 Task: Look for space in Narail, Bangladesh from 17th June, 2023 to 21st June, 2023 for 2 adults in price range Rs.7000 to Rs.12000. Place can be private room with 1  bedroom having 2 beds and 1 bathroom. Property type can be flat. Amenities needed are: air conditioning, . Booking option can be shelf check-in. Required host language is English.
Action: Mouse moved to (570, 159)
Screenshot: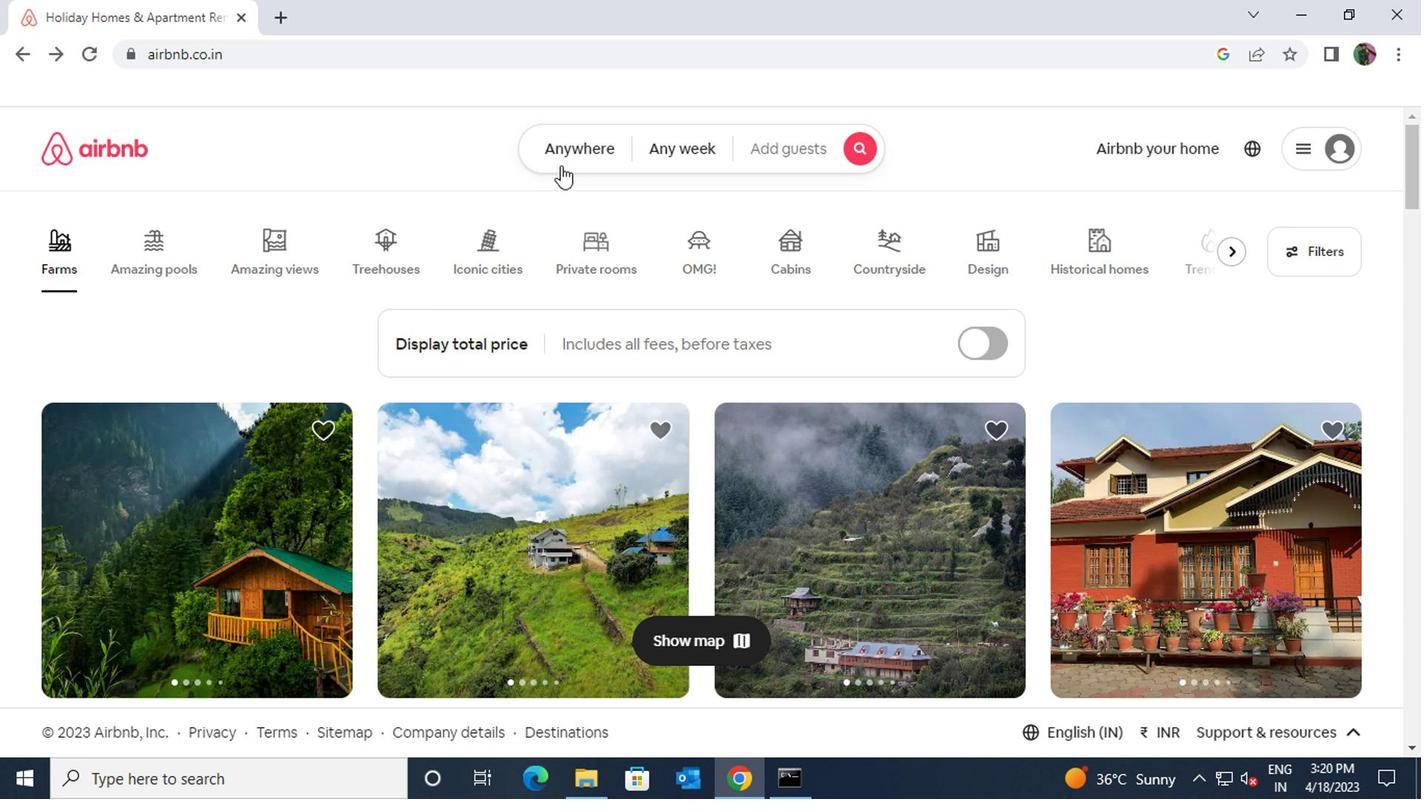 
Action: Mouse pressed left at (570, 159)
Screenshot: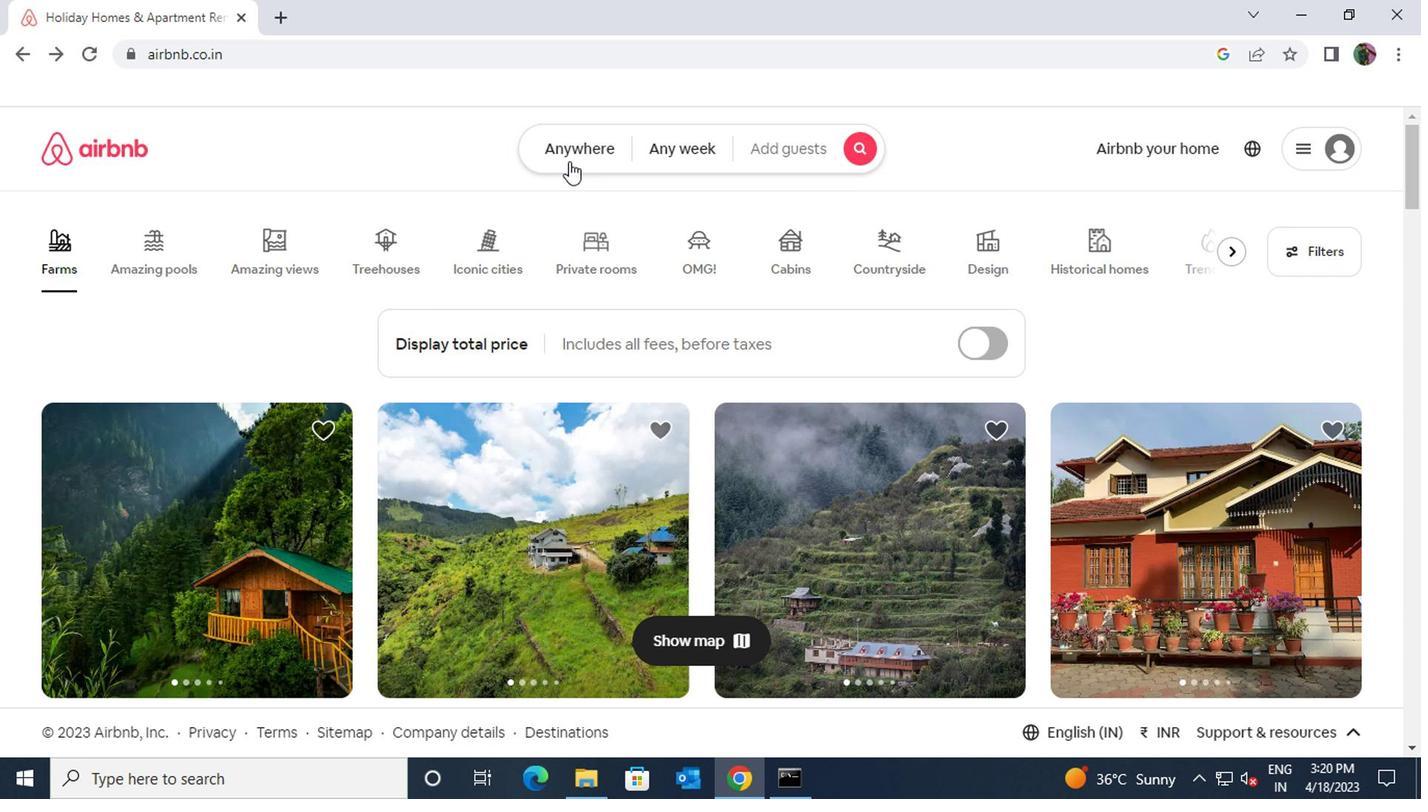 
Action: Mouse moved to (478, 222)
Screenshot: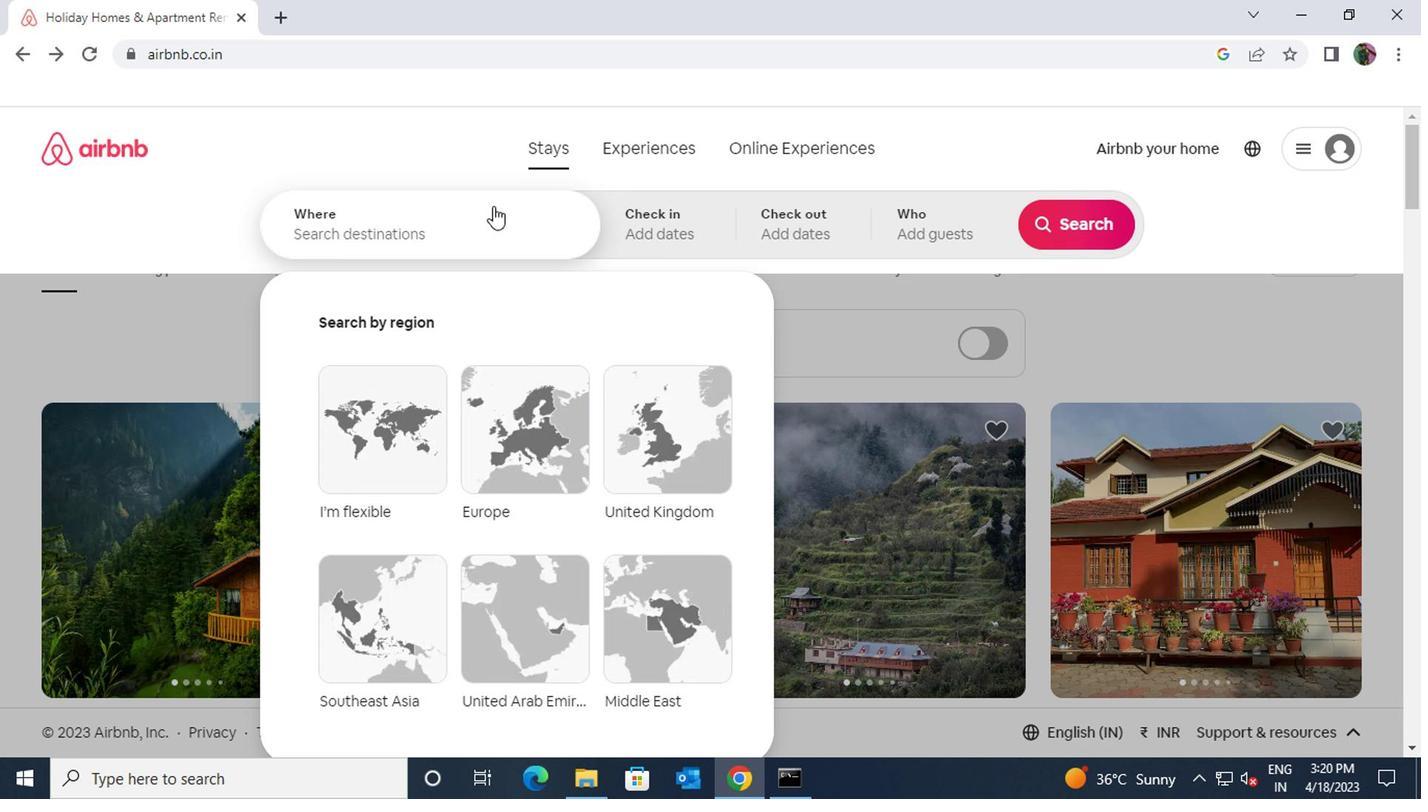 
Action: Mouse pressed left at (478, 222)
Screenshot: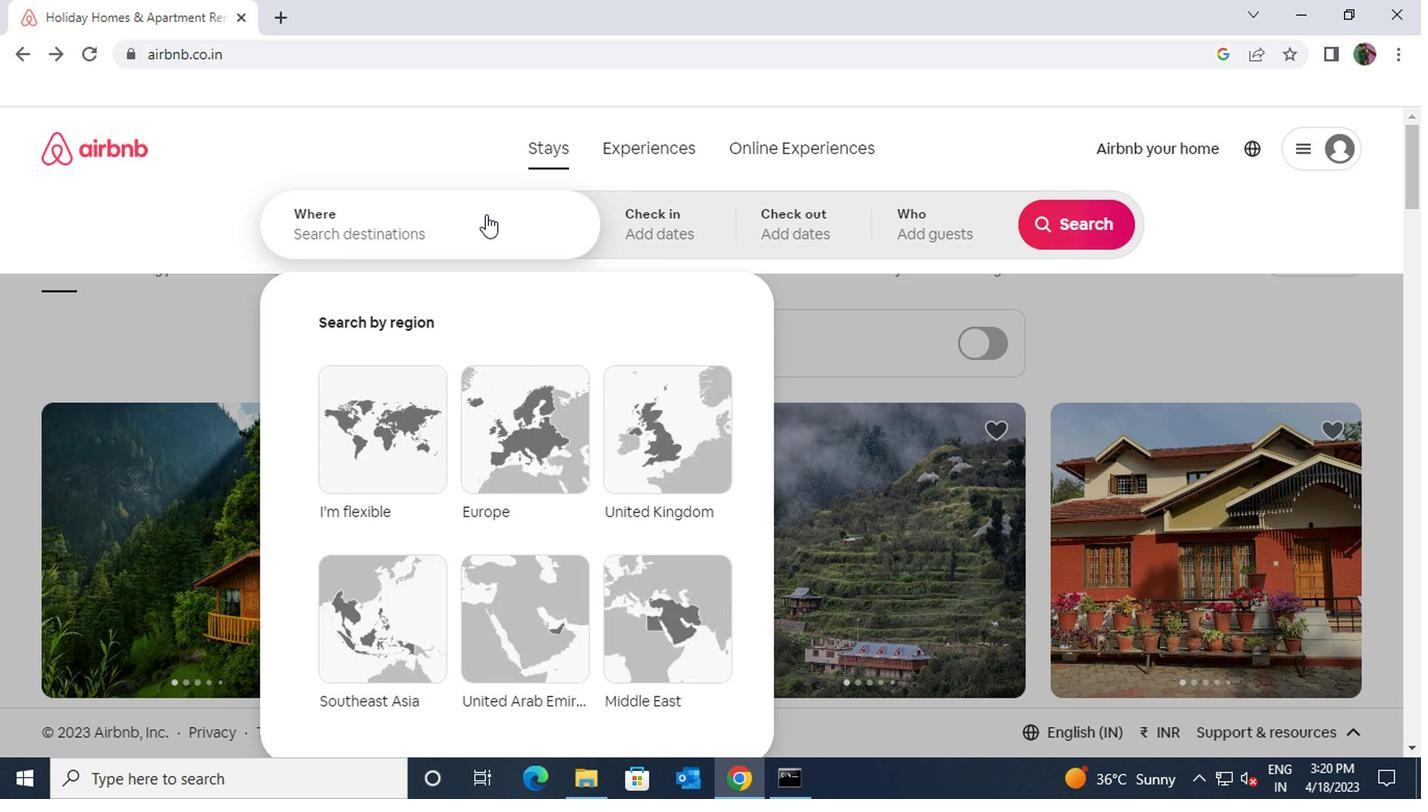 
Action: Mouse moved to (478, 224)
Screenshot: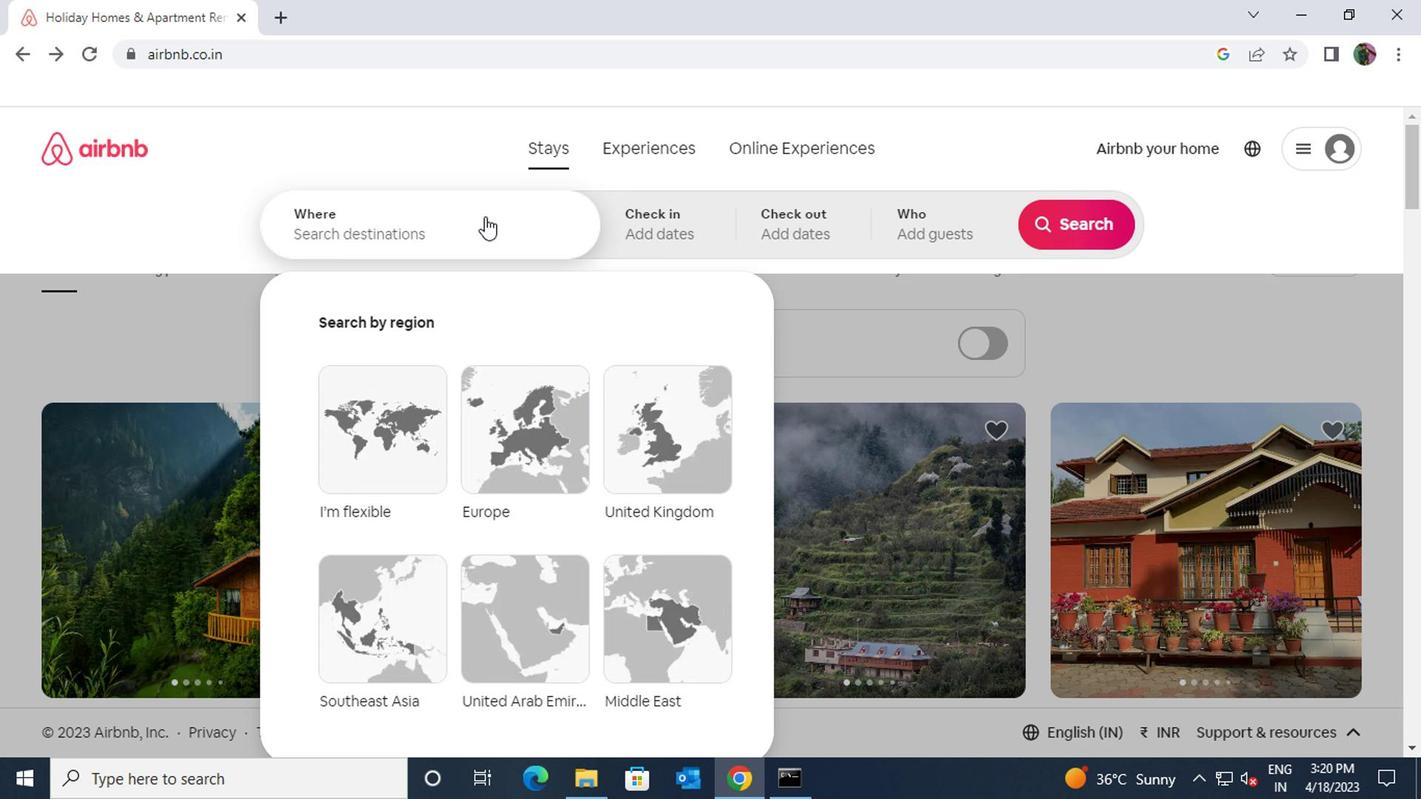 
Action: Key pressed narali<Key.space>bangladesh
Screenshot: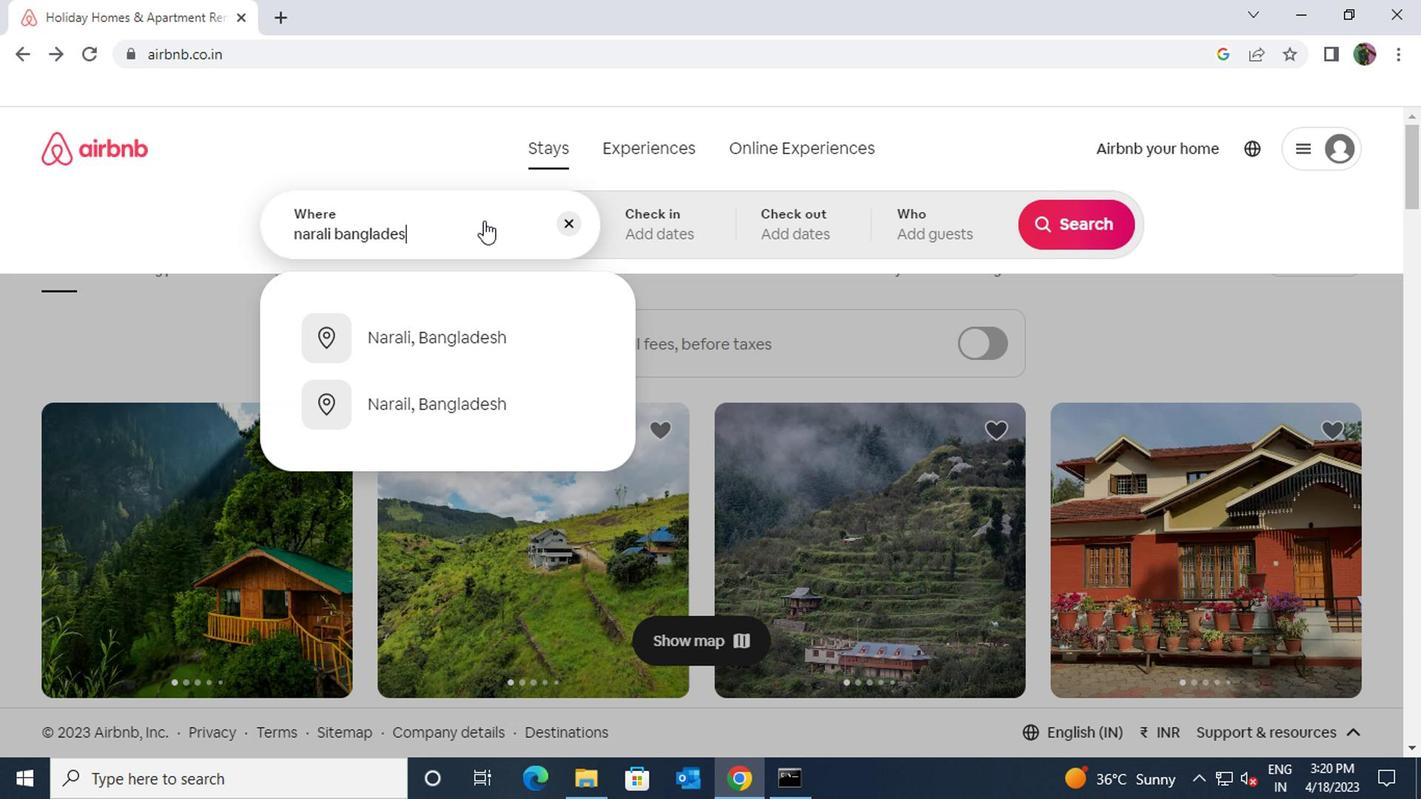 
Action: Mouse moved to (457, 341)
Screenshot: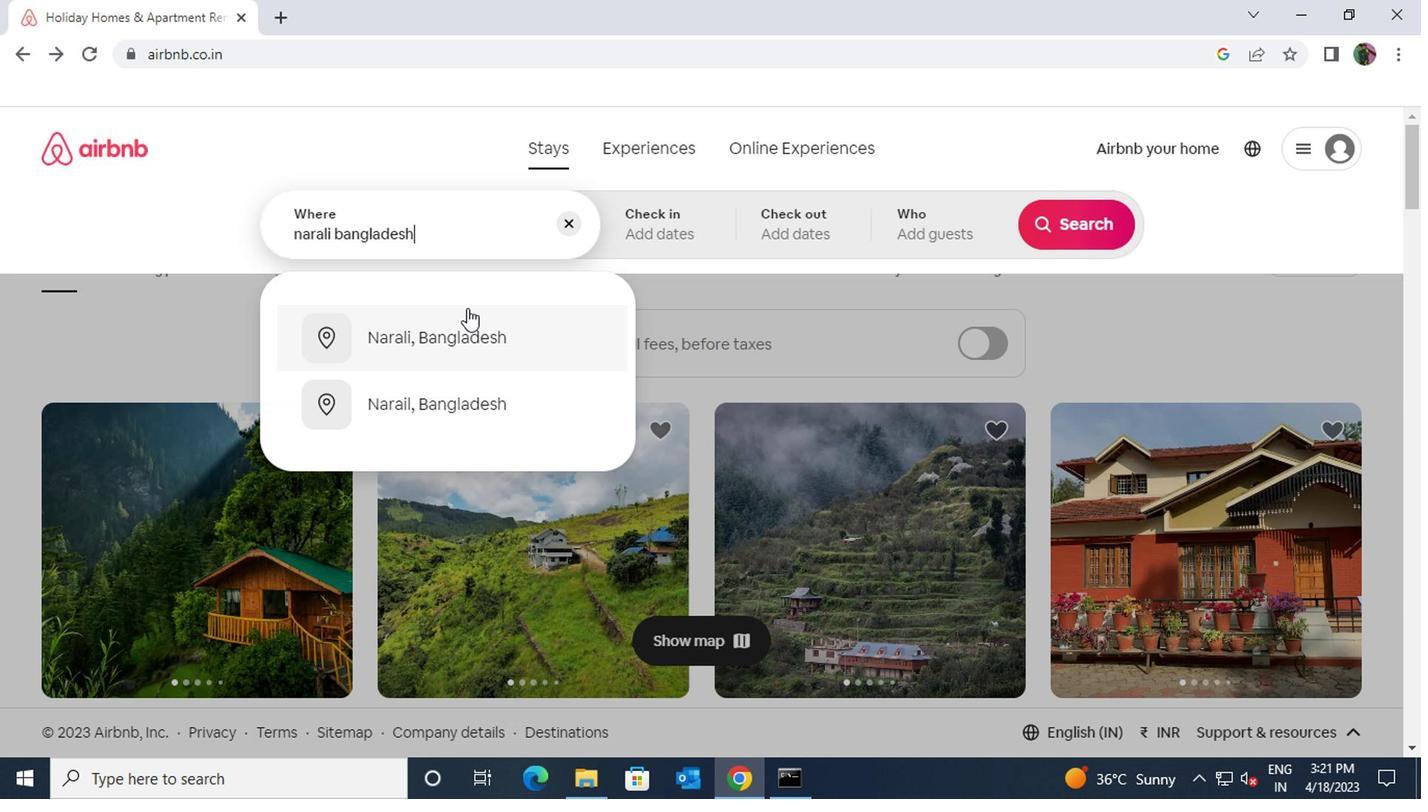 
Action: Mouse pressed left at (457, 341)
Screenshot: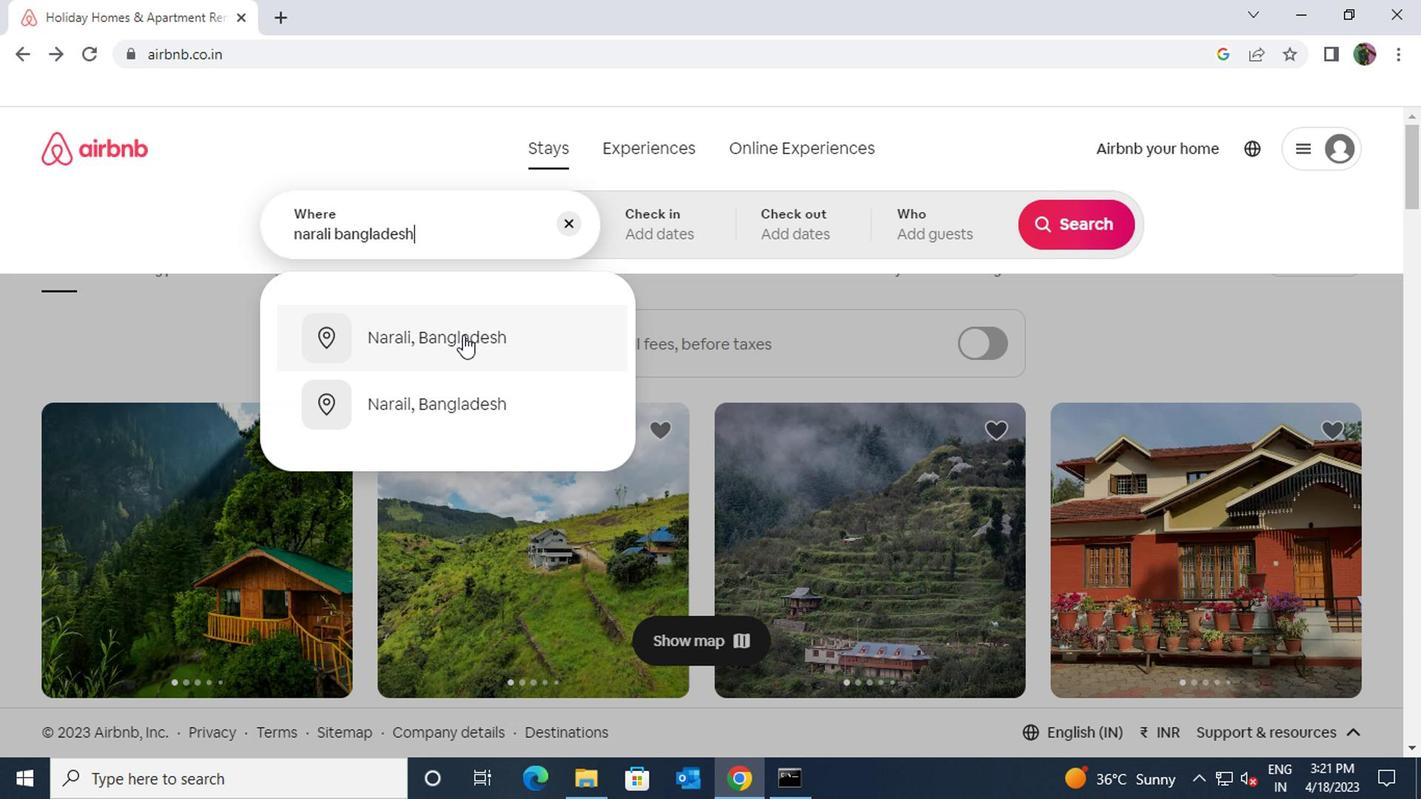 
Action: Mouse moved to (1054, 399)
Screenshot: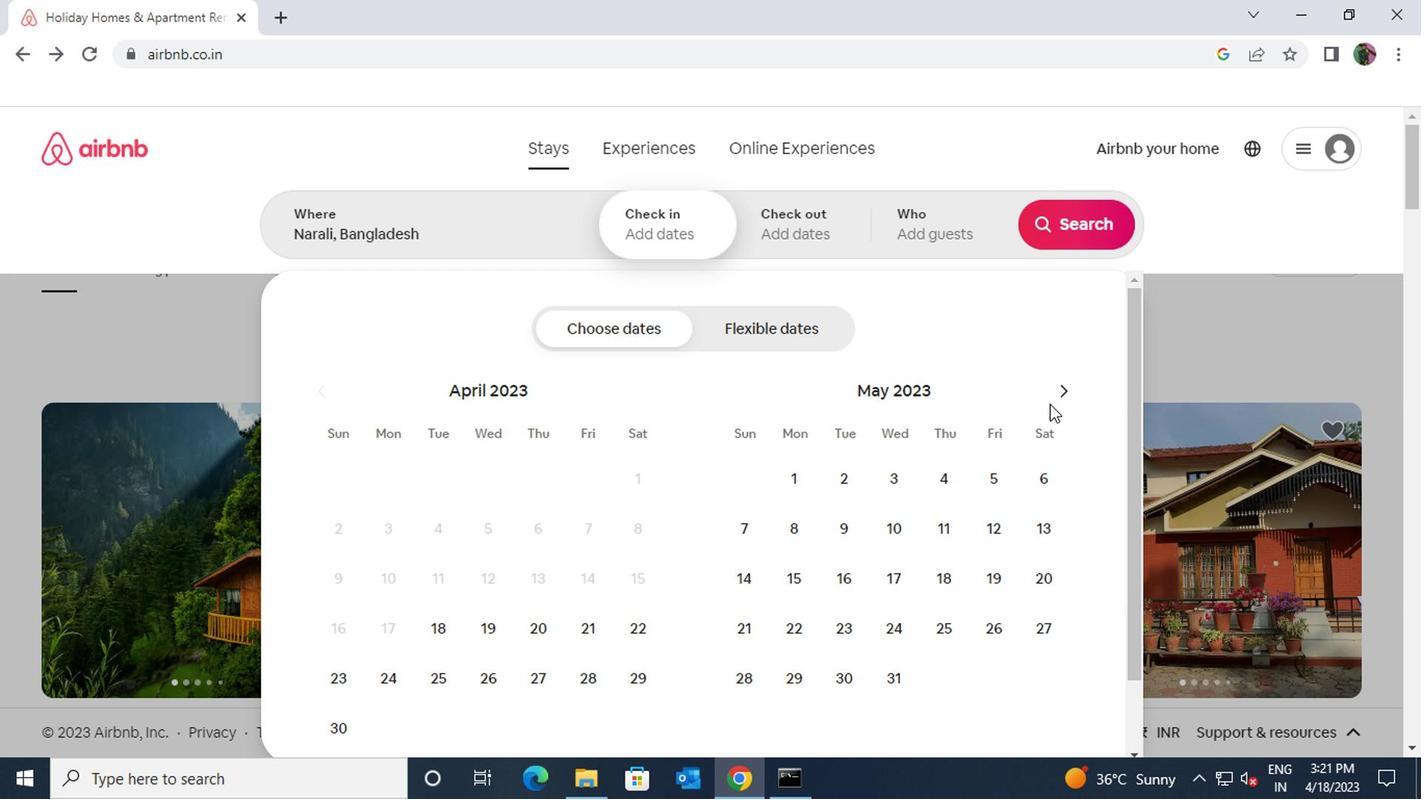 
Action: Mouse pressed left at (1054, 399)
Screenshot: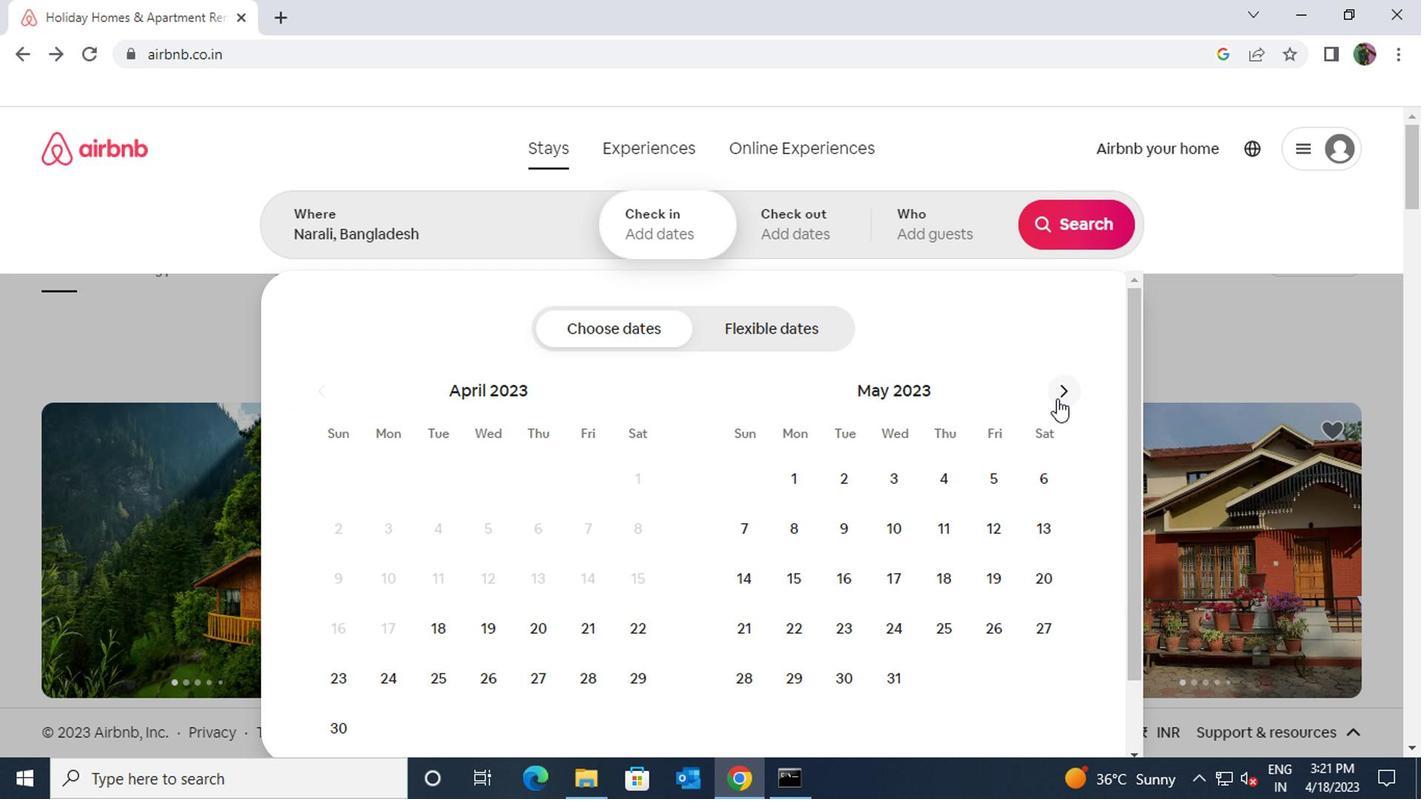 
Action: Mouse moved to (1044, 561)
Screenshot: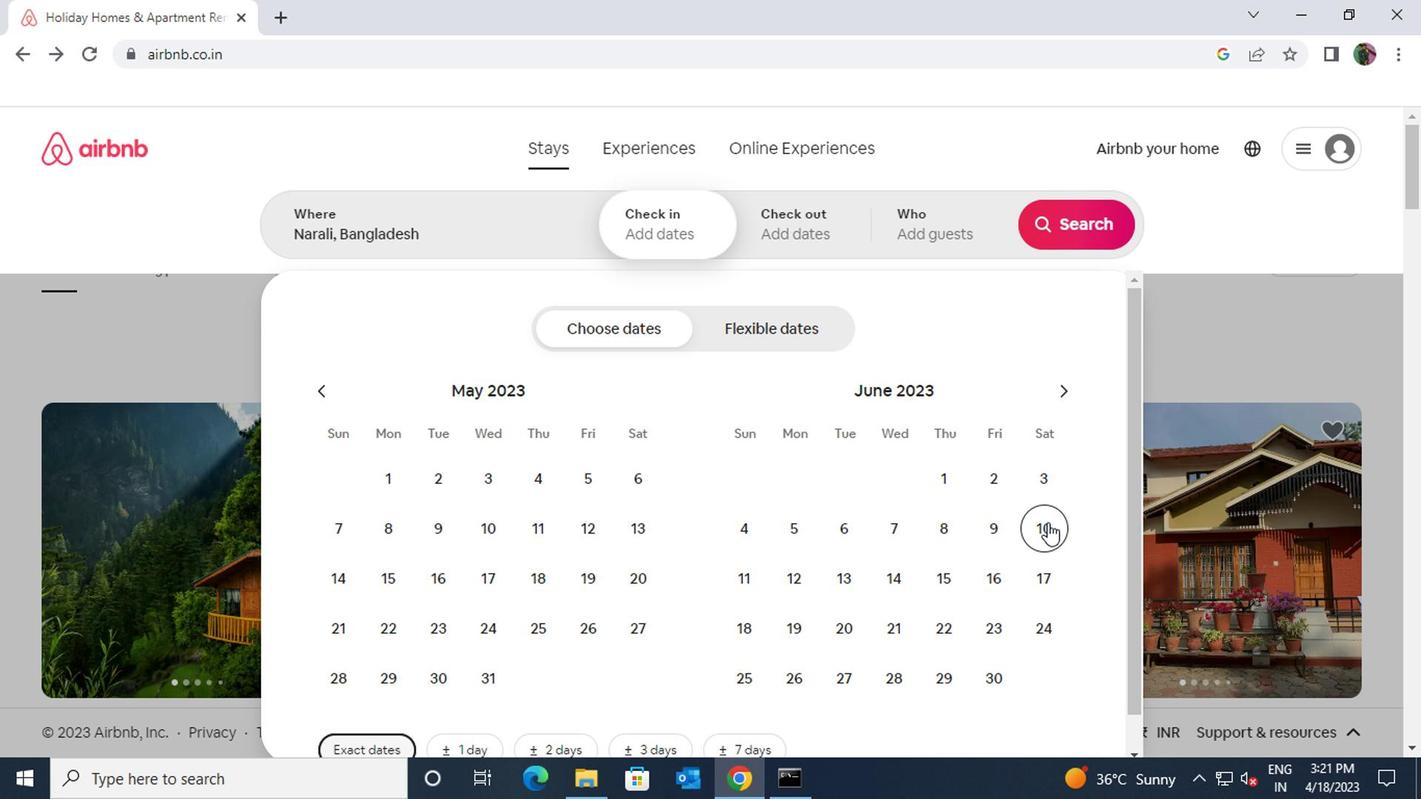 
Action: Mouse pressed left at (1044, 561)
Screenshot: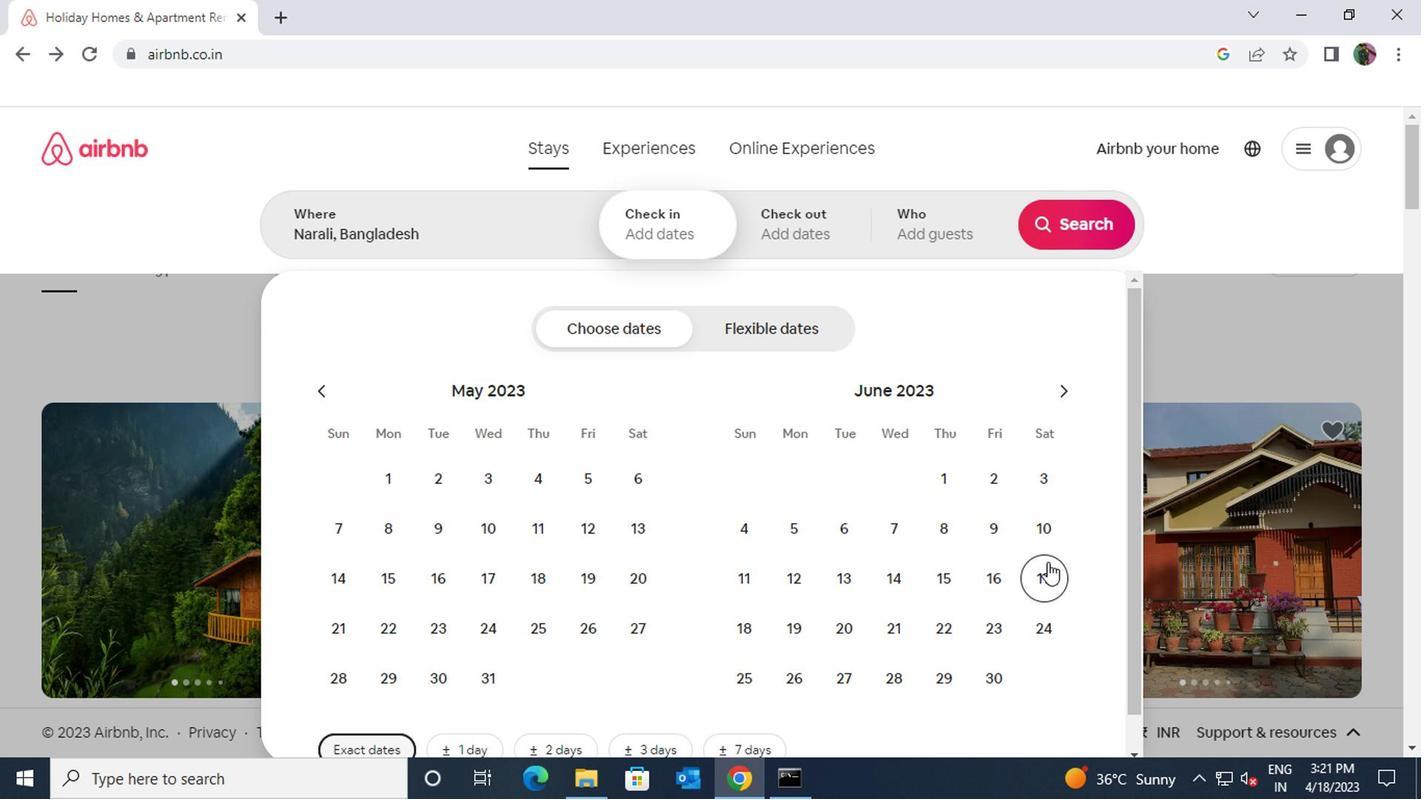 
Action: Mouse moved to (891, 615)
Screenshot: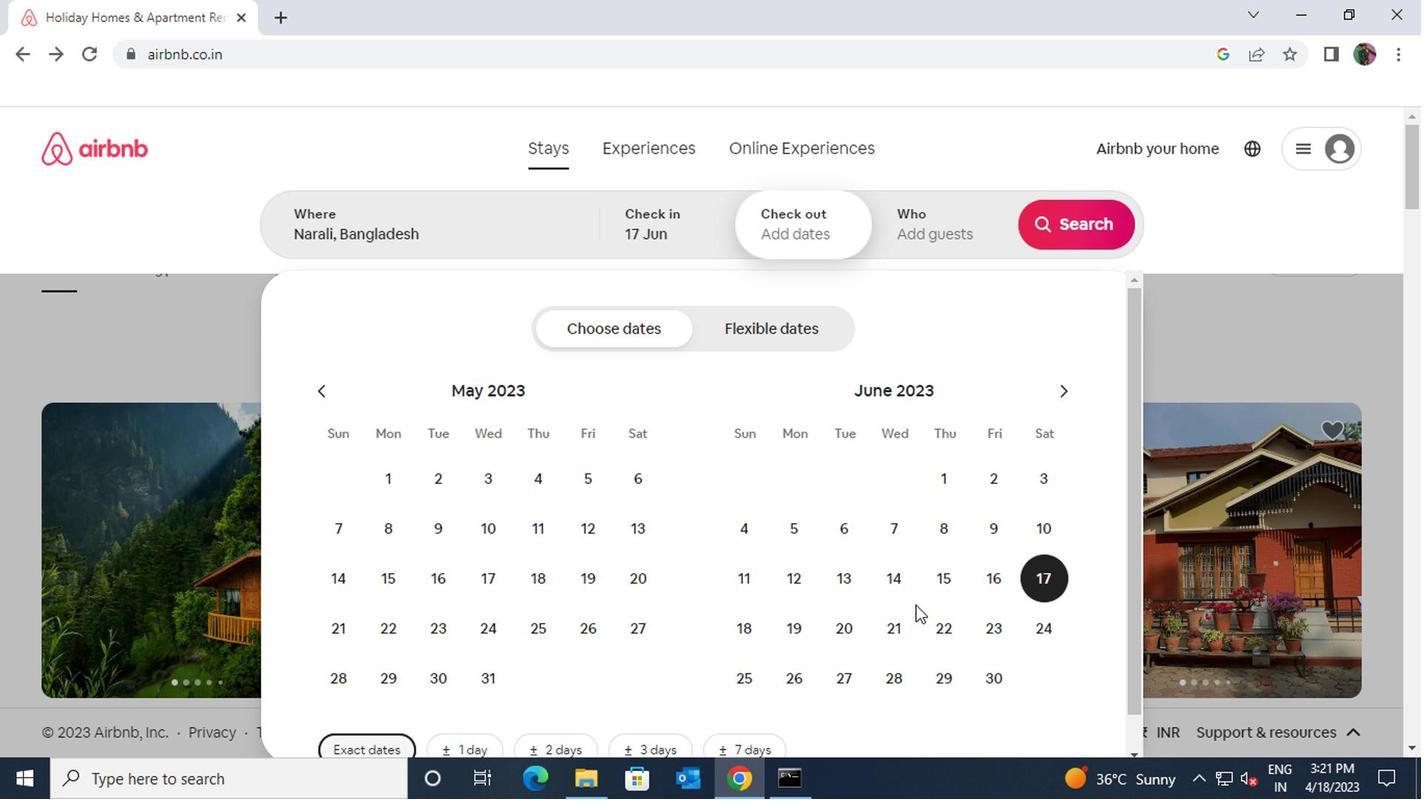 
Action: Mouse pressed left at (891, 615)
Screenshot: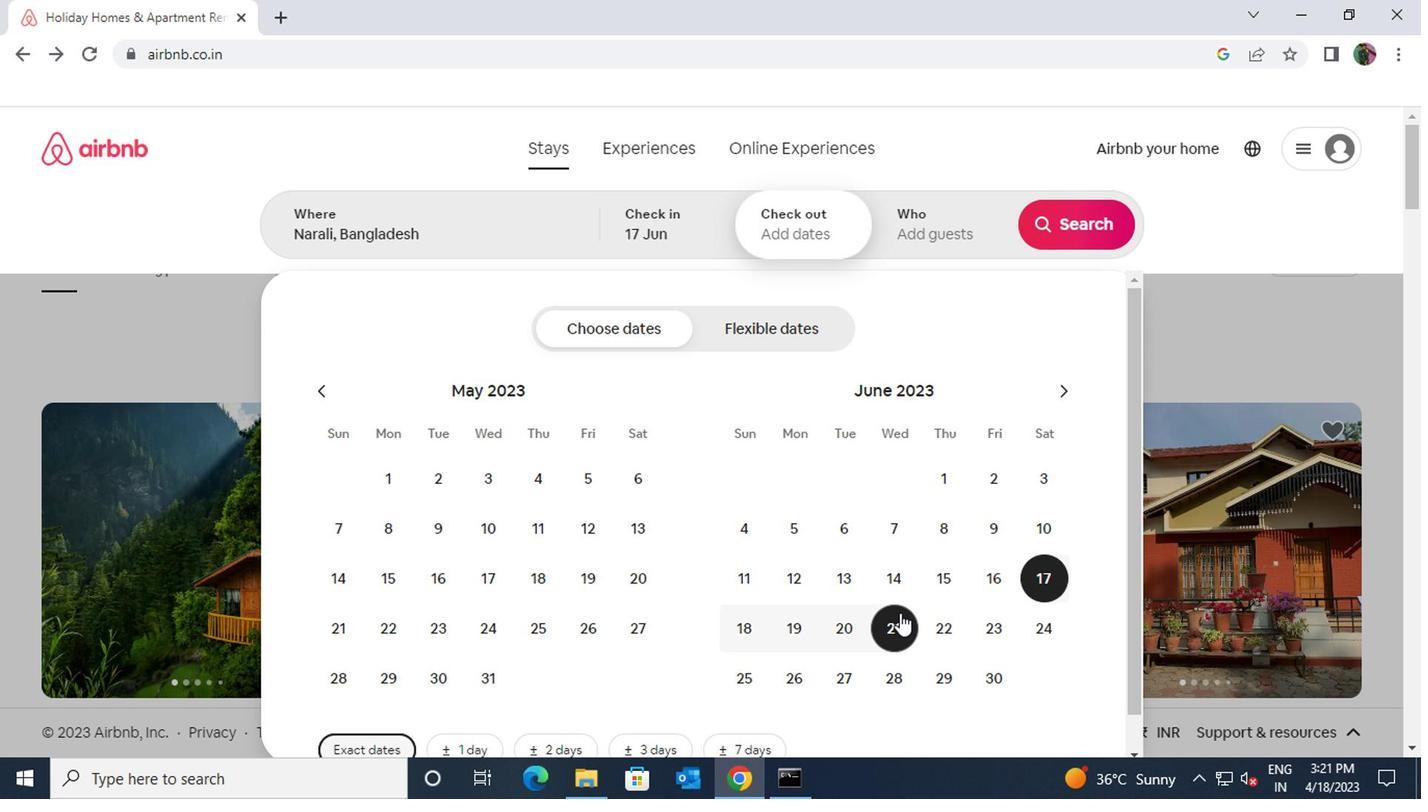 
Action: Mouse moved to (898, 246)
Screenshot: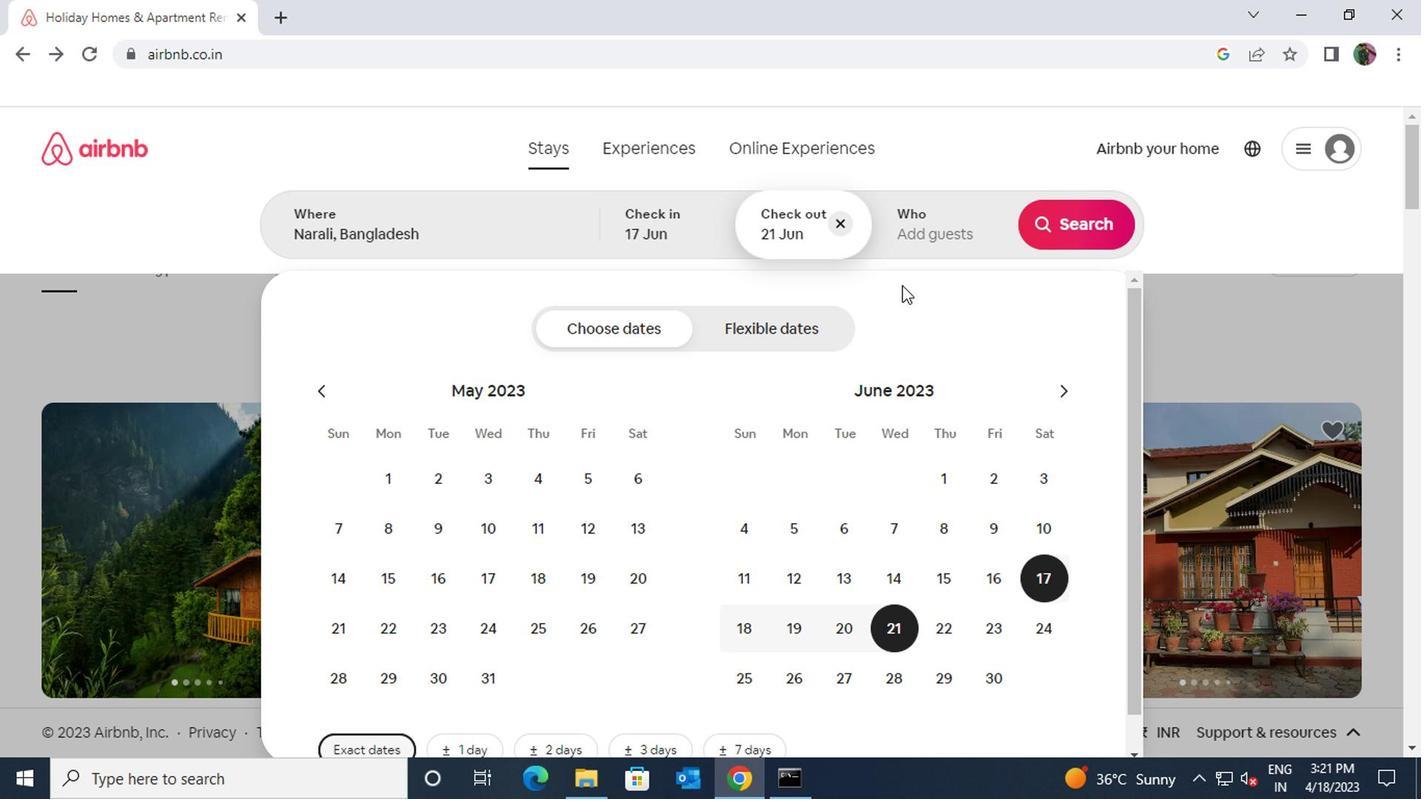 
Action: Mouse pressed left at (898, 246)
Screenshot: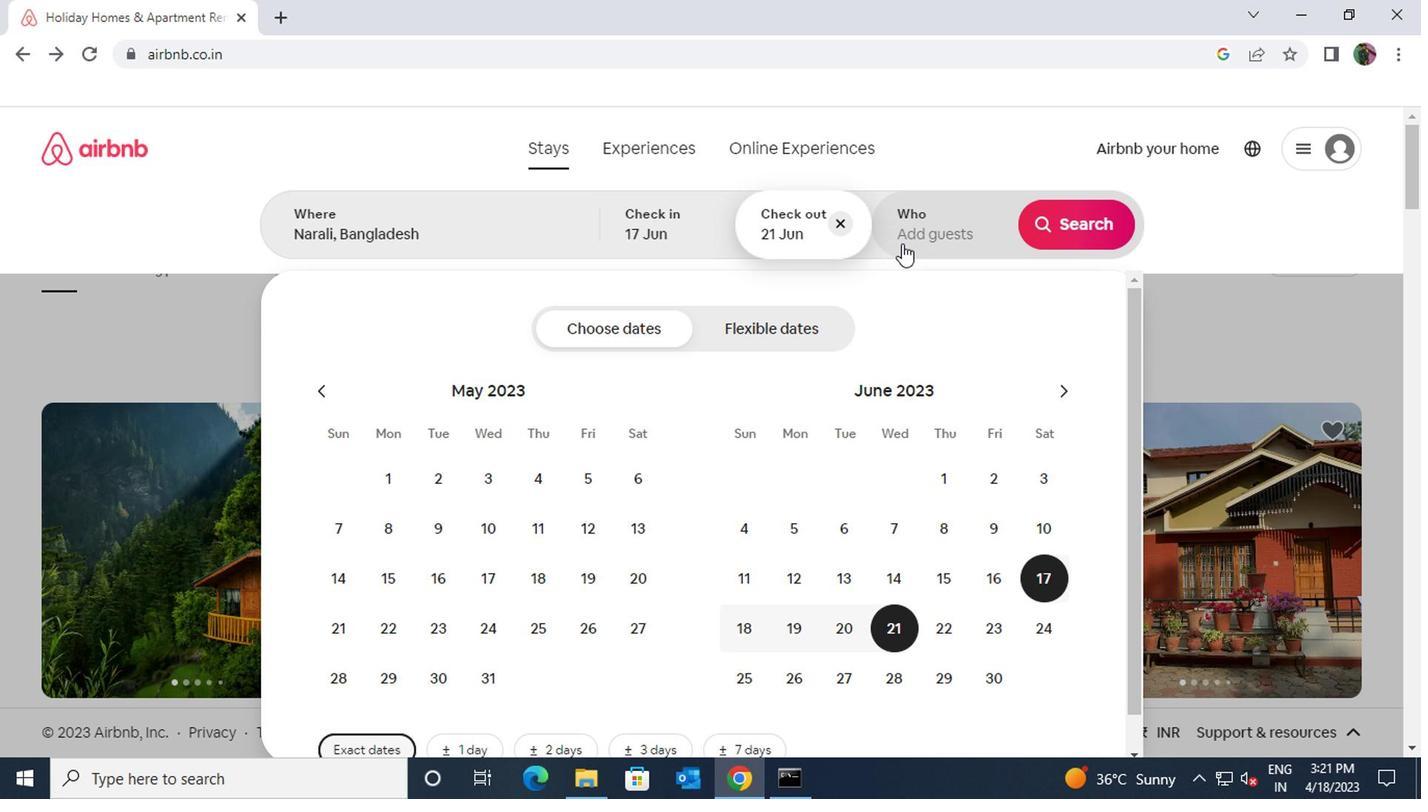 
Action: Mouse moved to (1077, 342)
Screenshot: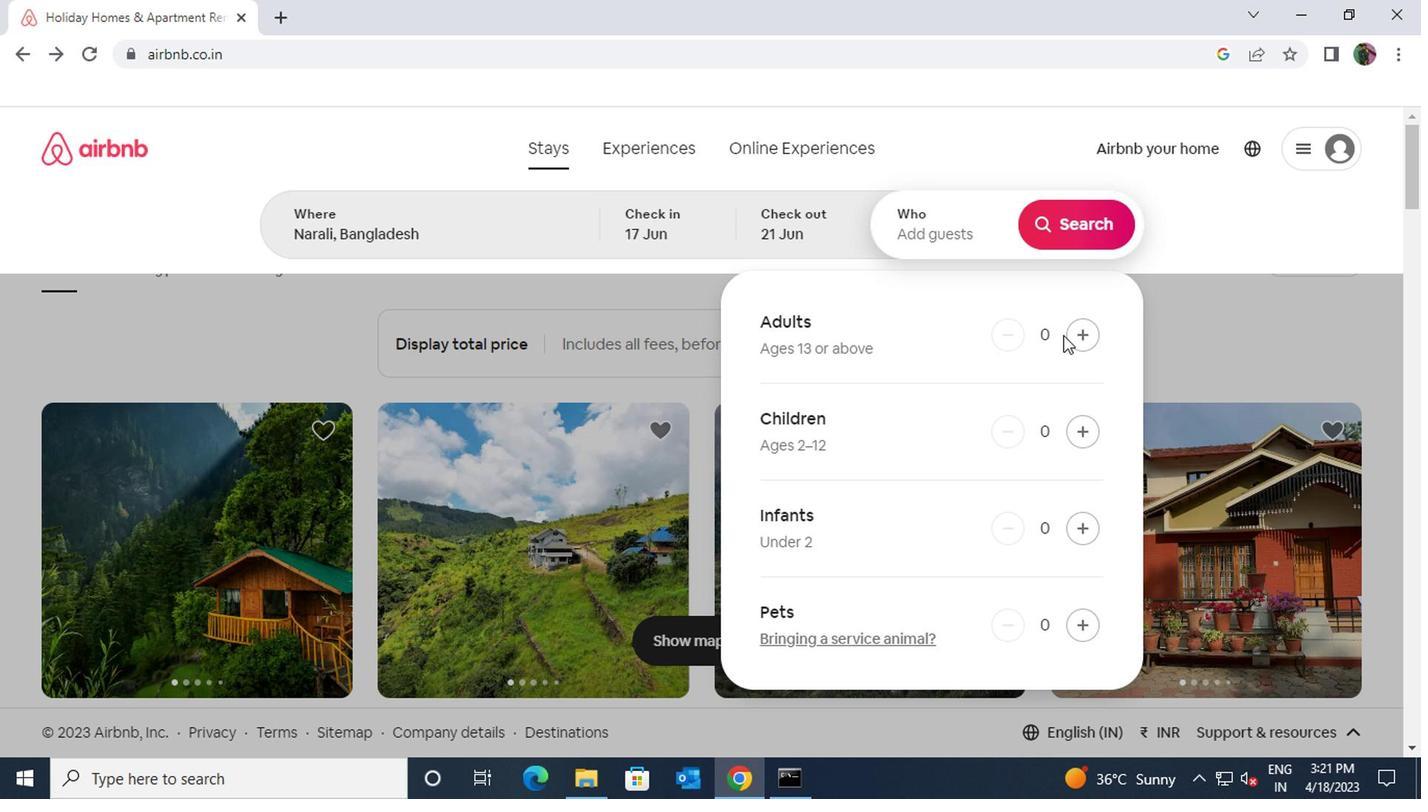
Action: Mouse pressed left at (1077, 342)
Screenshot: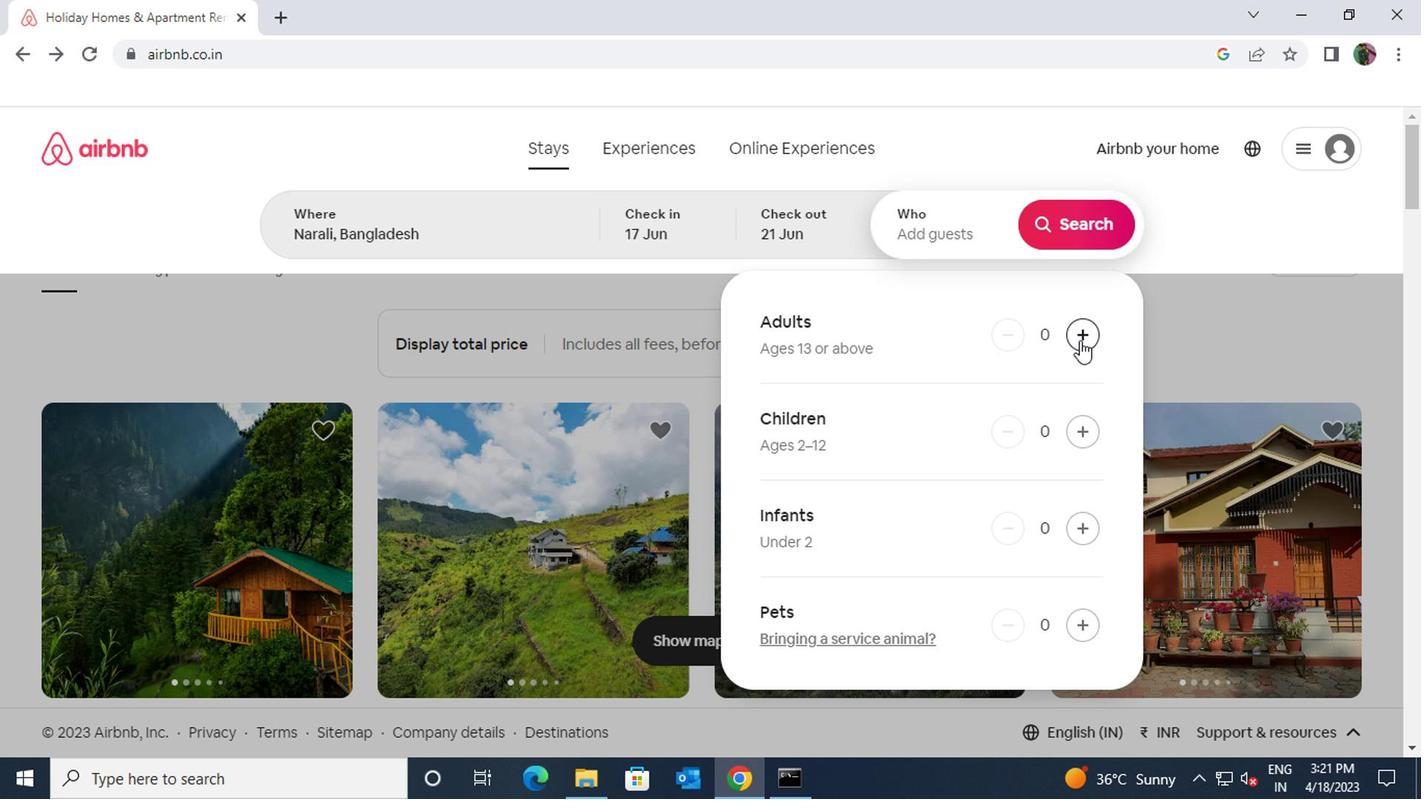 
Action: Mouse pressed left at (1077, 342)
Screenshot: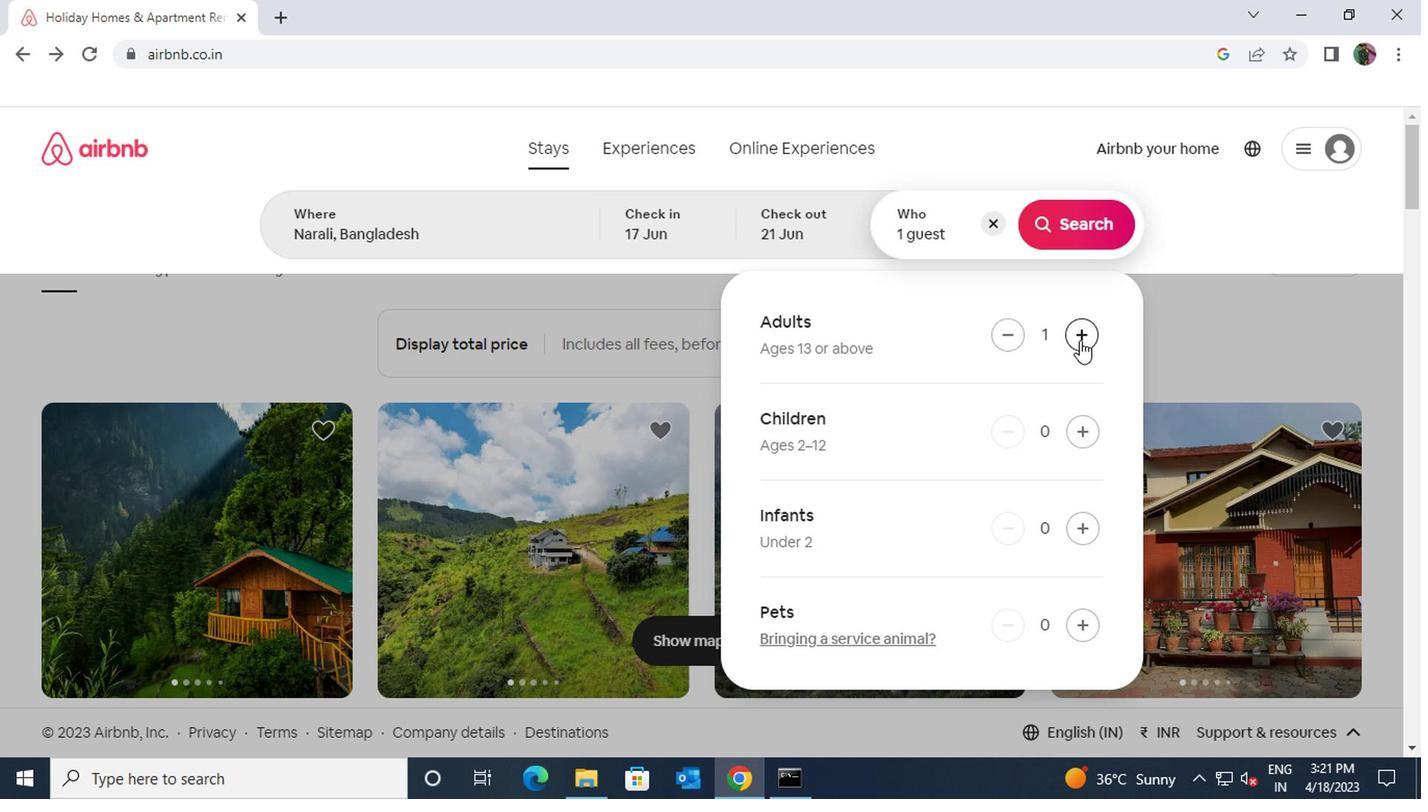 
Action: Mouse moved to (1057, 226)
Screenshot: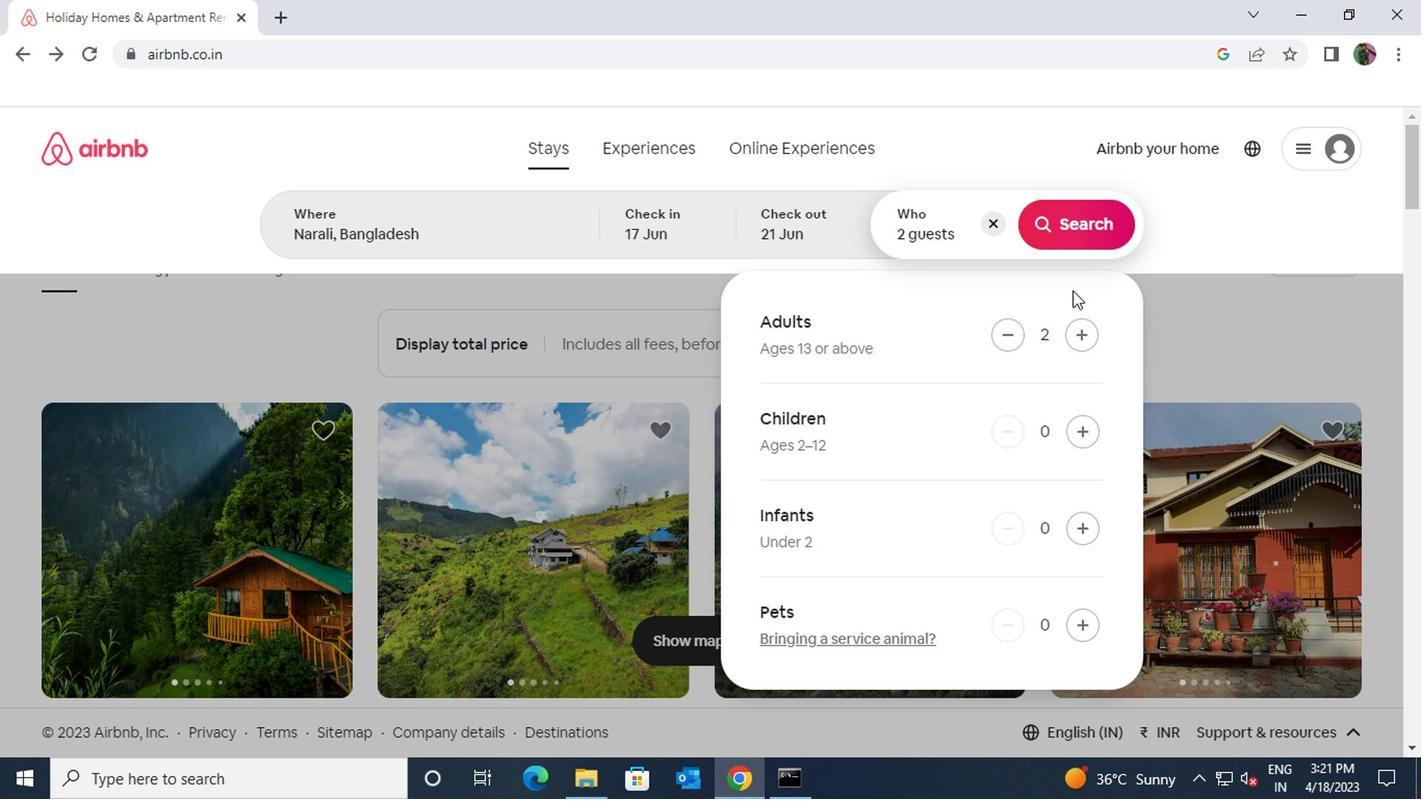 
Action: Mouse pressed left at (1057, 226)
Screenshot: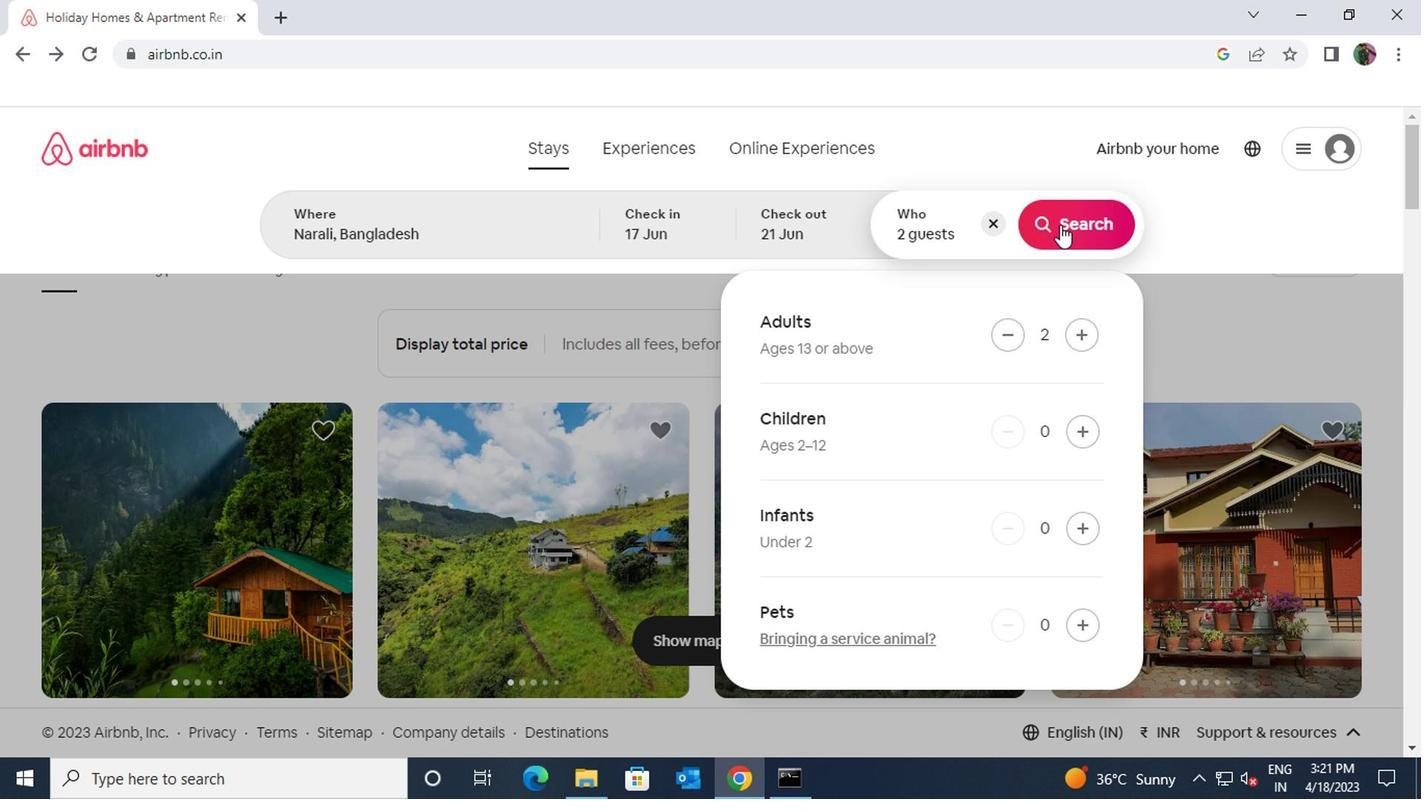 
Action: Mouse moved to (1299, 230)
Screenshot: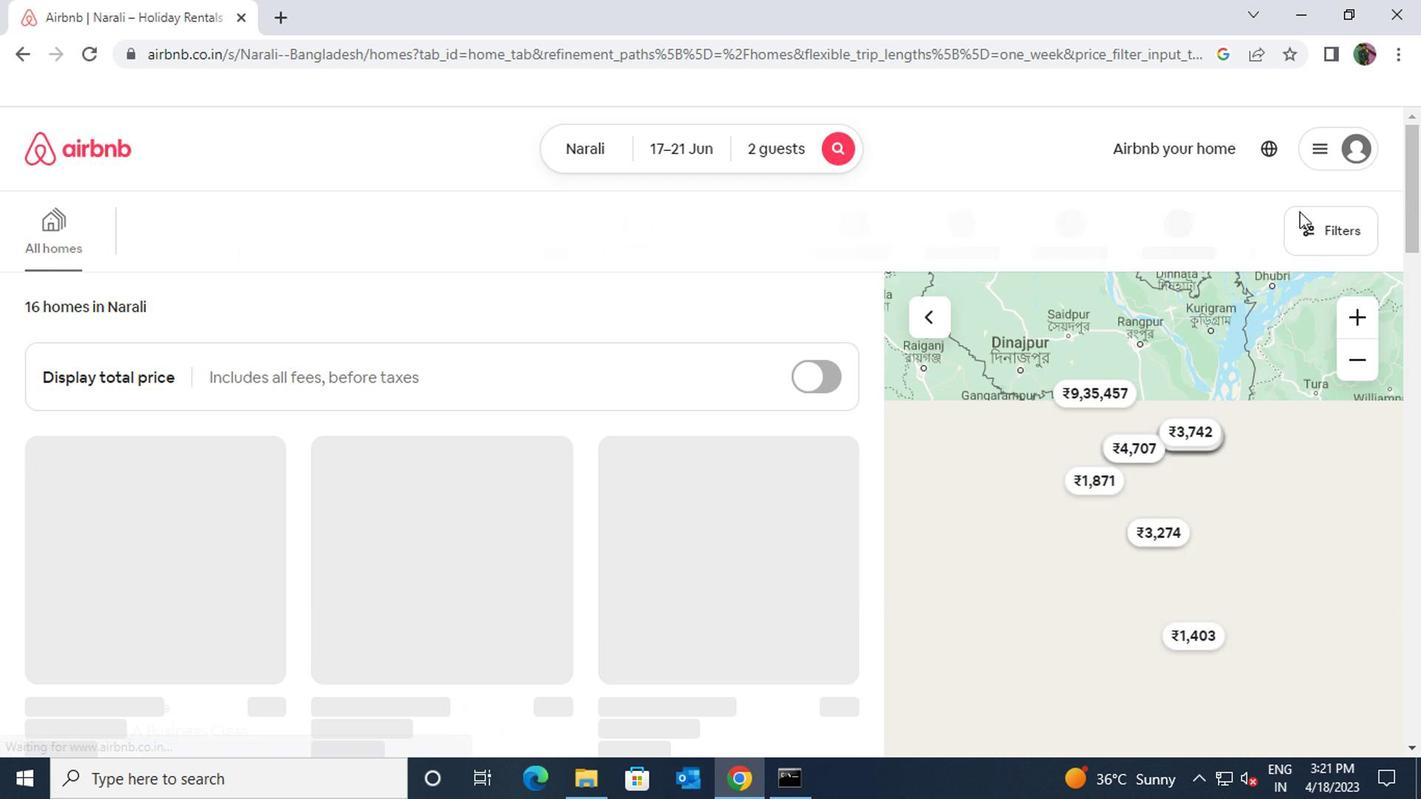 
Action: Mouse pressed left at (1299, 230)
Screenshot: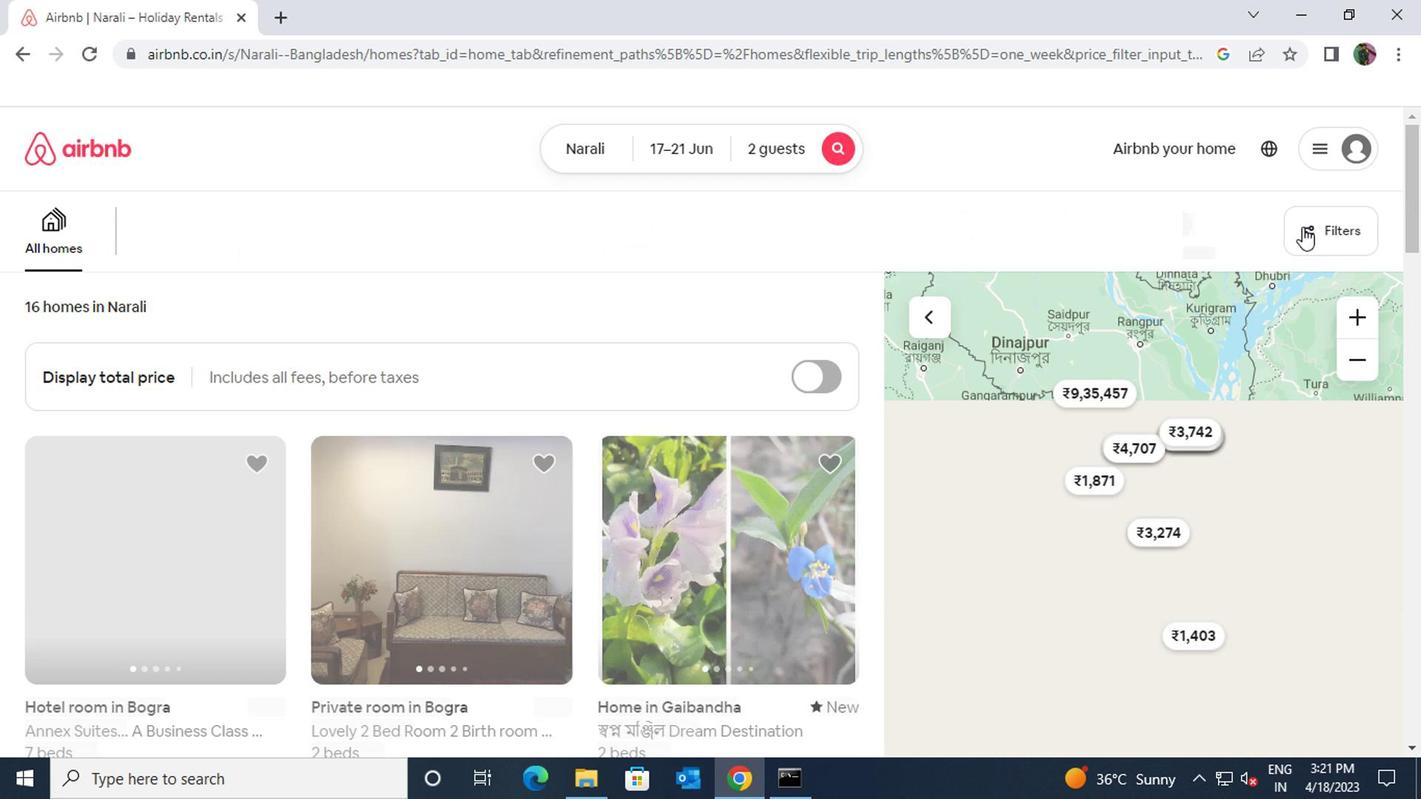 
Action: Mouse moved to (431, 502)
Screenshot: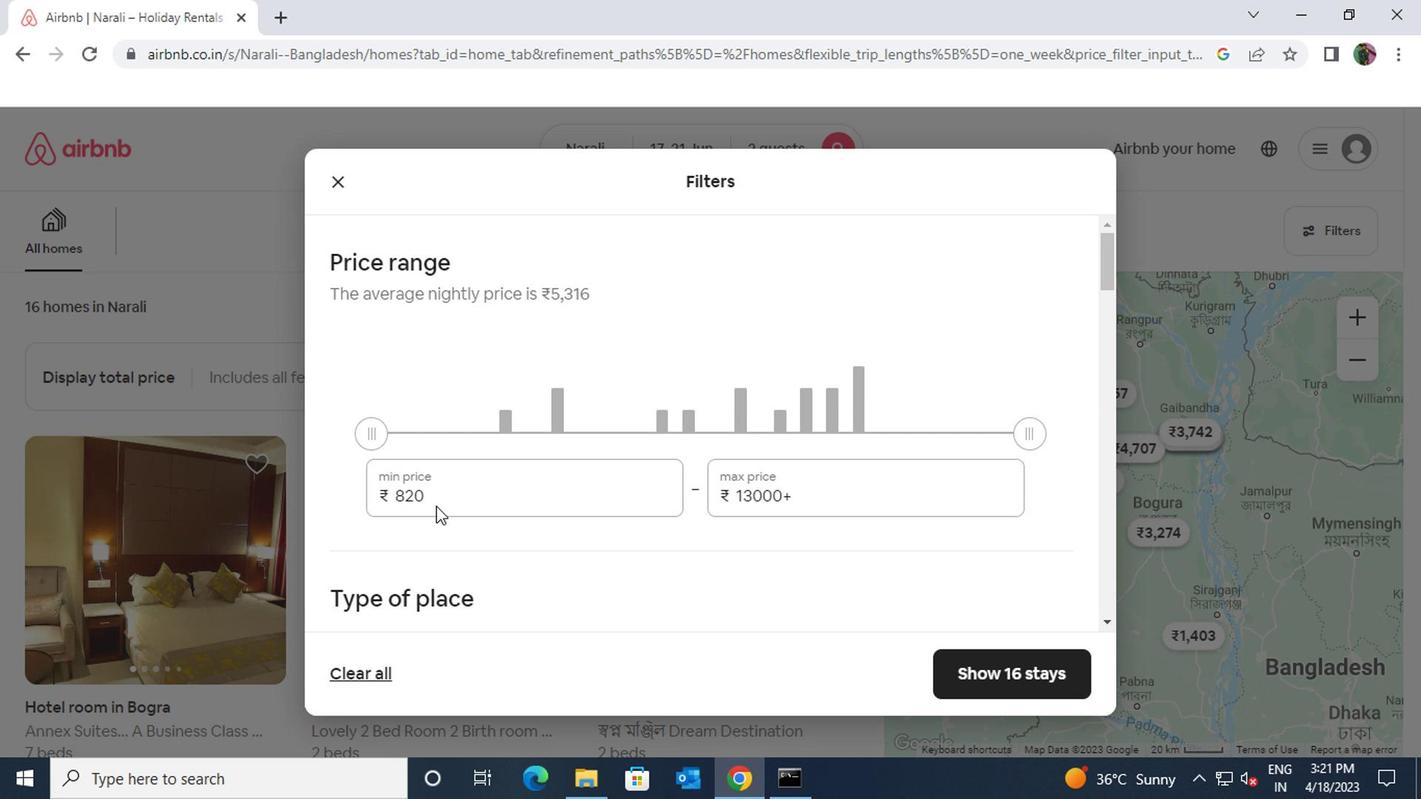 
Action: Mouse pressed left at (431, 502)
Screenshot: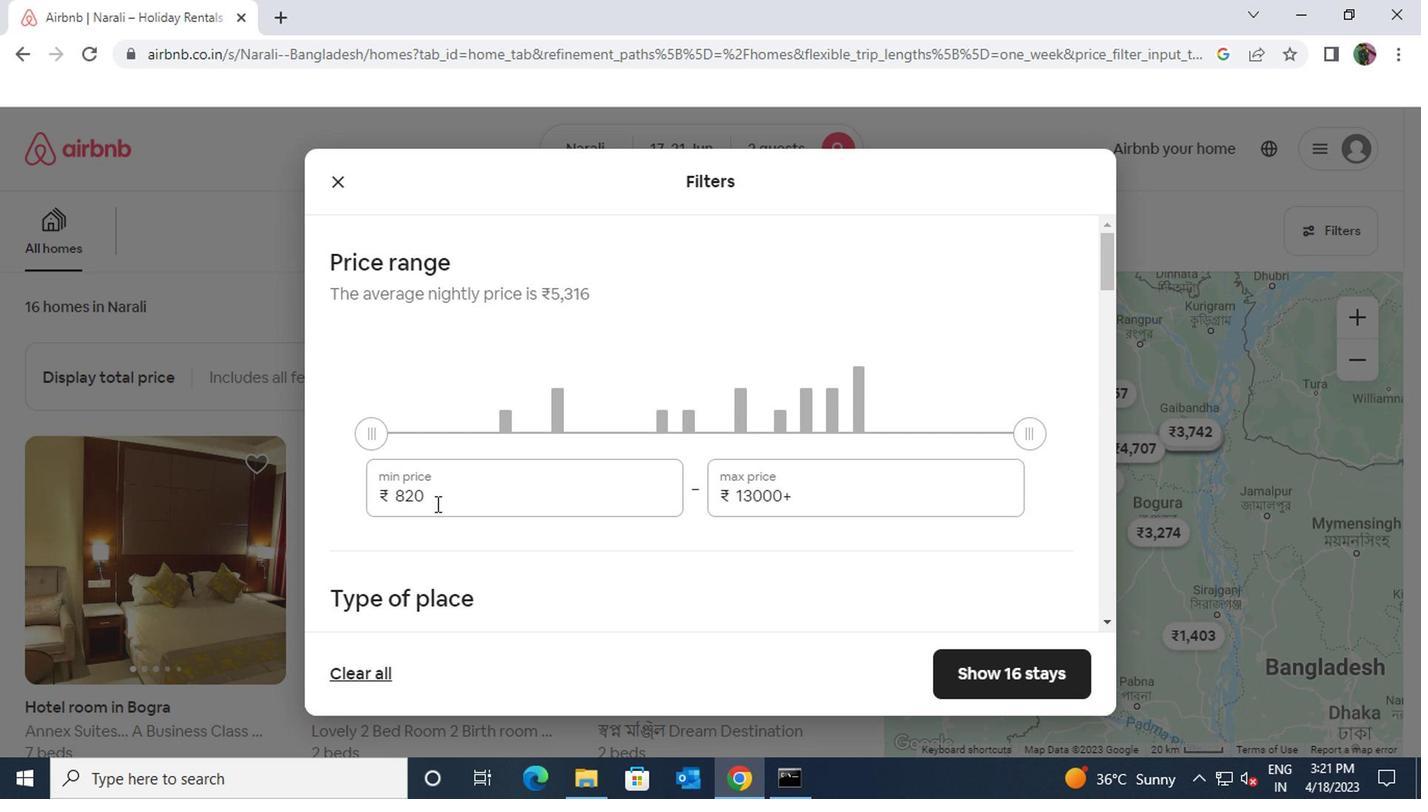 
Action: Mouse moved to (378, 501)
Screenshot: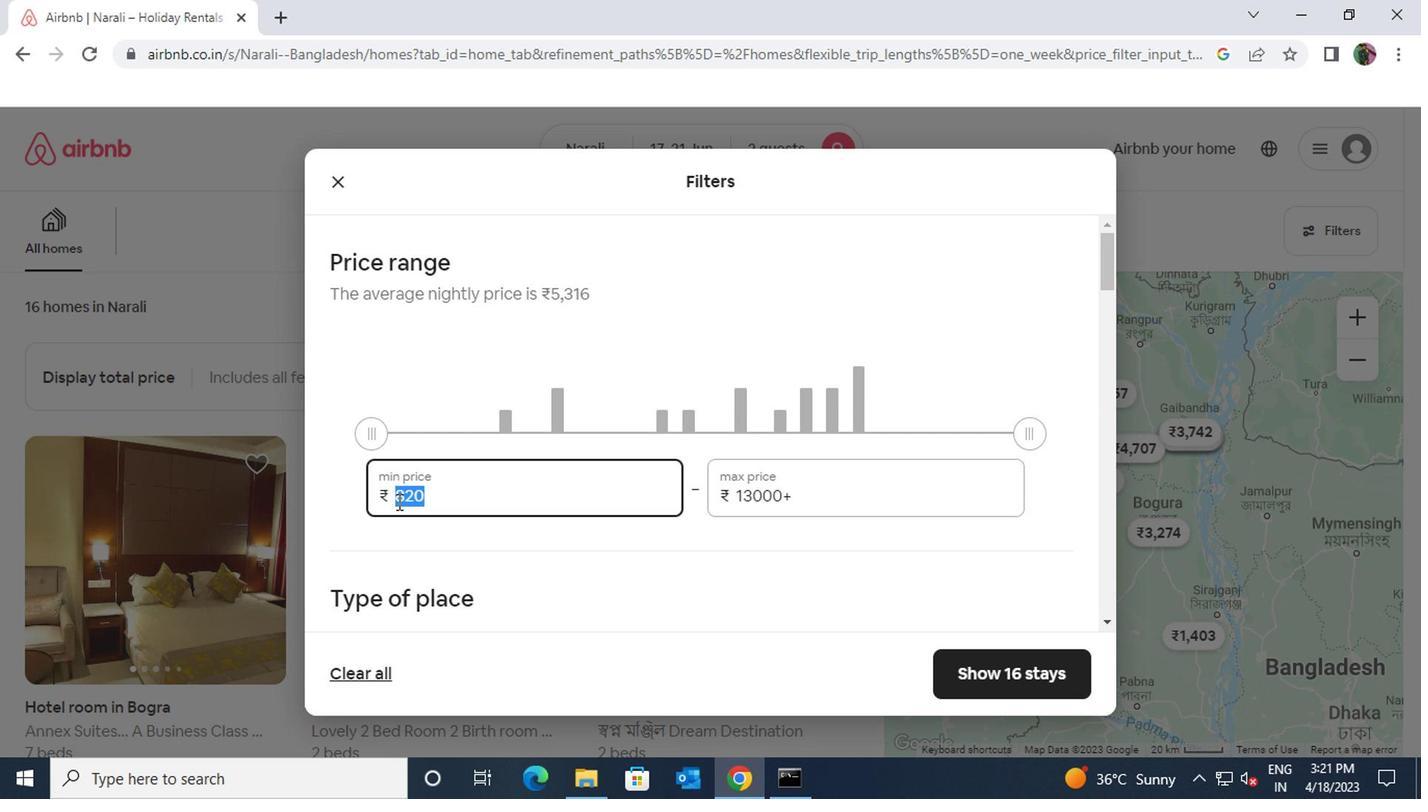 
Action: Key pressed 7000
Screenshot: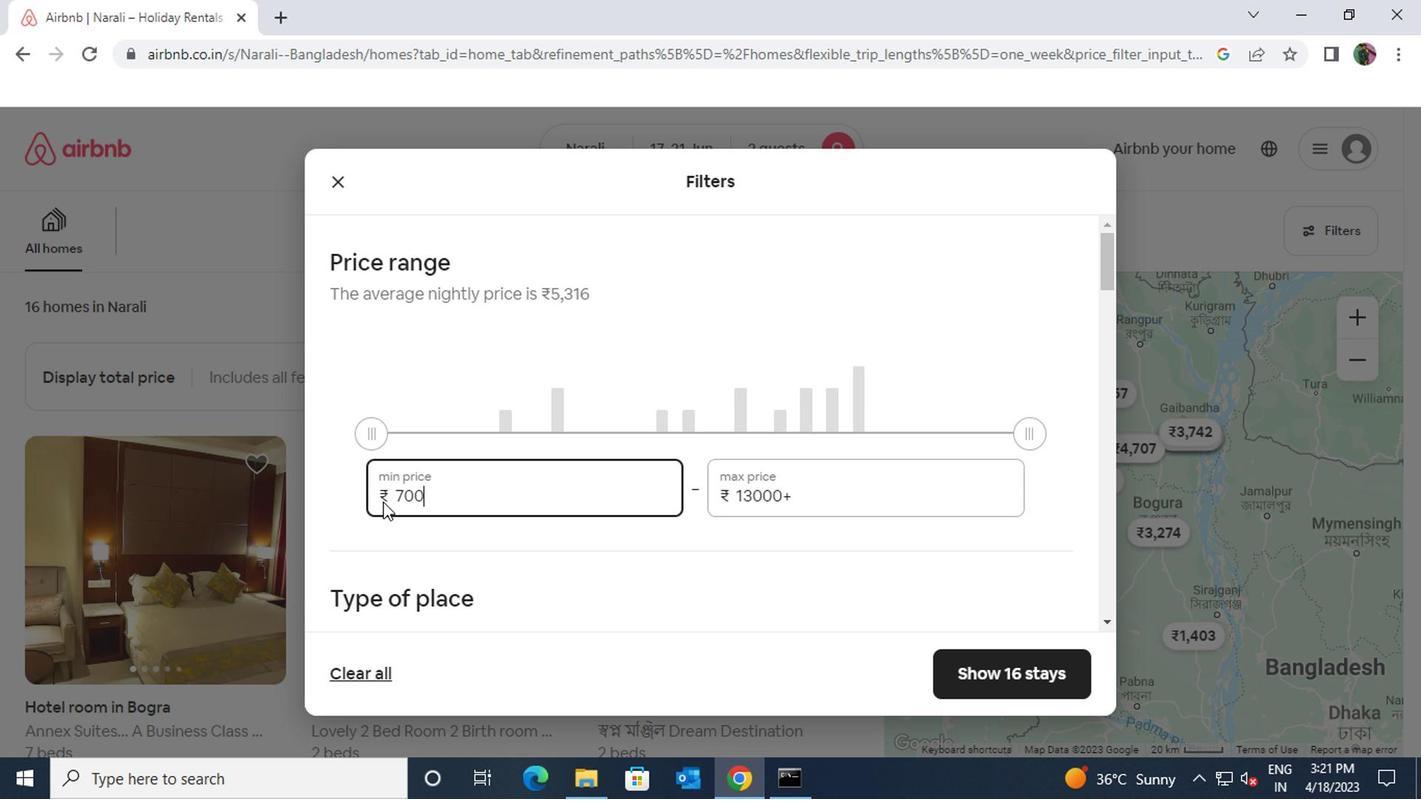 
Action: Mouse moved to (792, 494)
Screenshot: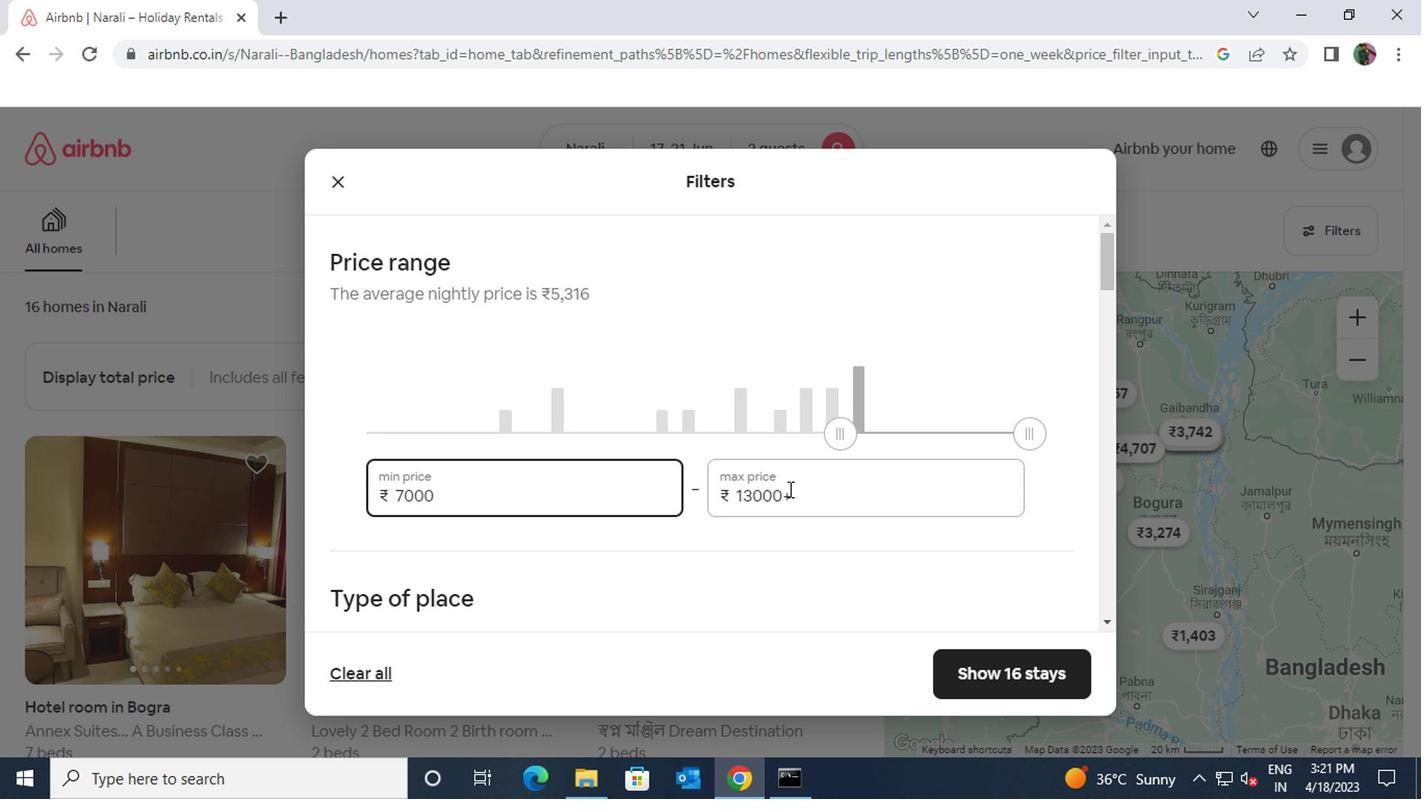 
Action: Mouse pressed left at (792, 494)
Screenshot: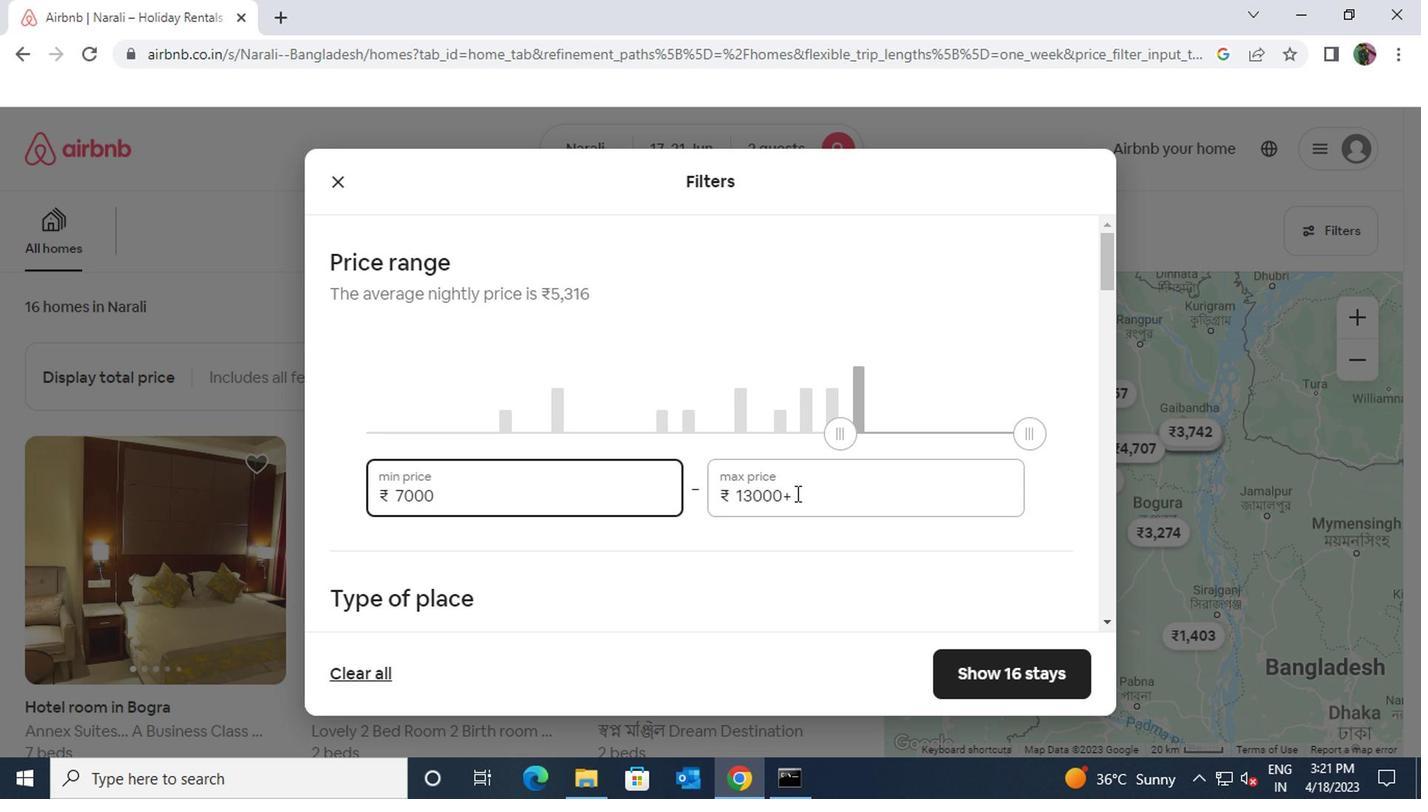 
Action: Mouse moved to (726, 501)
Screenshot: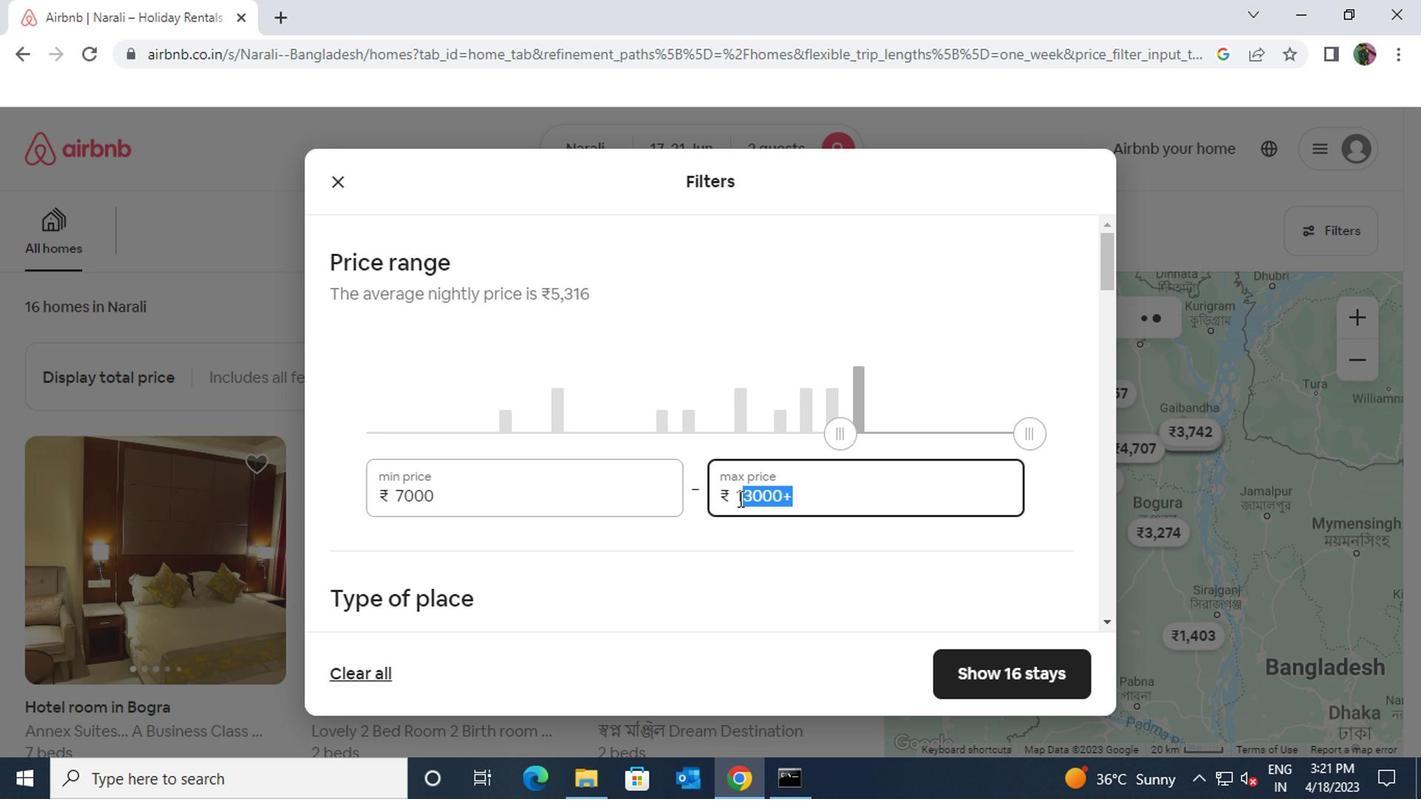 
Action: Key pressed 12000
Screenshot: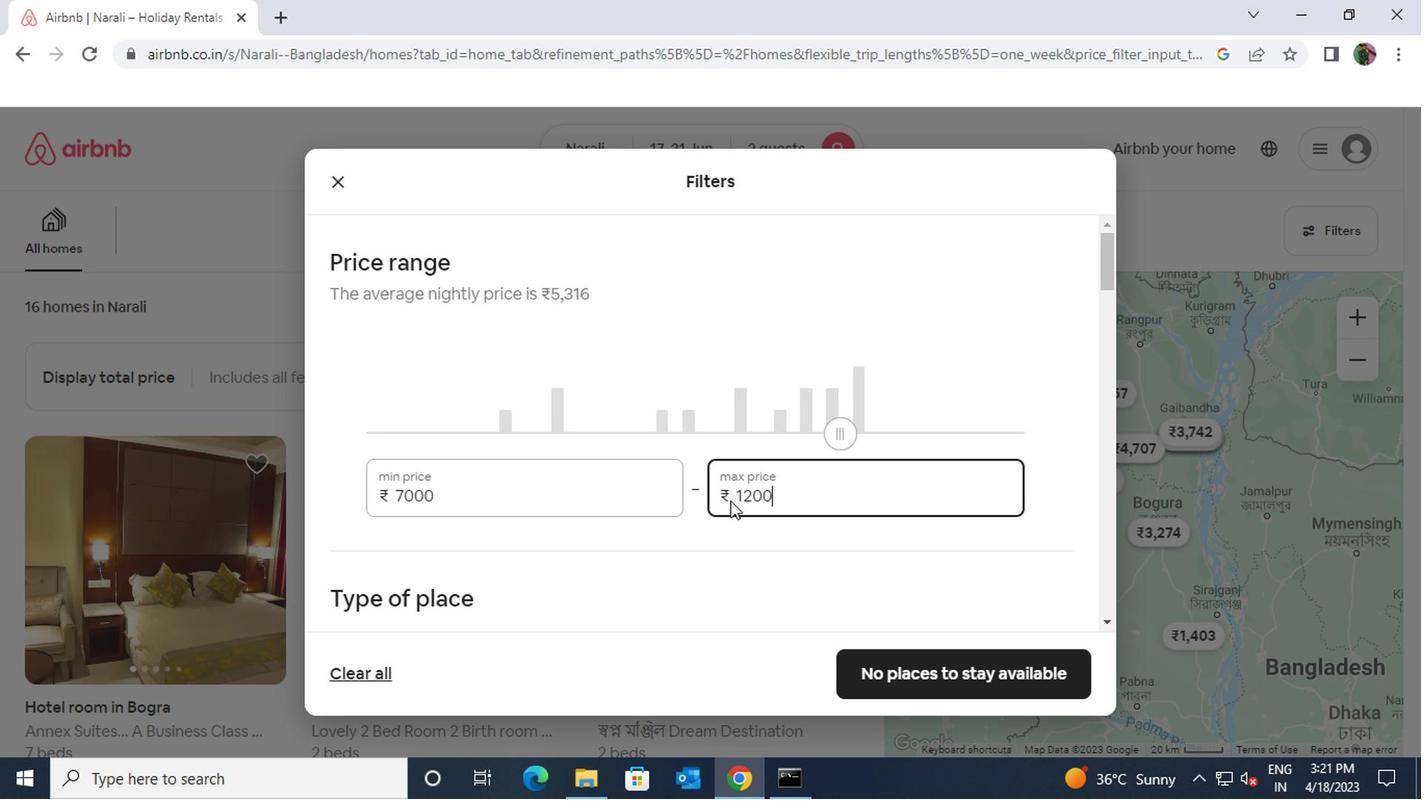 
Action: Mouse moved to (717, 536)
Screenshot: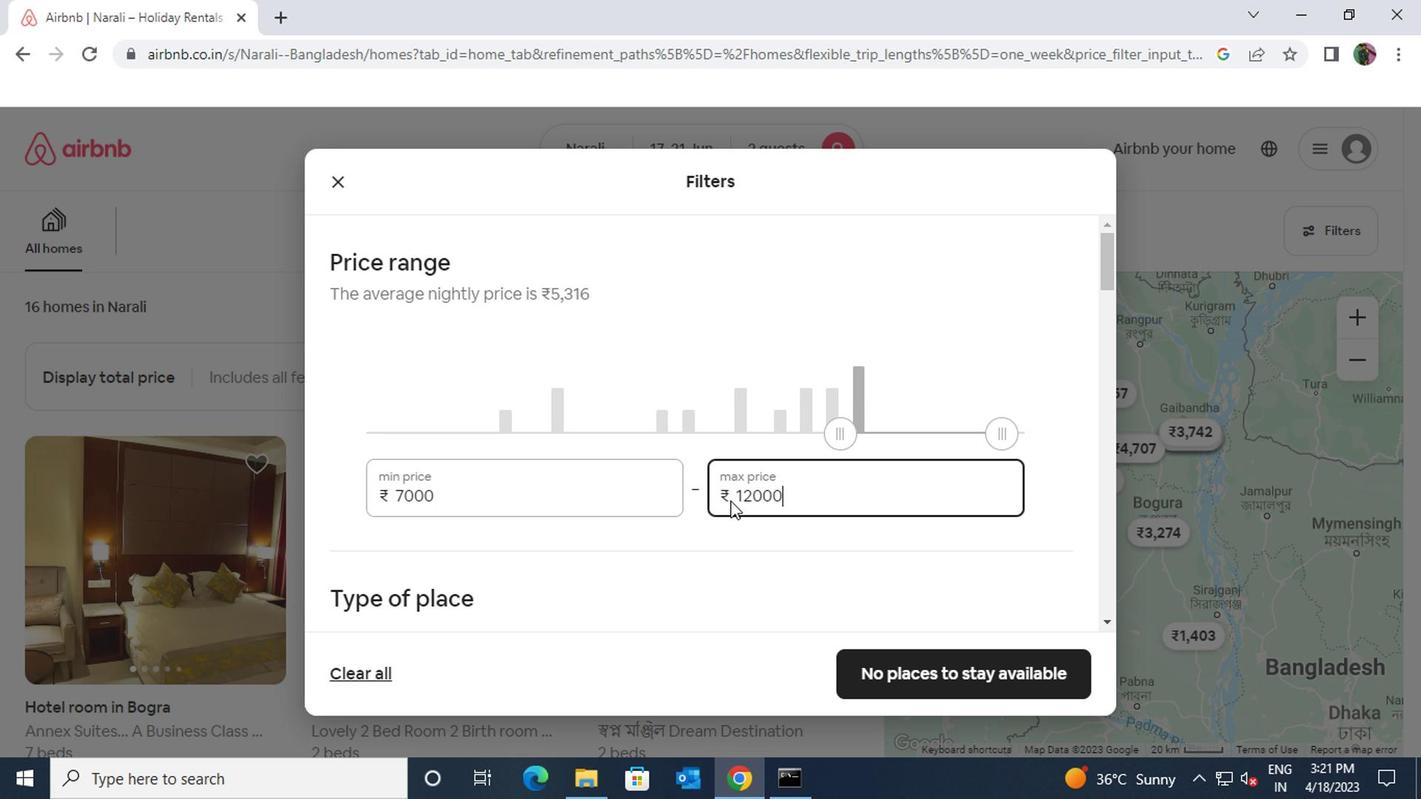 
Action: Mouse scrolled (717, 535) with delta (0, 0)
Screenshot: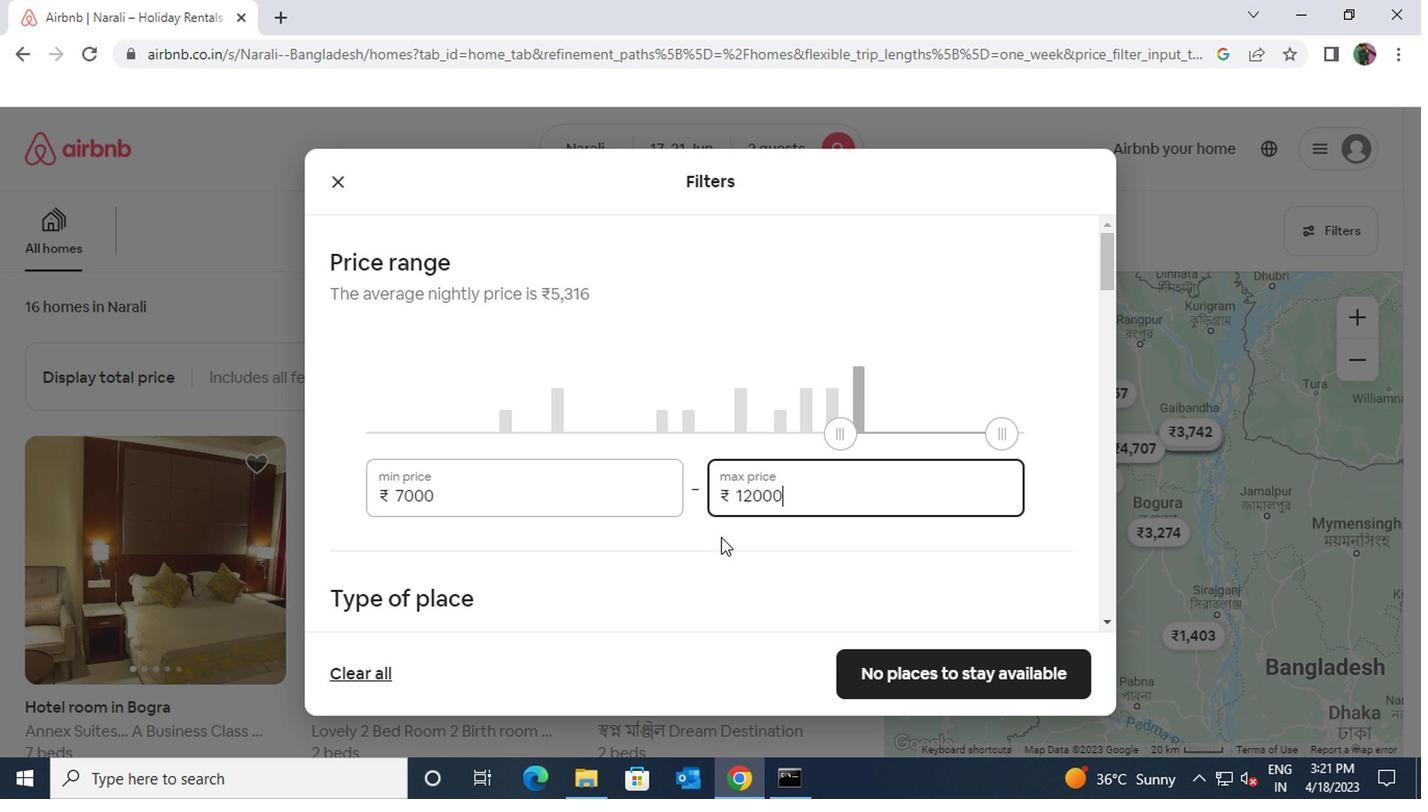 
Action: Mouse moved to (710, 533)
Screenshot: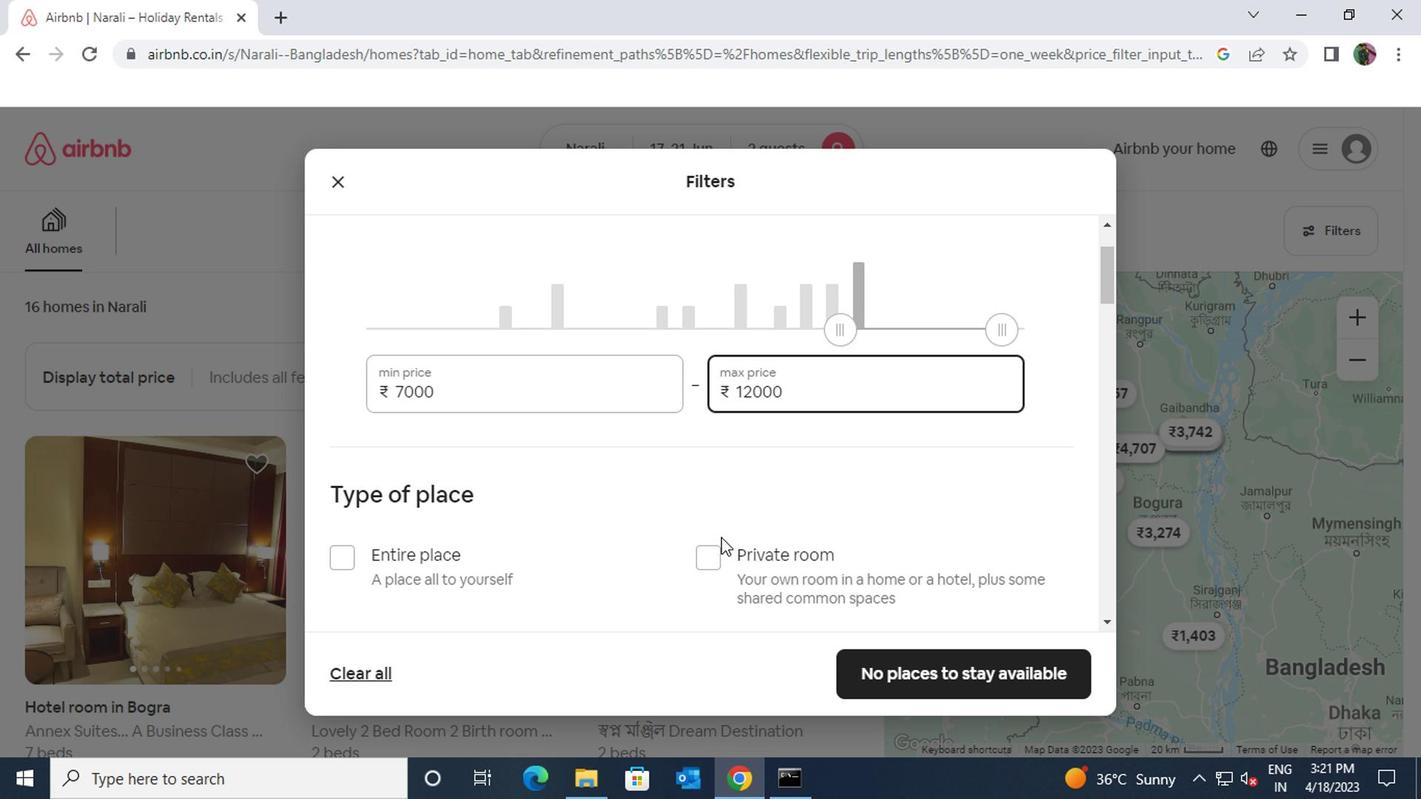 
Action: Mouse scrolled (710, 531) with delta (0, -1)
Screenshot: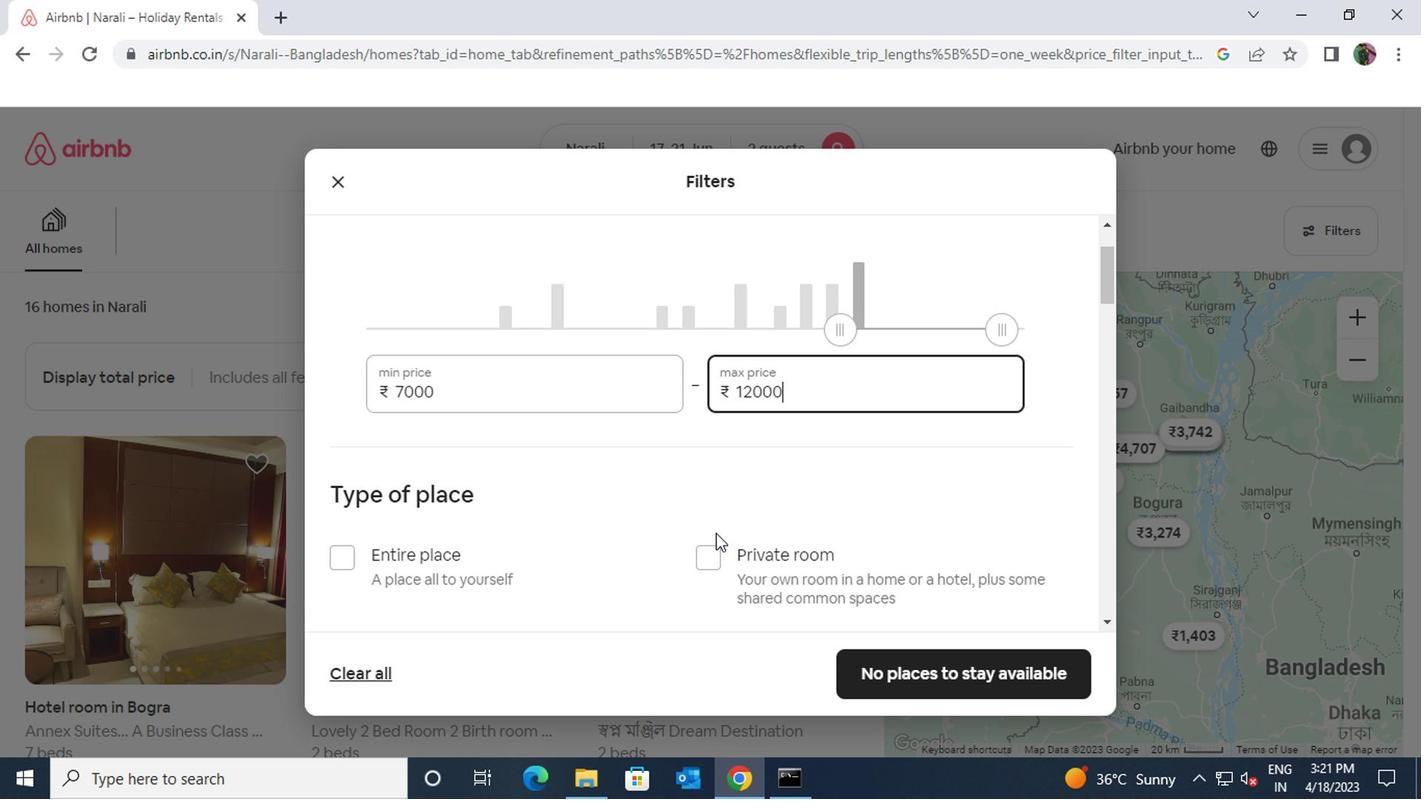 
Action: Mouse moved to (701, 459)
Screenshot: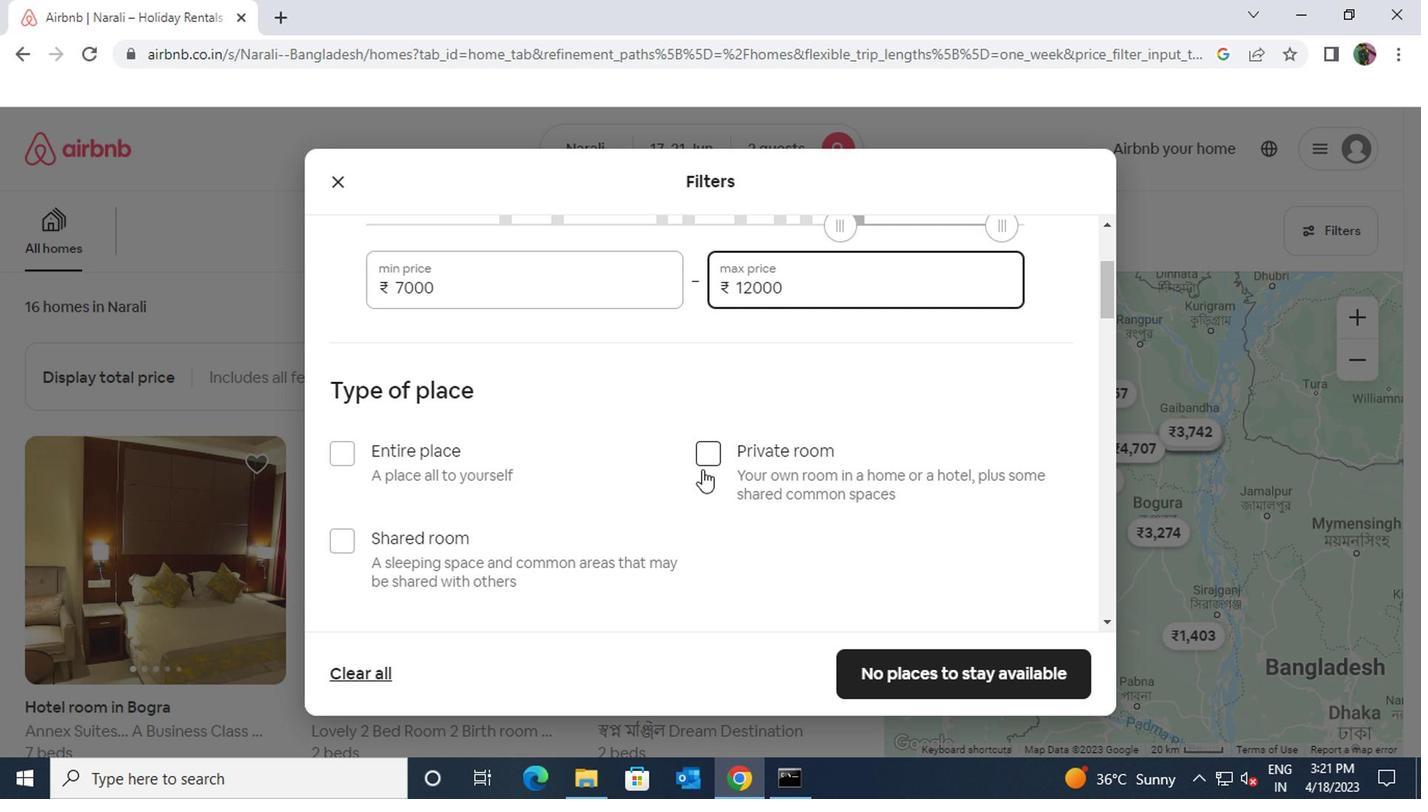 
Action: Mouse pressed left at (701, 459)
Screenshot: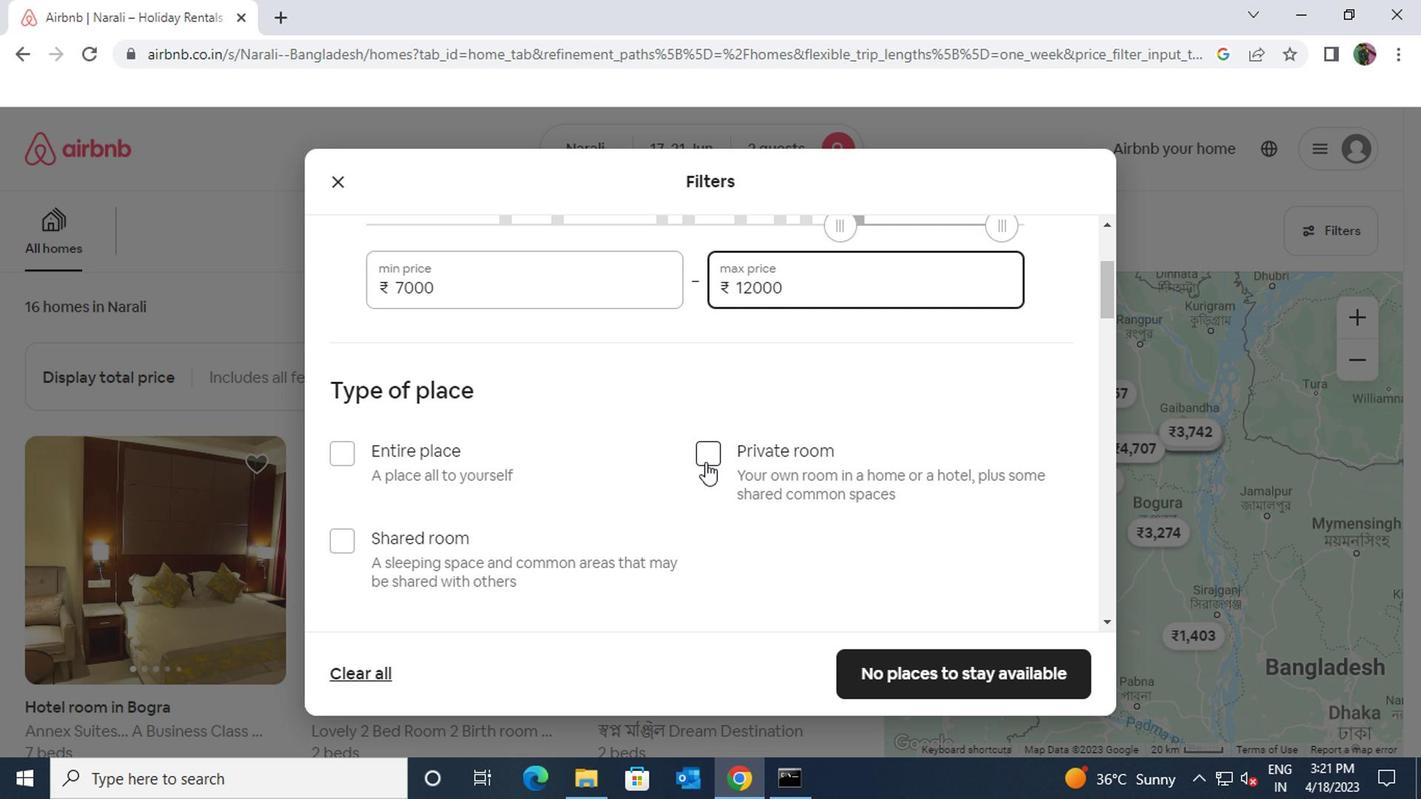 
Action: Mouse scrolled (701, 458) with delta (0, 0)
Screenshot: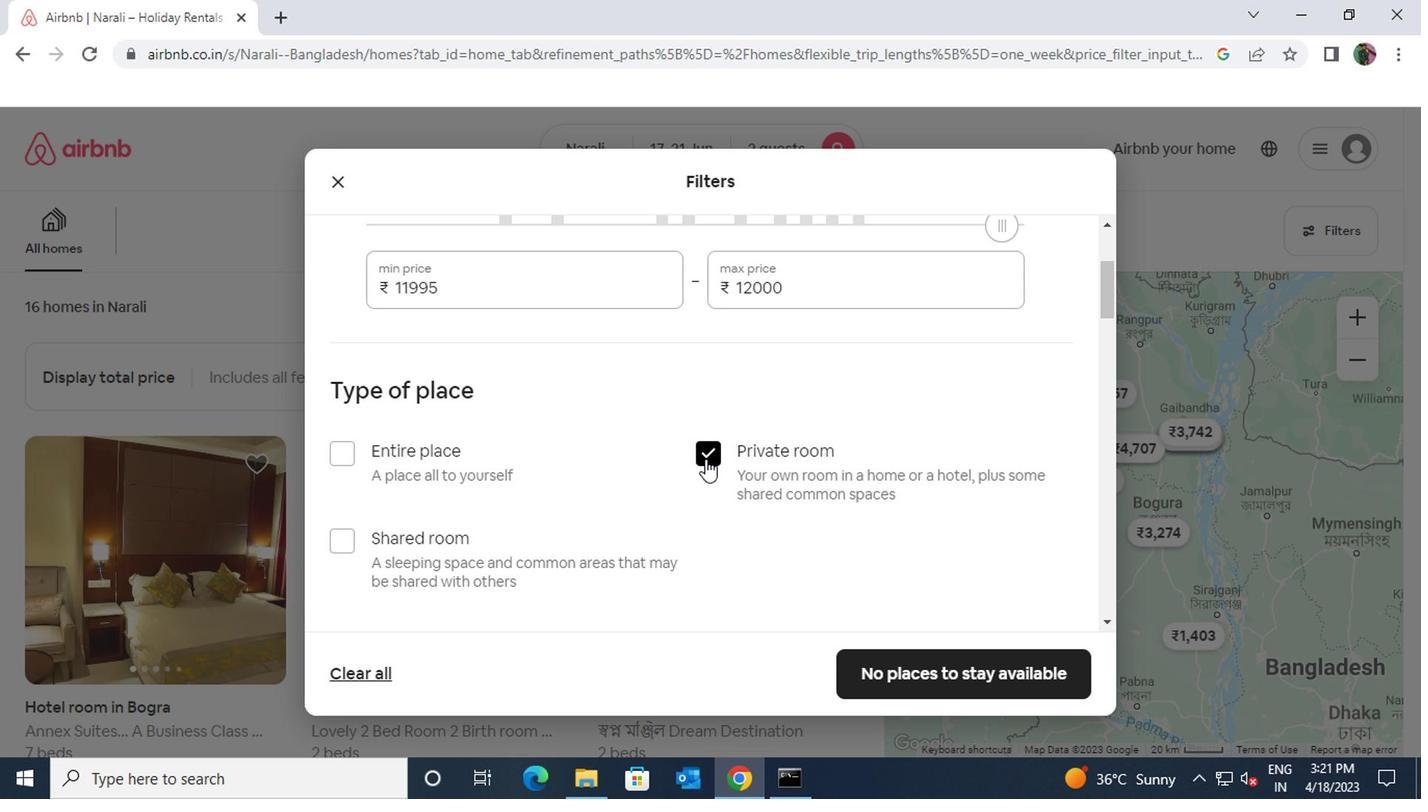 
Action: Mouse scrolled (701, 458) with delta (0, 0)
Screenshot: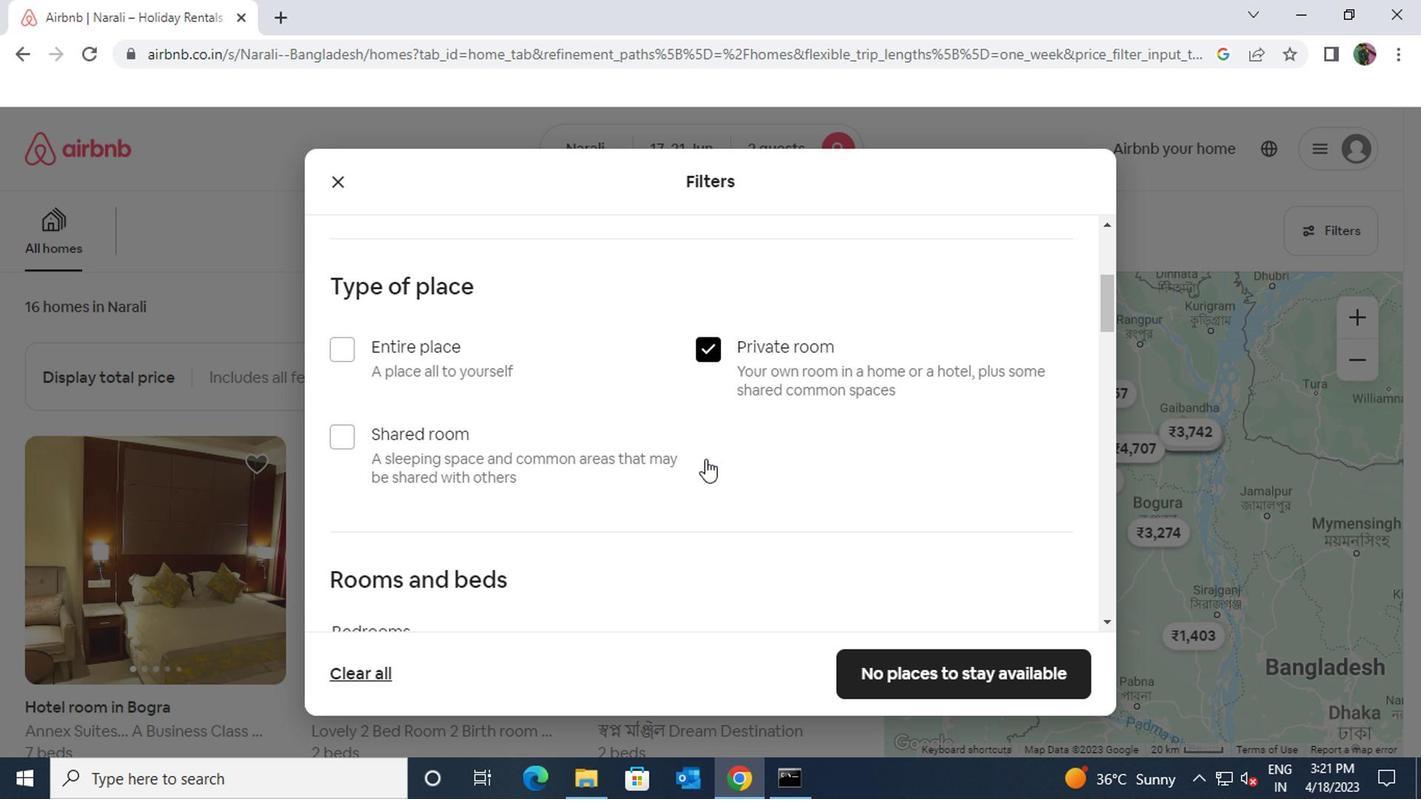 
Action: Mouse moved to (532, 578)
Screenshot: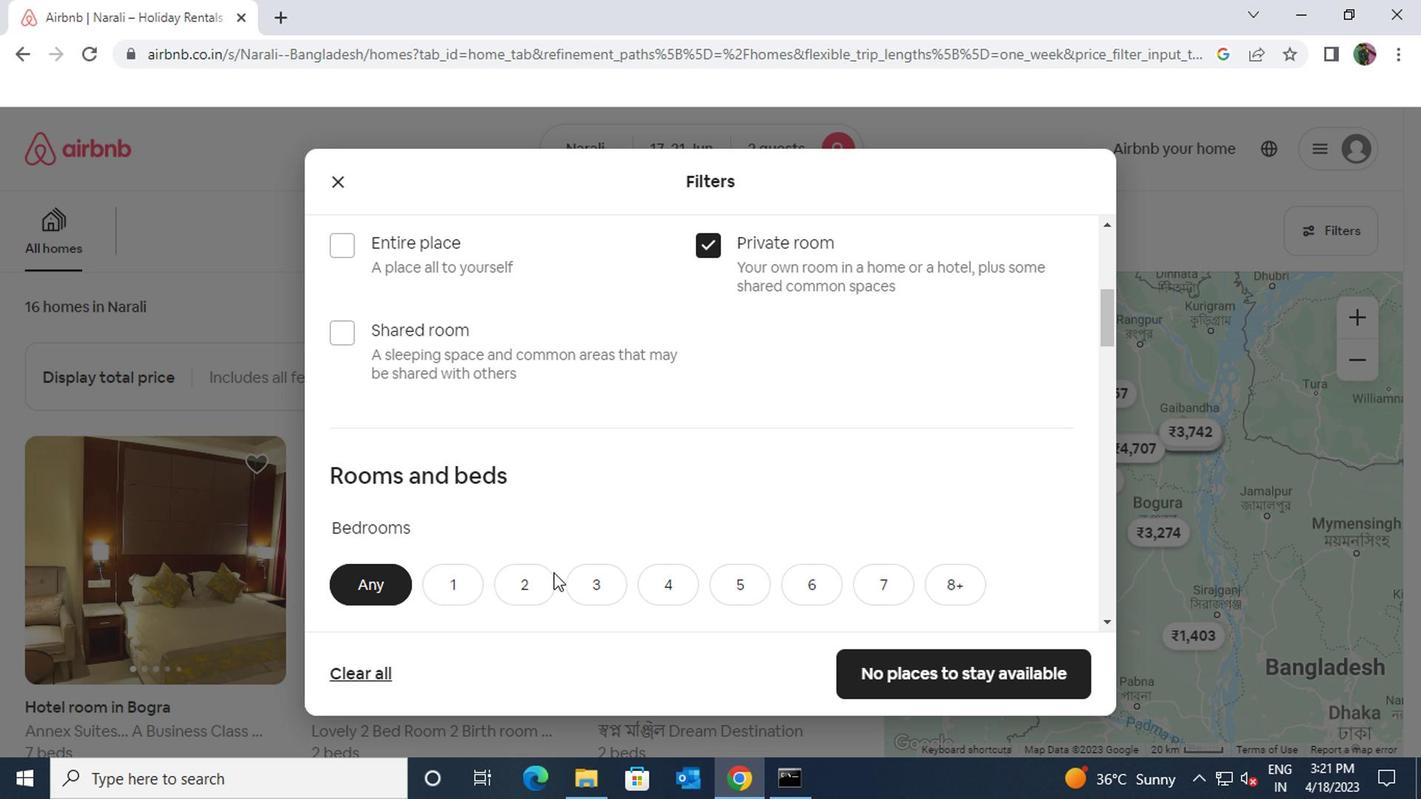
Action: Mouse pressed left at (532, 578)
Screenshot: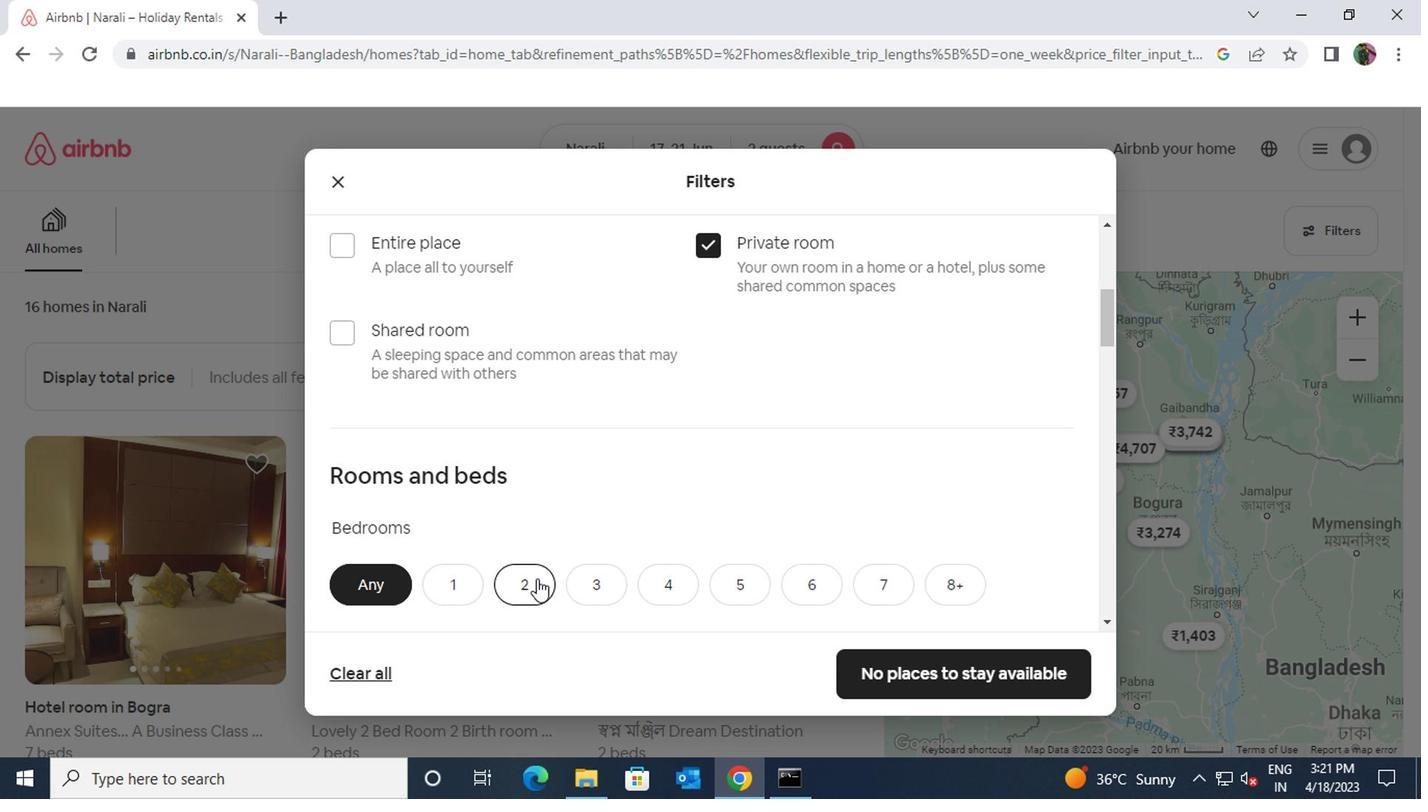 
Action: Mouse scrolled (532, 576) with delta (0, -1)
Screenshot: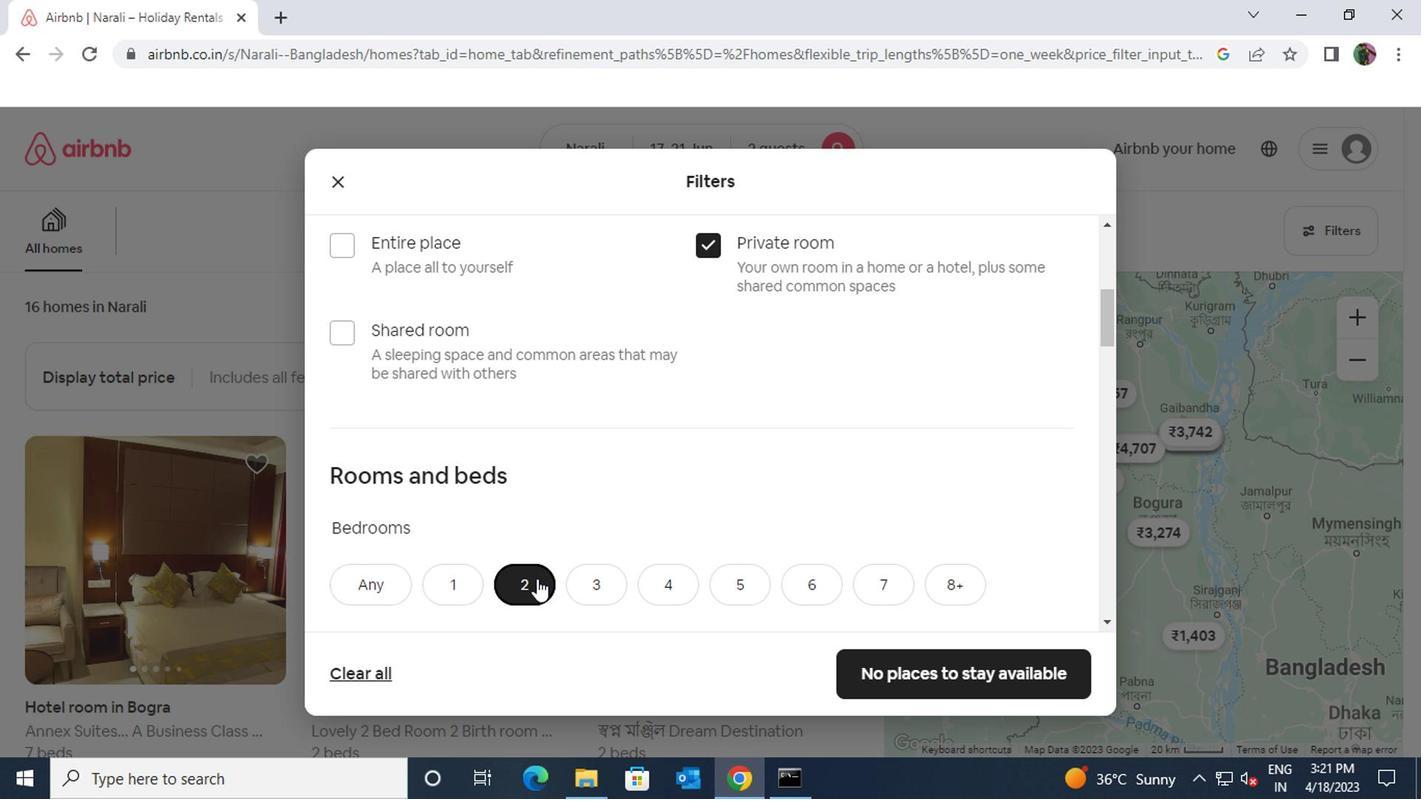
Action: Mouse scrolled (532, 576) with delta (0, -1)
Screenshot: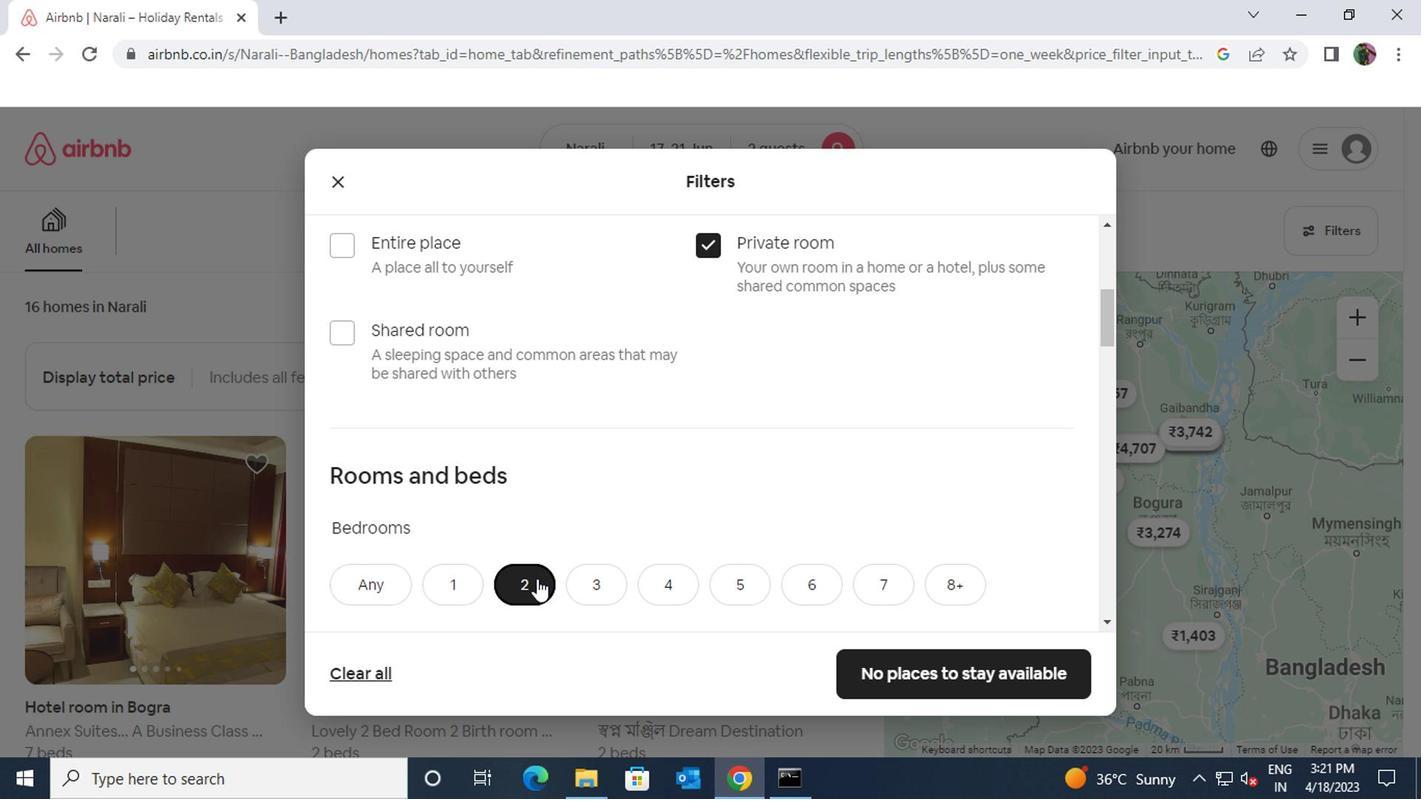 
Action: Mouse moved to (518, 501)
Screenshot: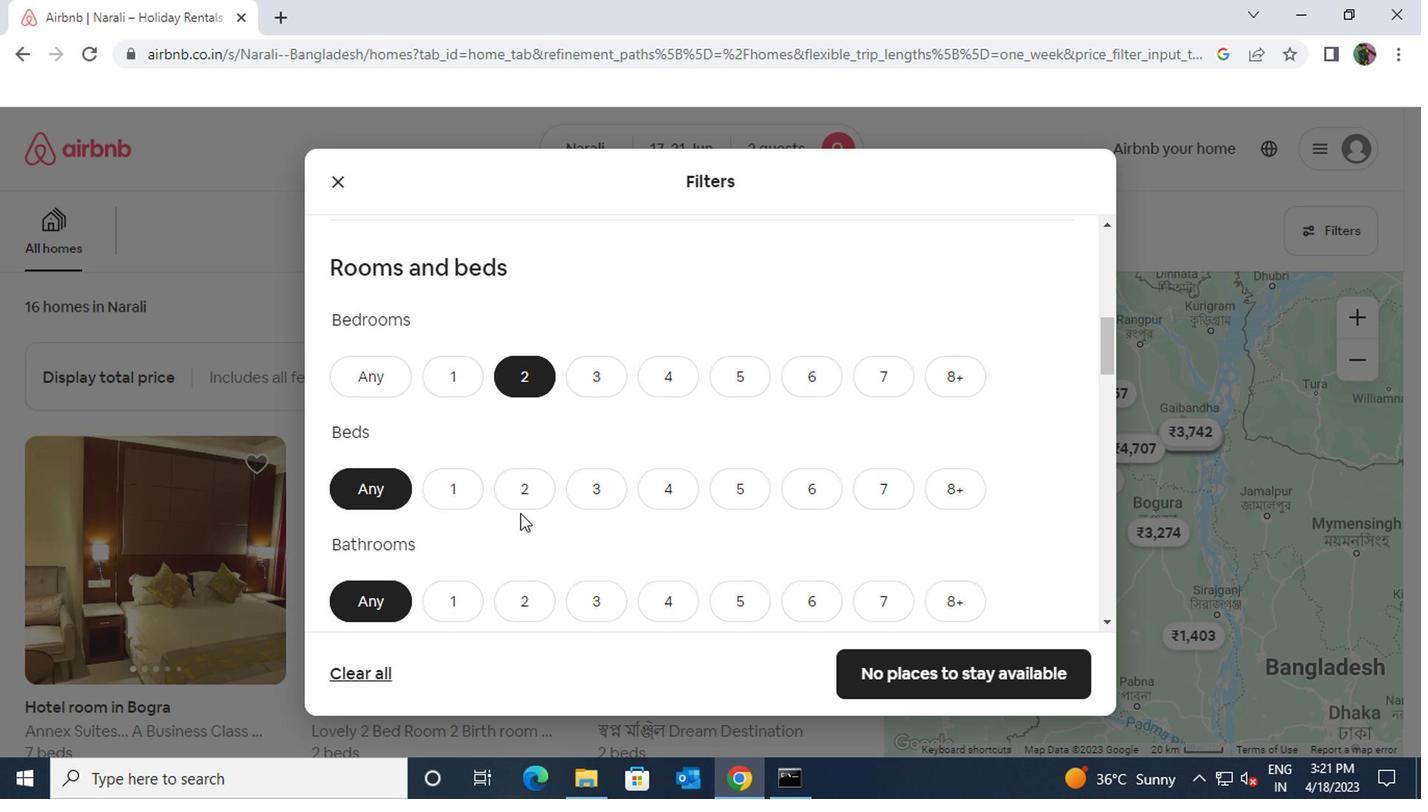 
Action: Mouse pressed left at (518, 501)
Screenshot: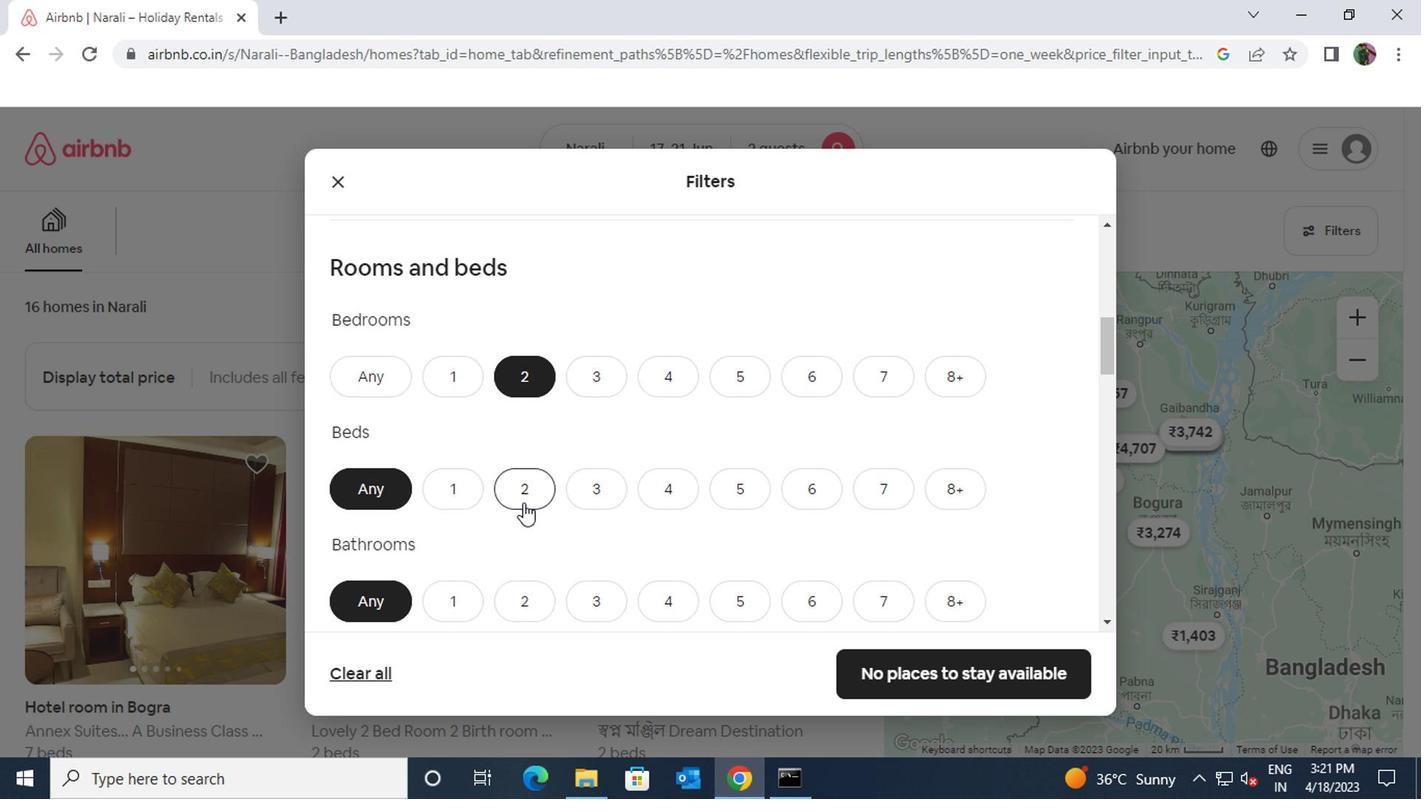 
Action: Mouse moved to (472, 597)
Screenshot: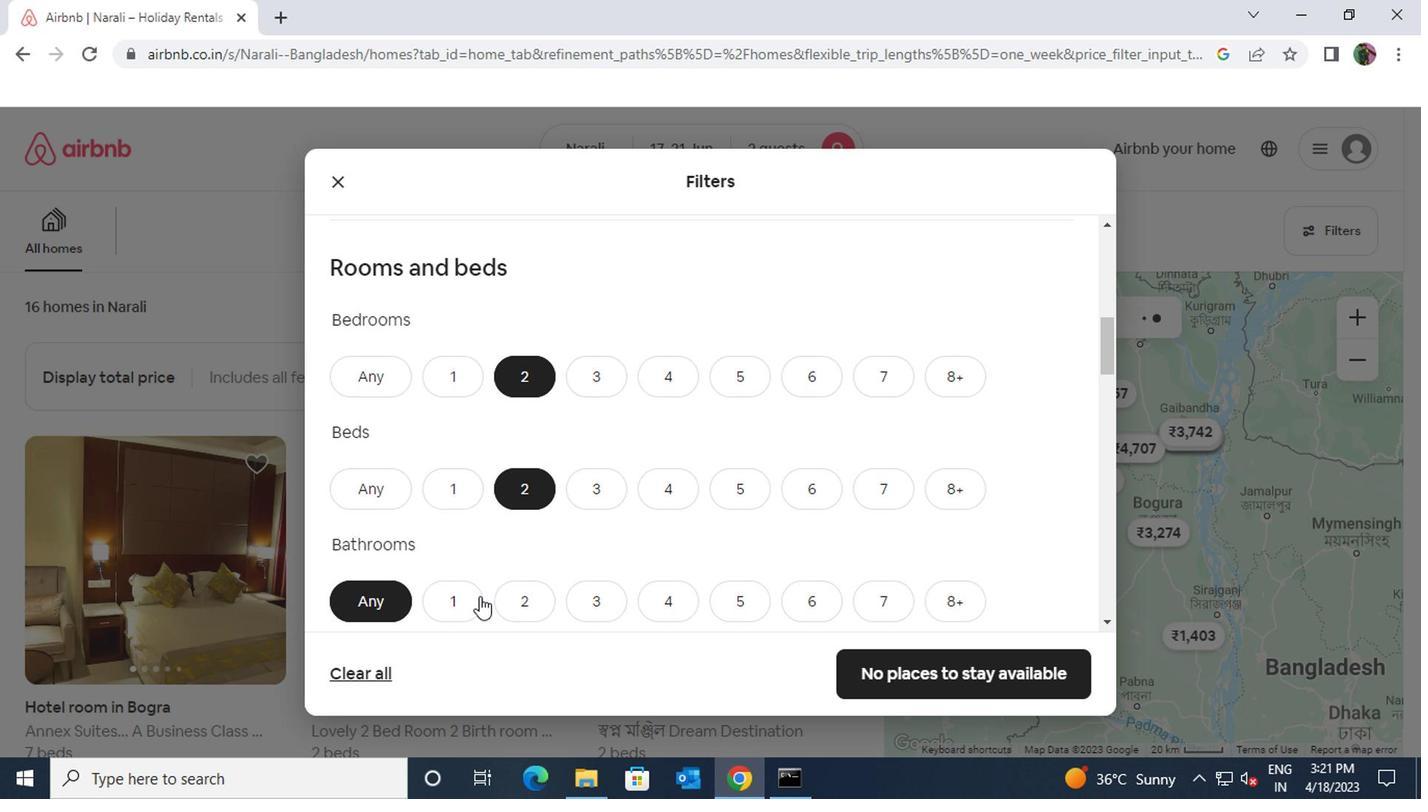 
Action: Mouse pressed left at (472, 597)
Screenshot: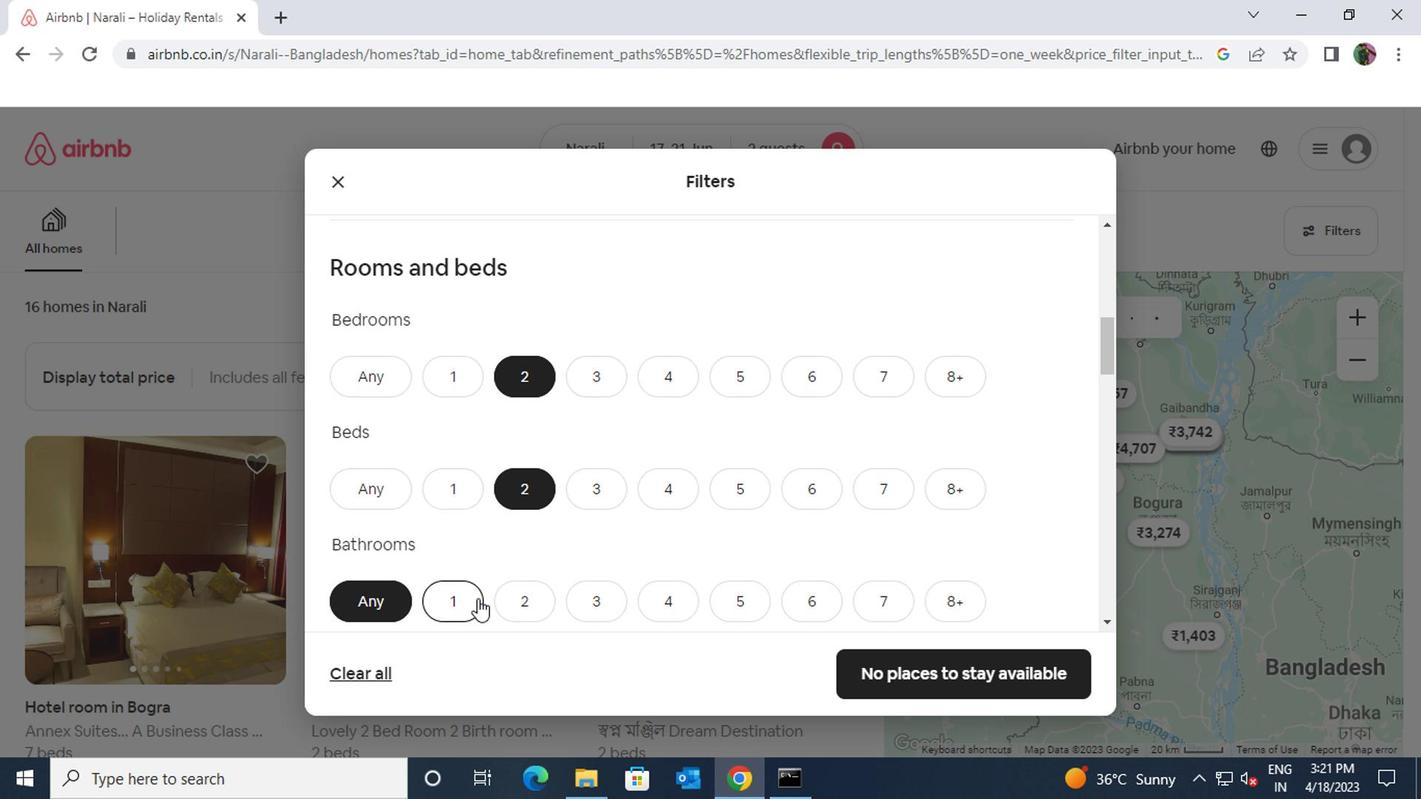 
Action: Mouse scrolled (472, 596) with delta (0, 0)
Screenshot: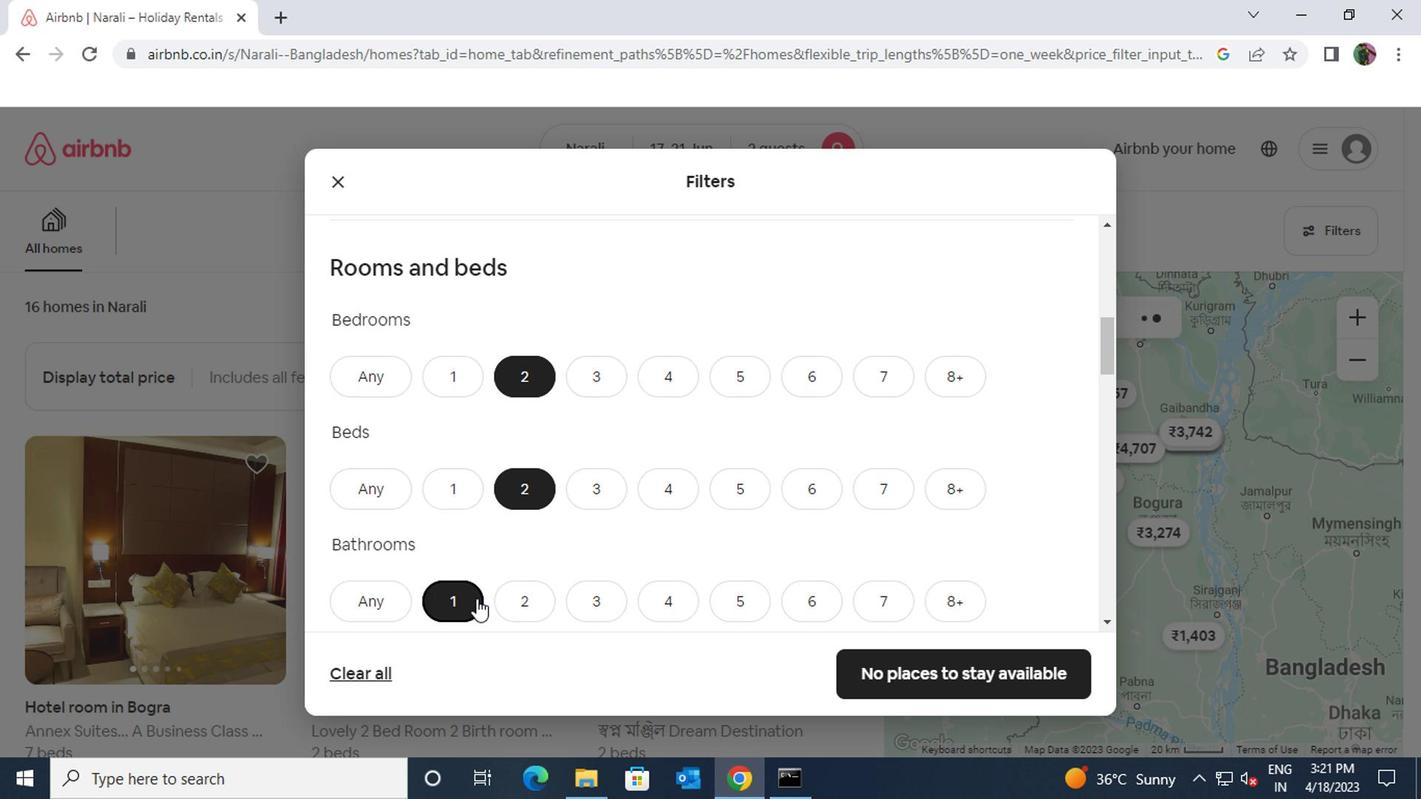 
Action: Mouse moved to (472, 595)
Screenshot: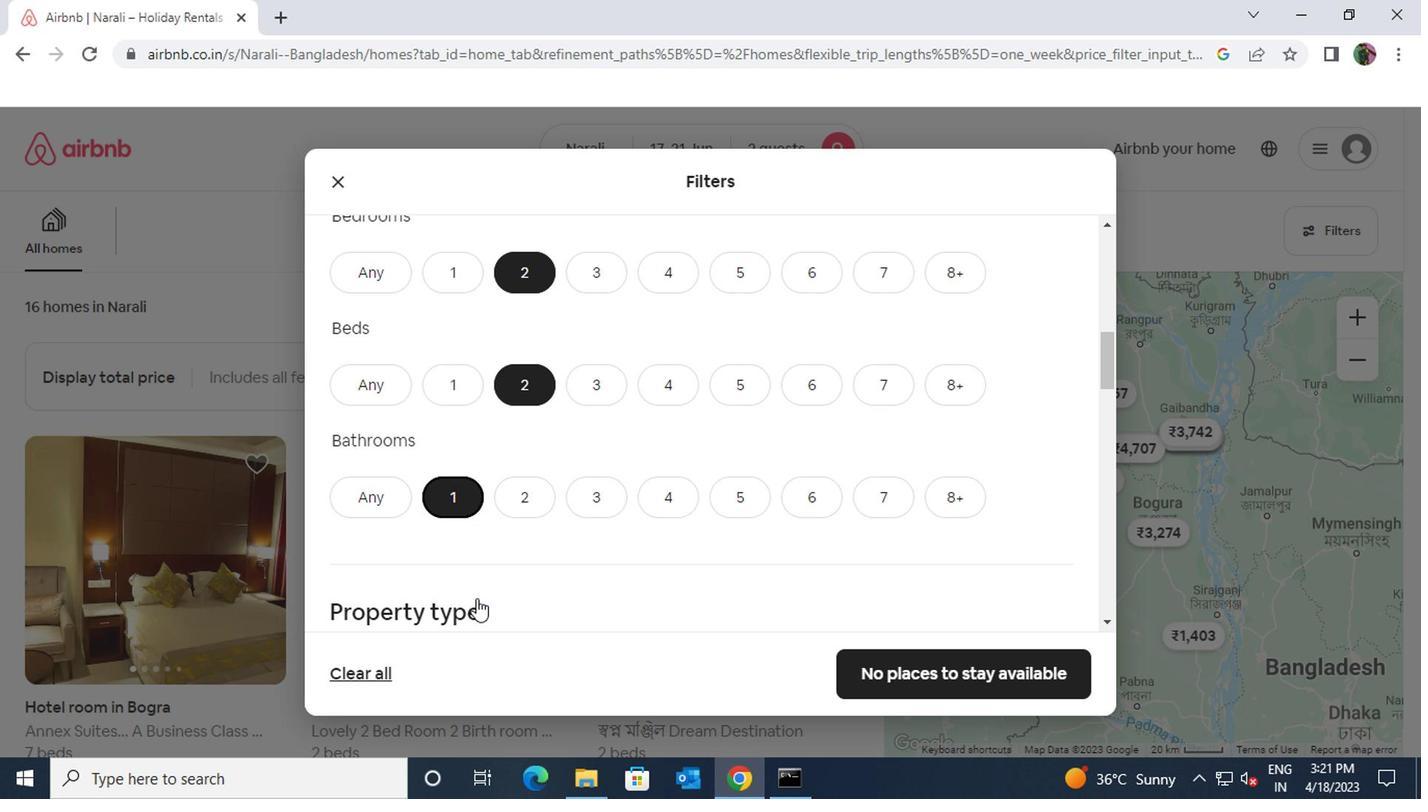 
Action: Mouse scrolled (472, 594) with delta (0, 0)
Screenshot: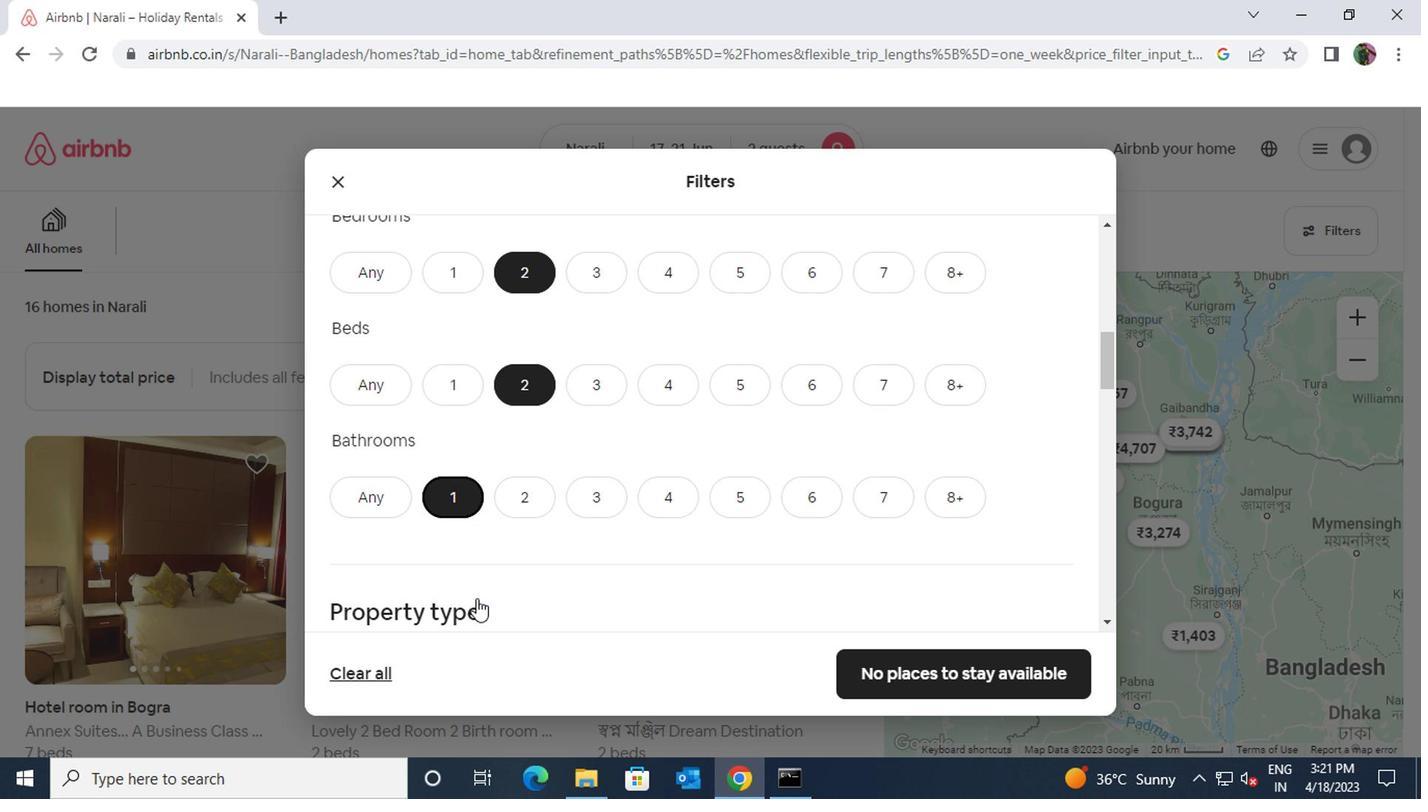 
Action: Mouse moved to (472, 593)
Screenshot: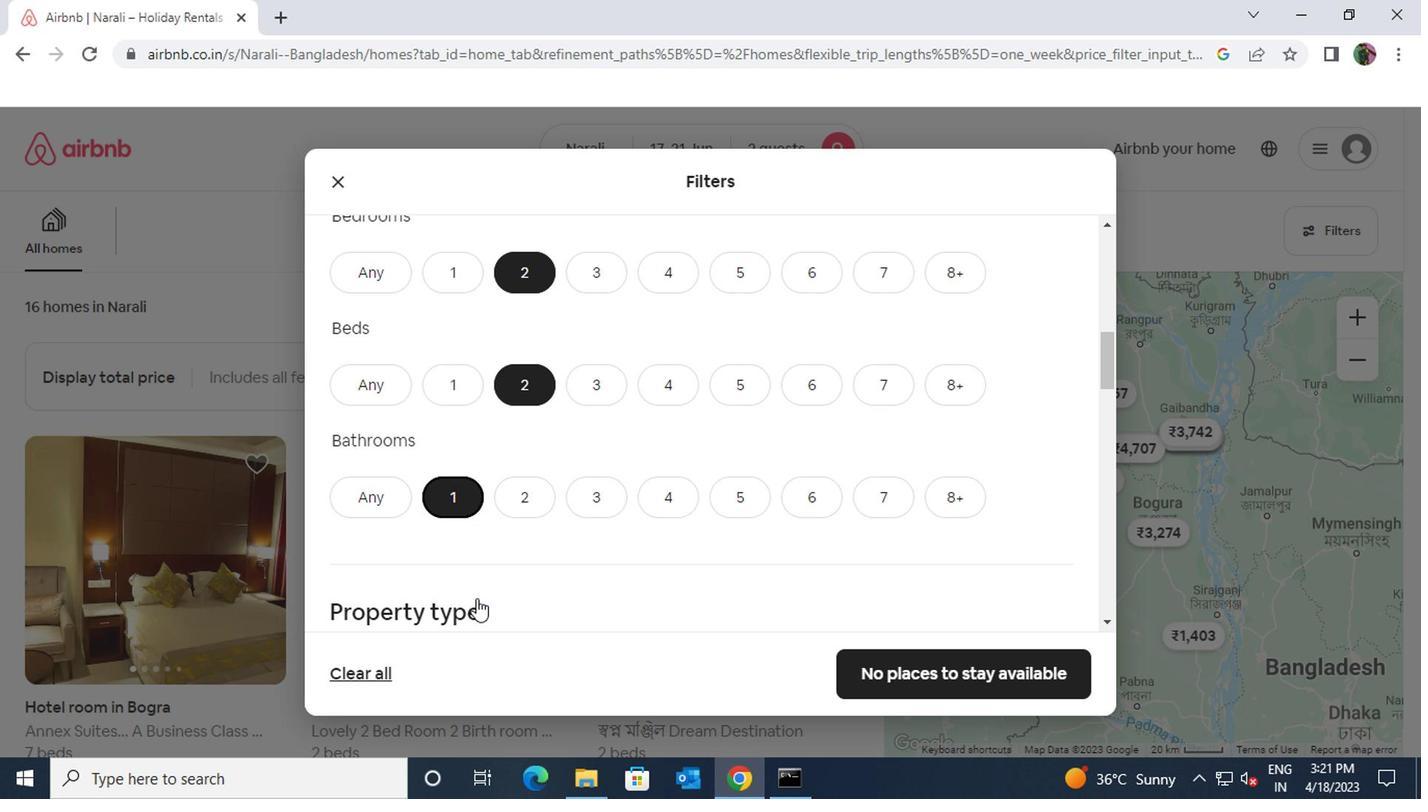 
Action: Mouse scrolled (472, 592) with delta (0, -1)
Screenshot: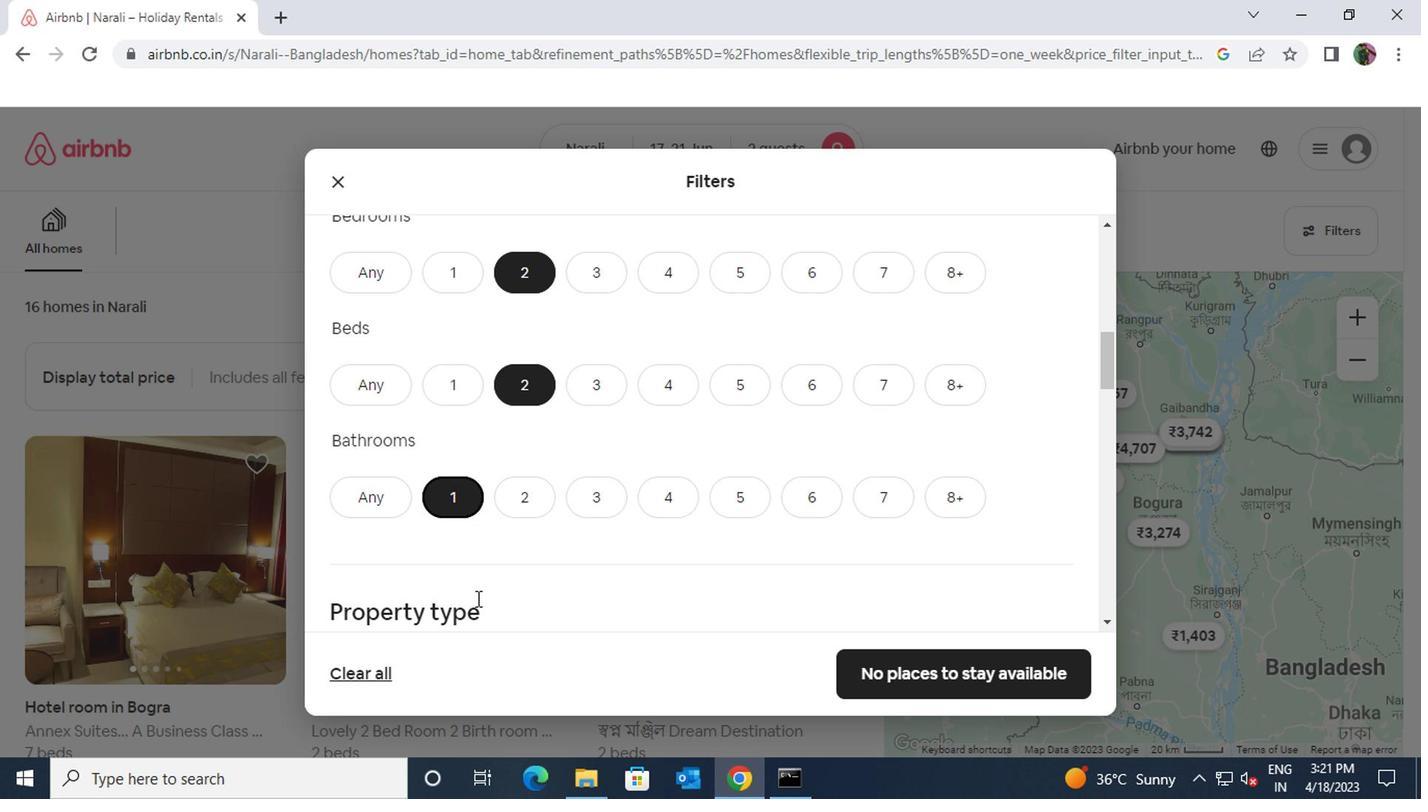 
Action: Mouse moved to (531, 541)
Screenshot: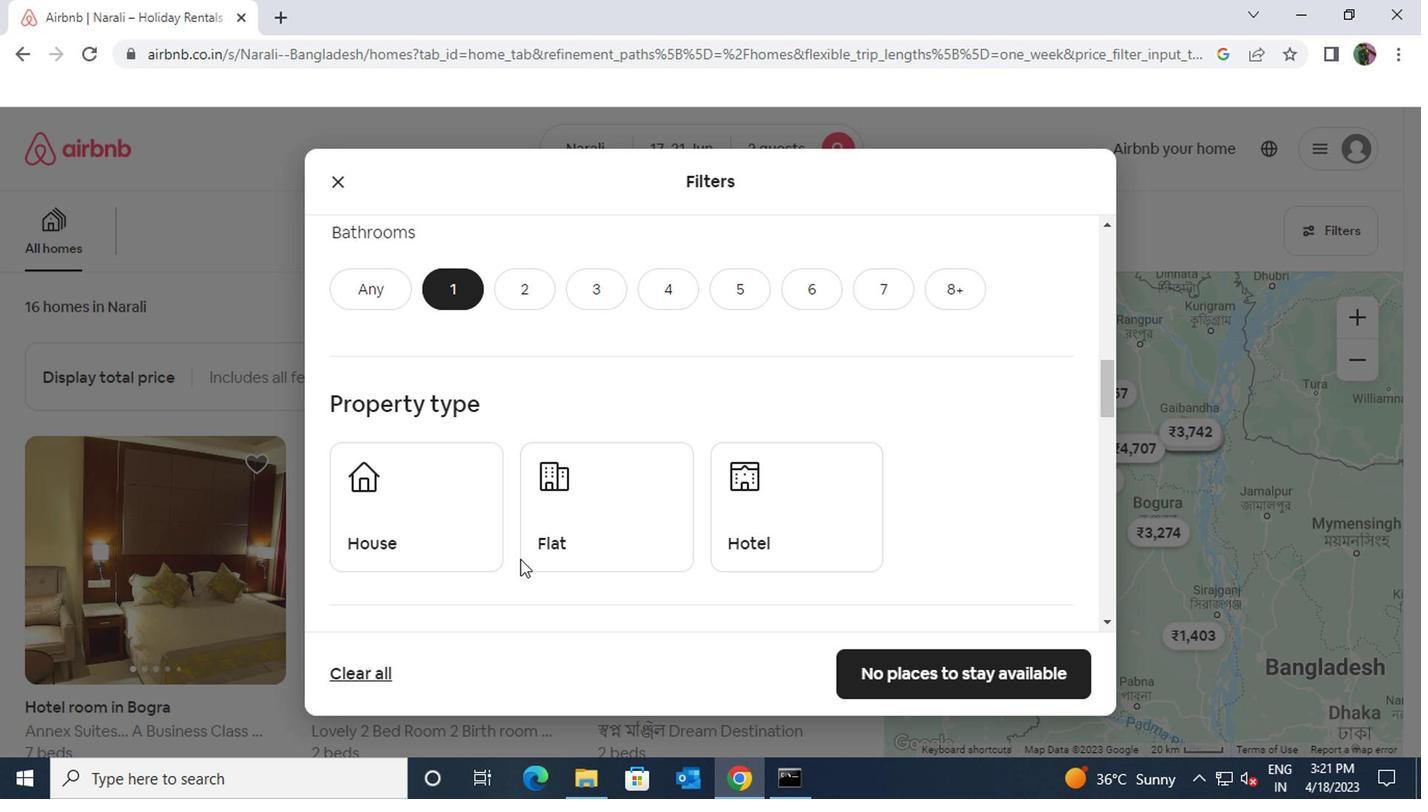 
Action: Mouse pressed left at (531, 541)
Screenshot: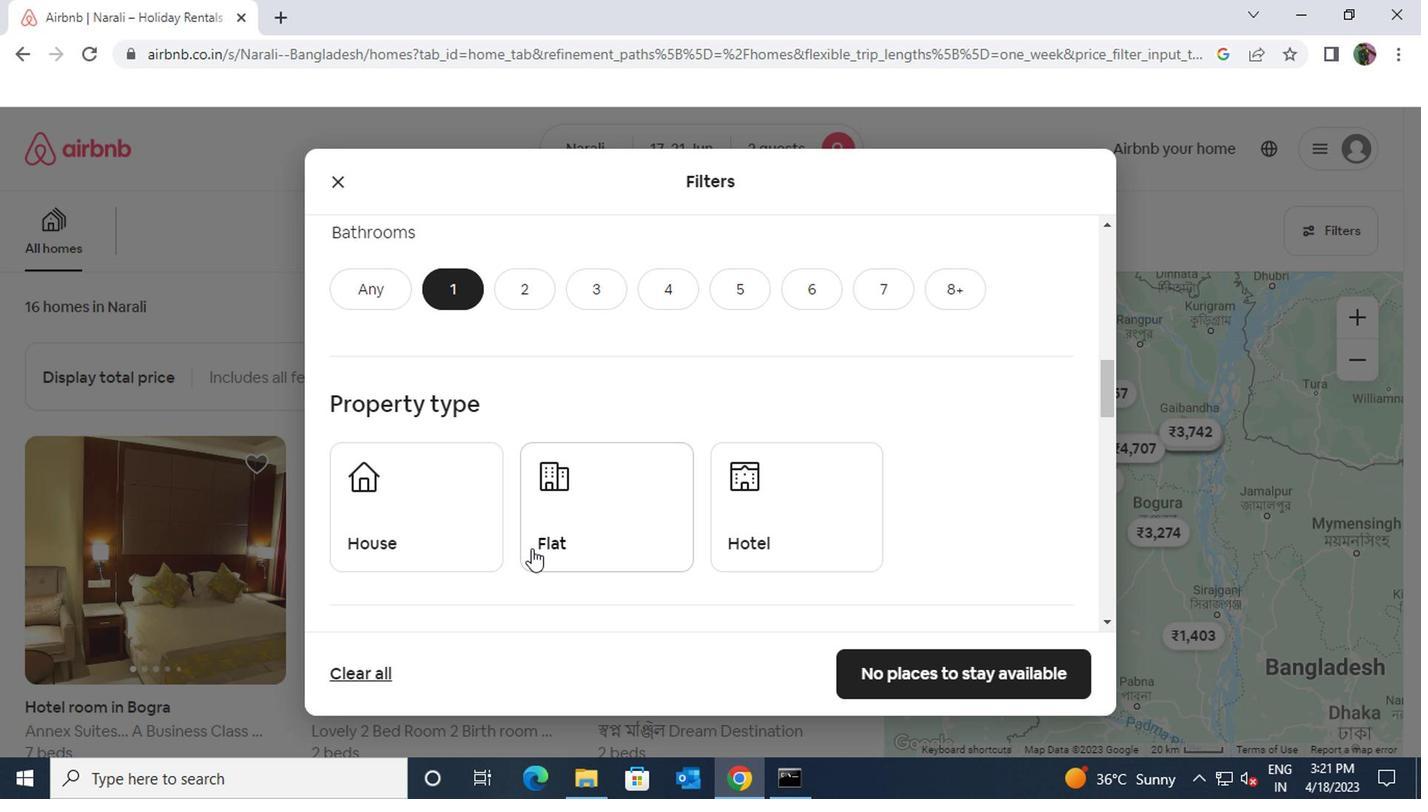
Action: Mouse moved to (507, 591)
Screenshot: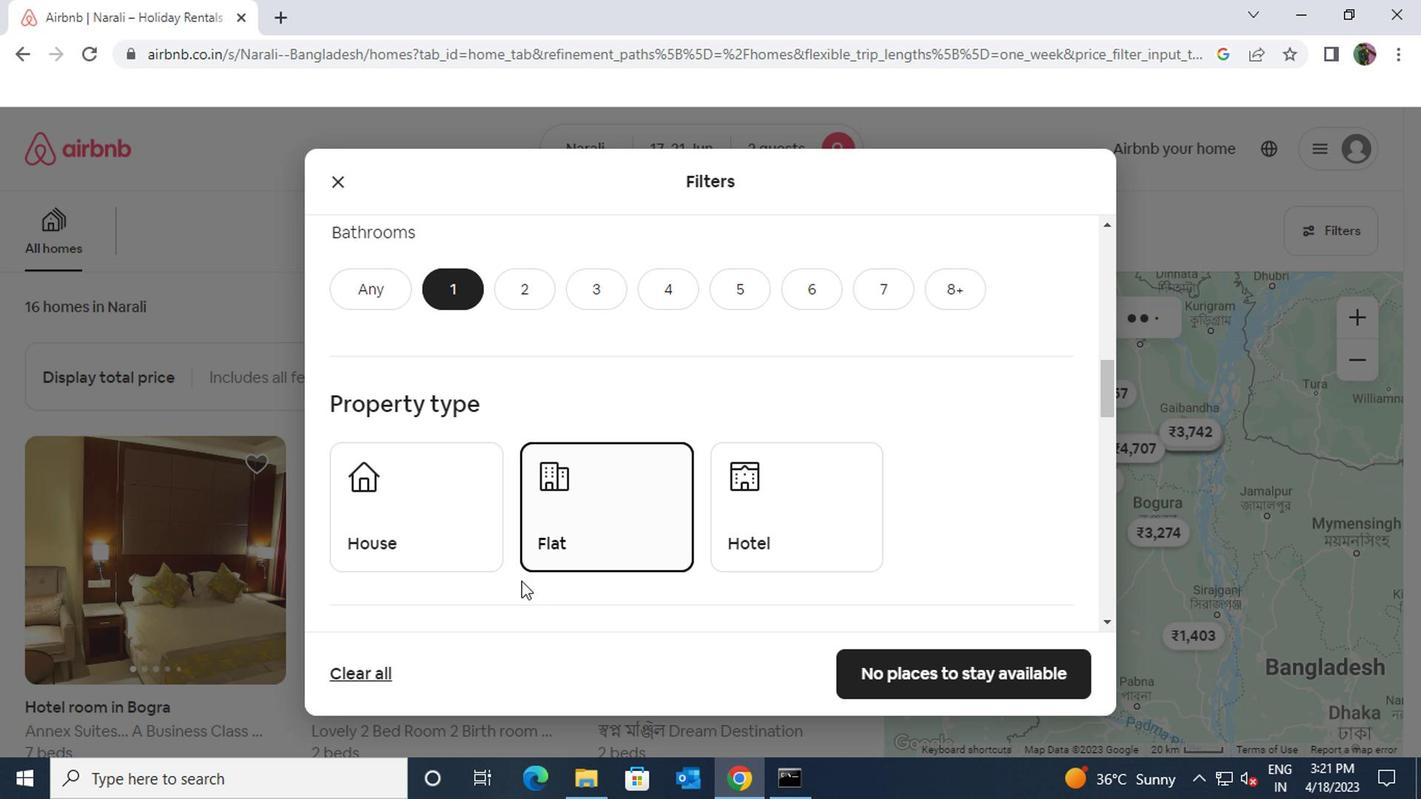 
Action: Mouse scrolled (507, 590) with delta (0, -1)
Screenshot: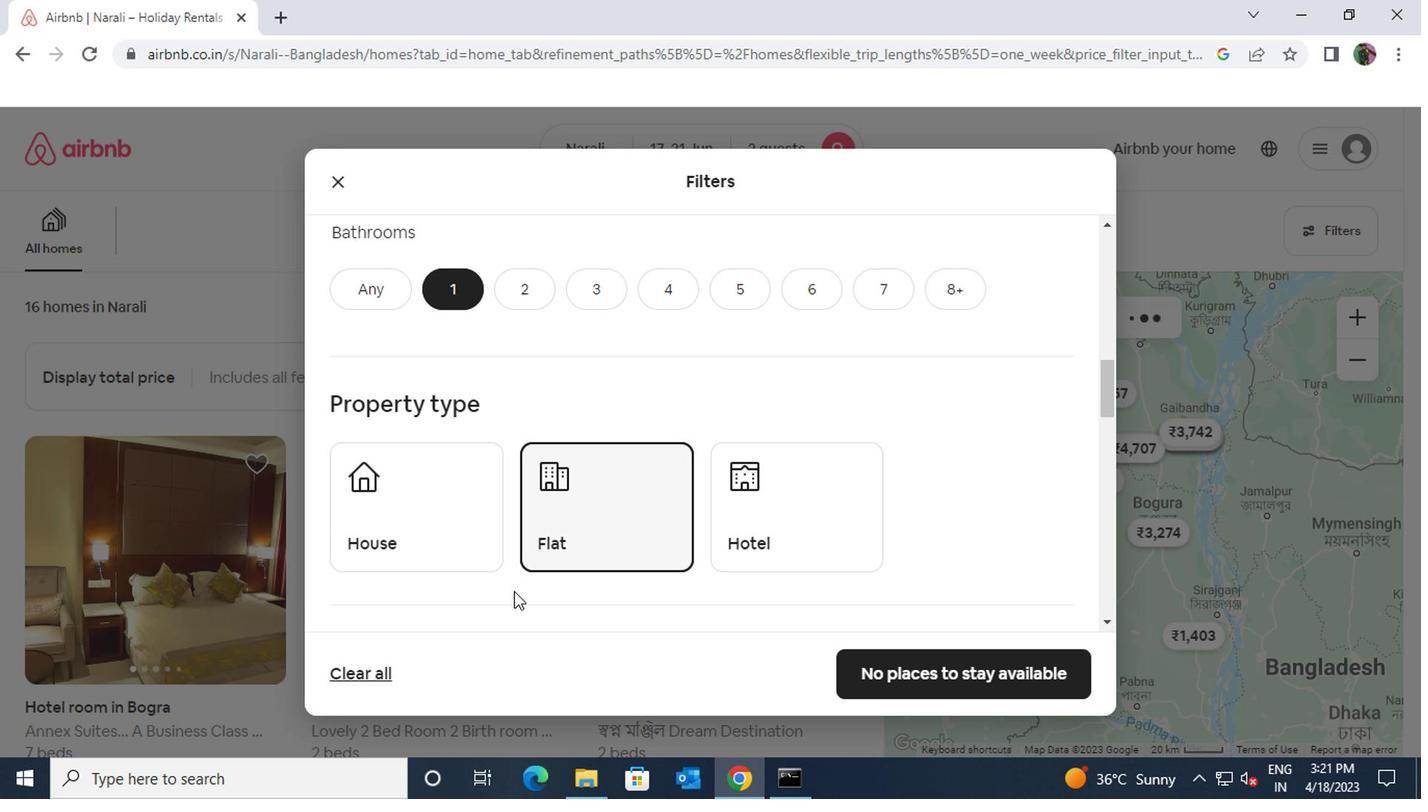 
Action: Mouse scrolled (507, 590) with delta (0, -1)
Screenshot: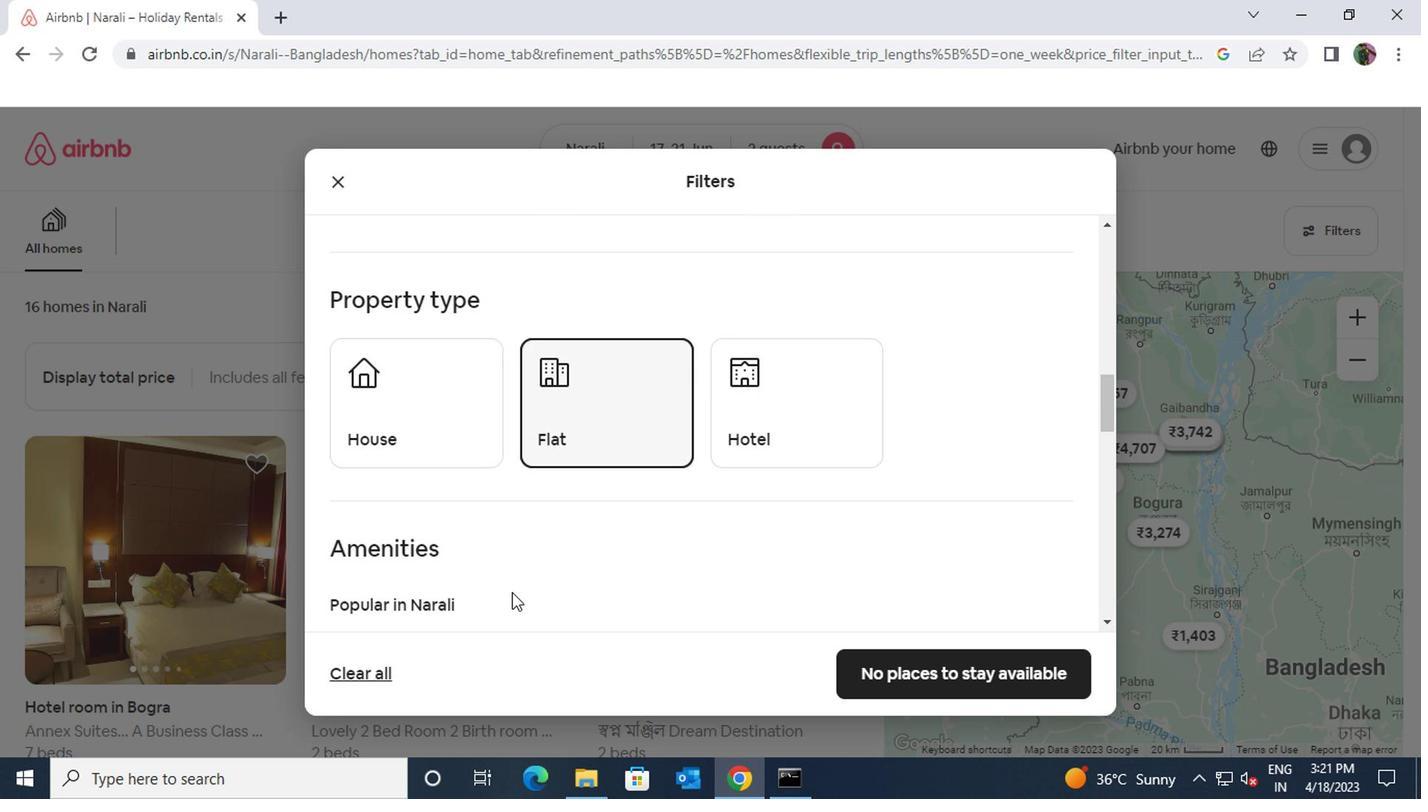 
Action: Mouse scrolled (507, 590) with delta (0, -1)
Screenshot: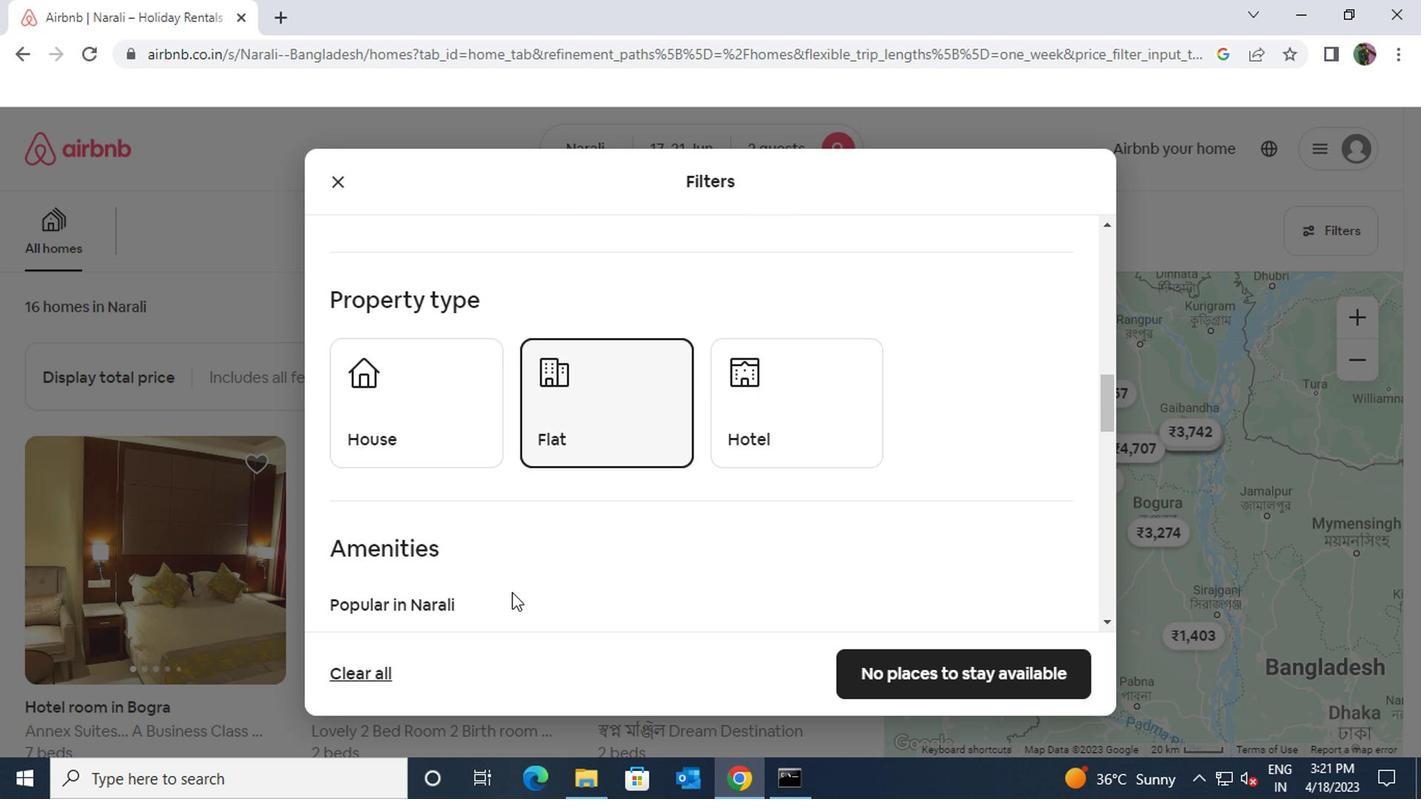 
Action: Mouse moved to (347, 499)
Screenshot: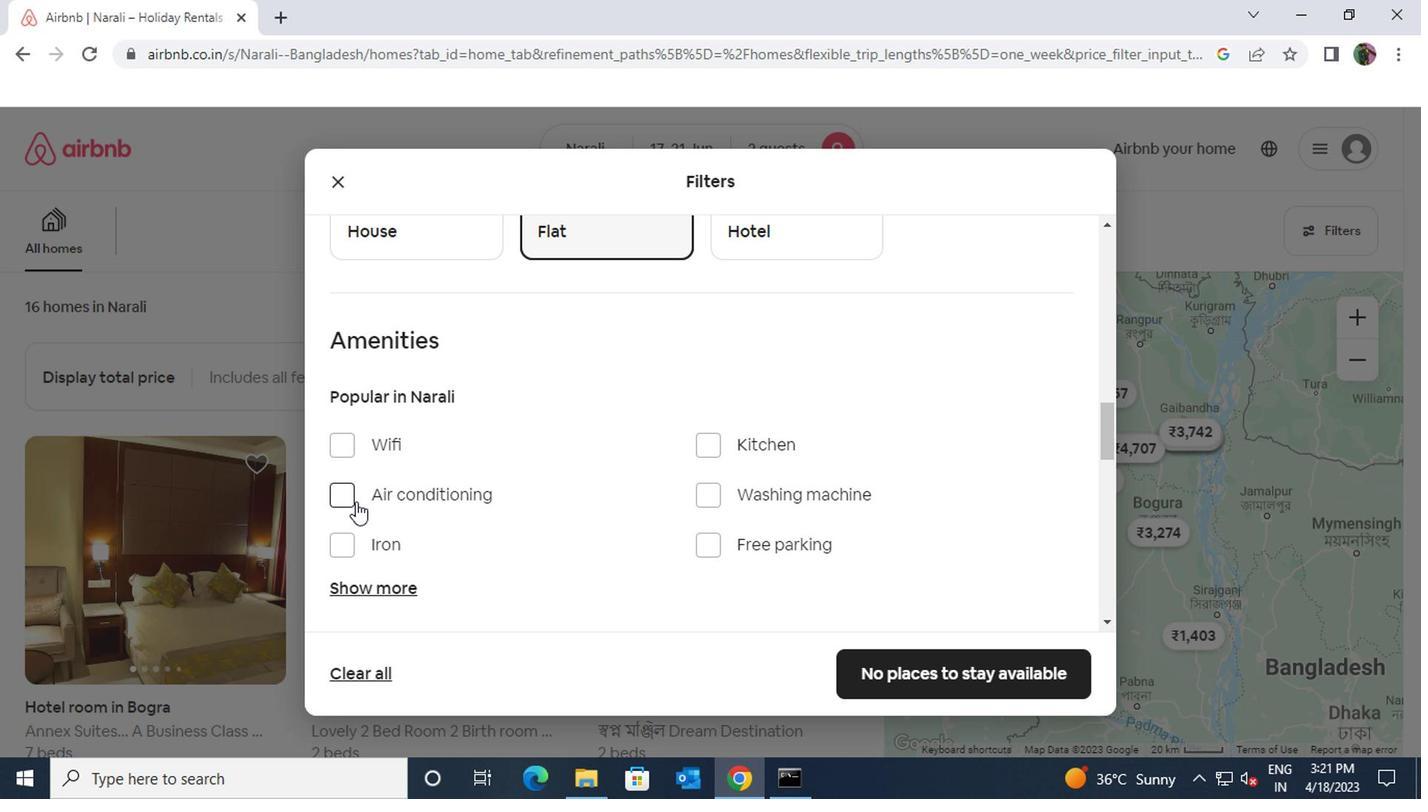 
Action: Mouse pressed left at (347, 499)
Screenshot: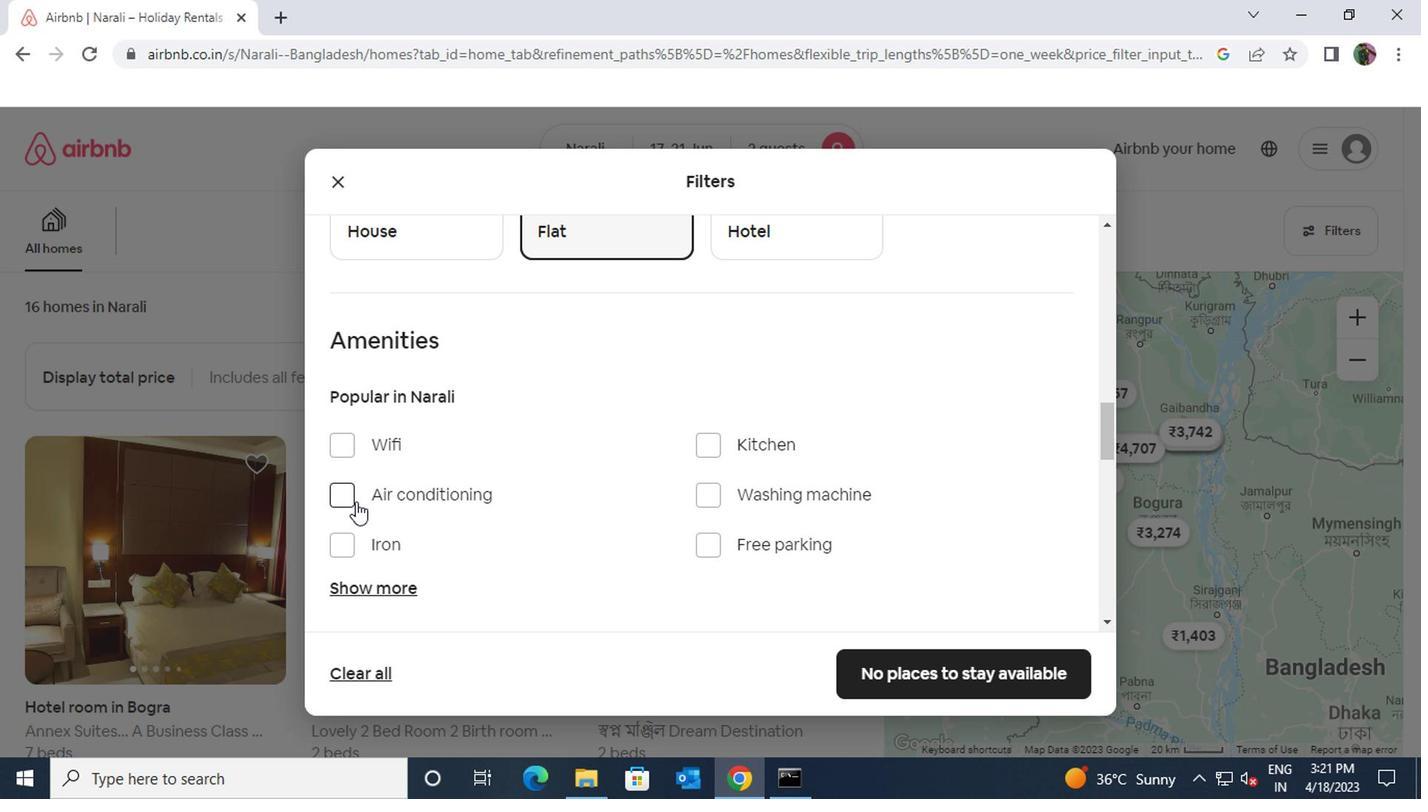 
Action: Mouse moved to (544, 571)
Screenshot: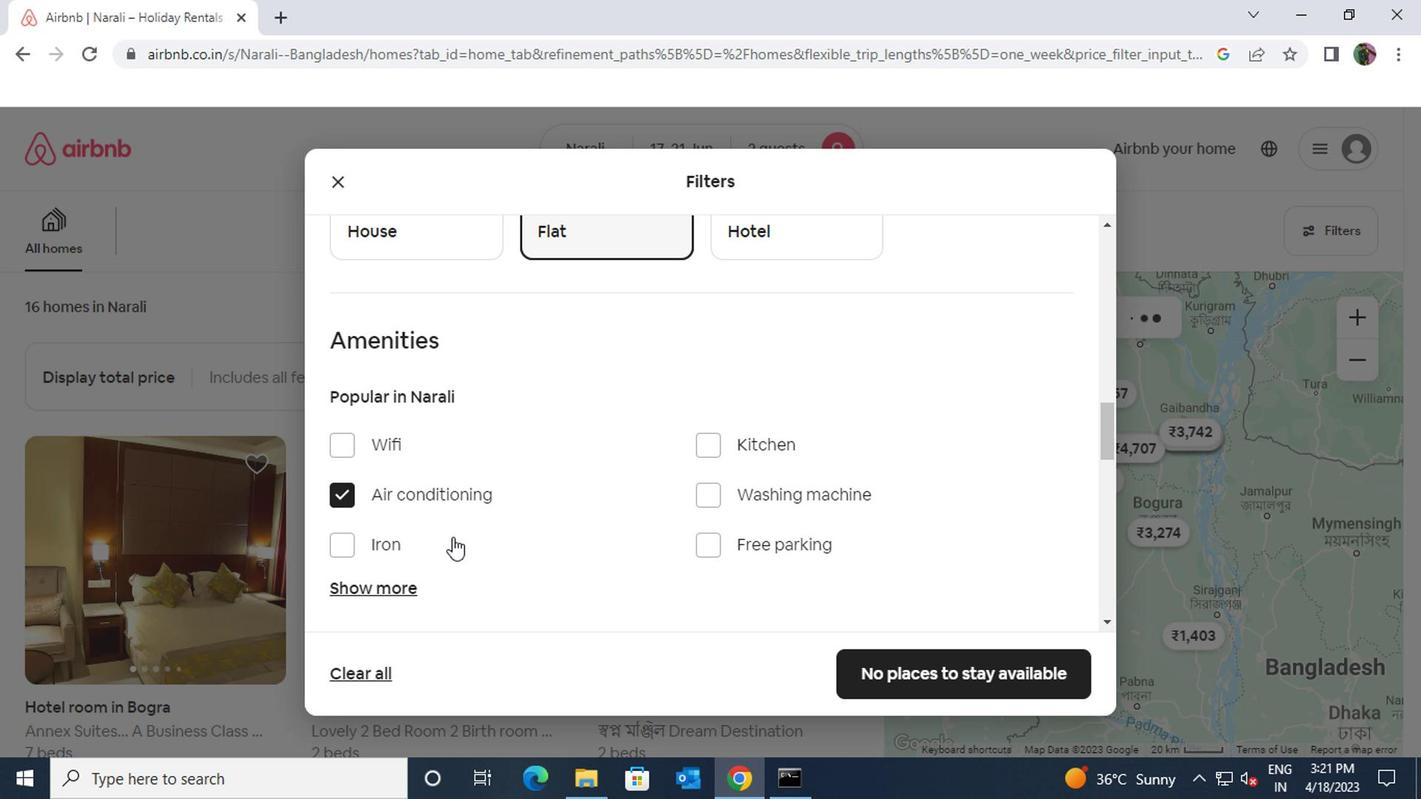 
Action: Mouse scrolled (544, 570) with delta (0, 0)
Screenshot: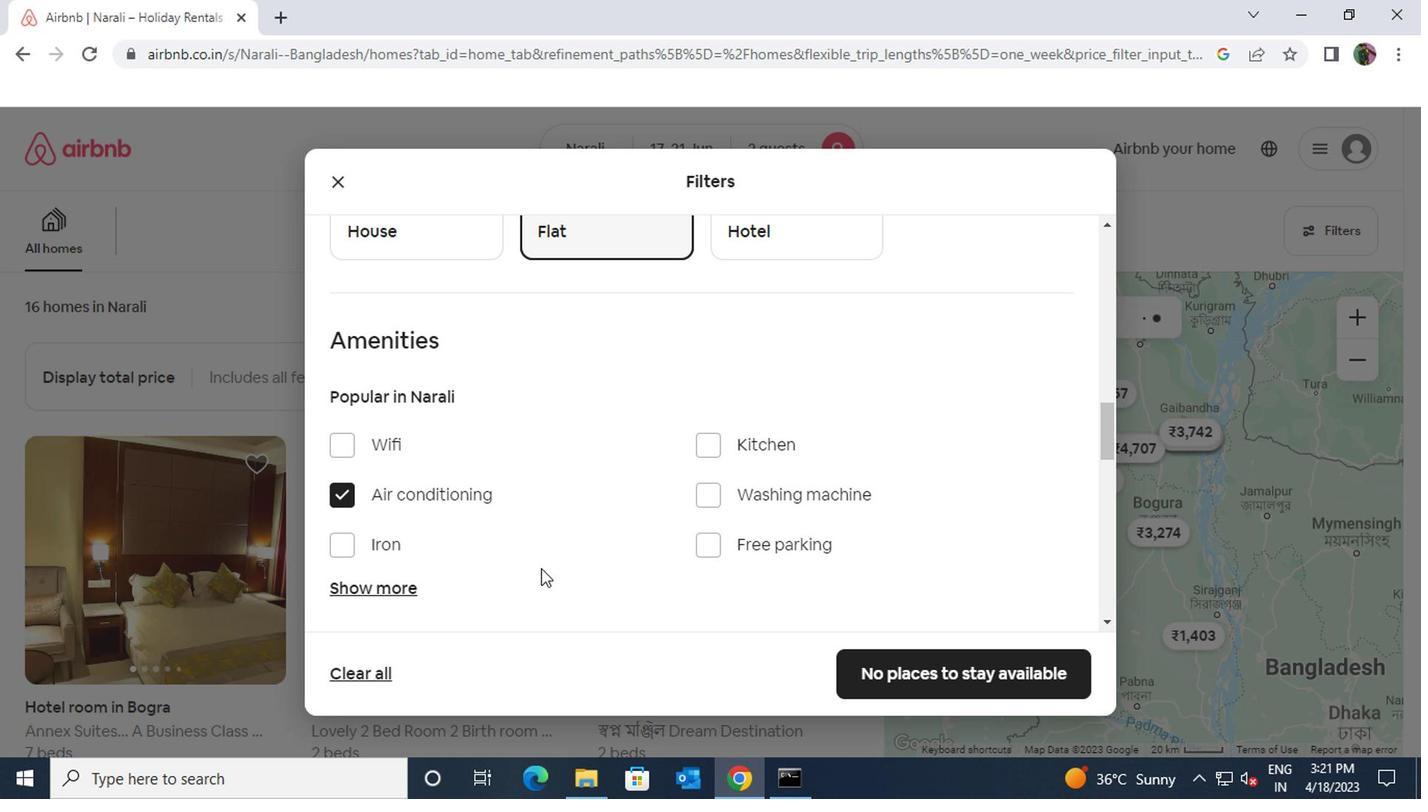 
Action: Mouse scrolled (544, 570) with delta (0, 0)
Screenshot: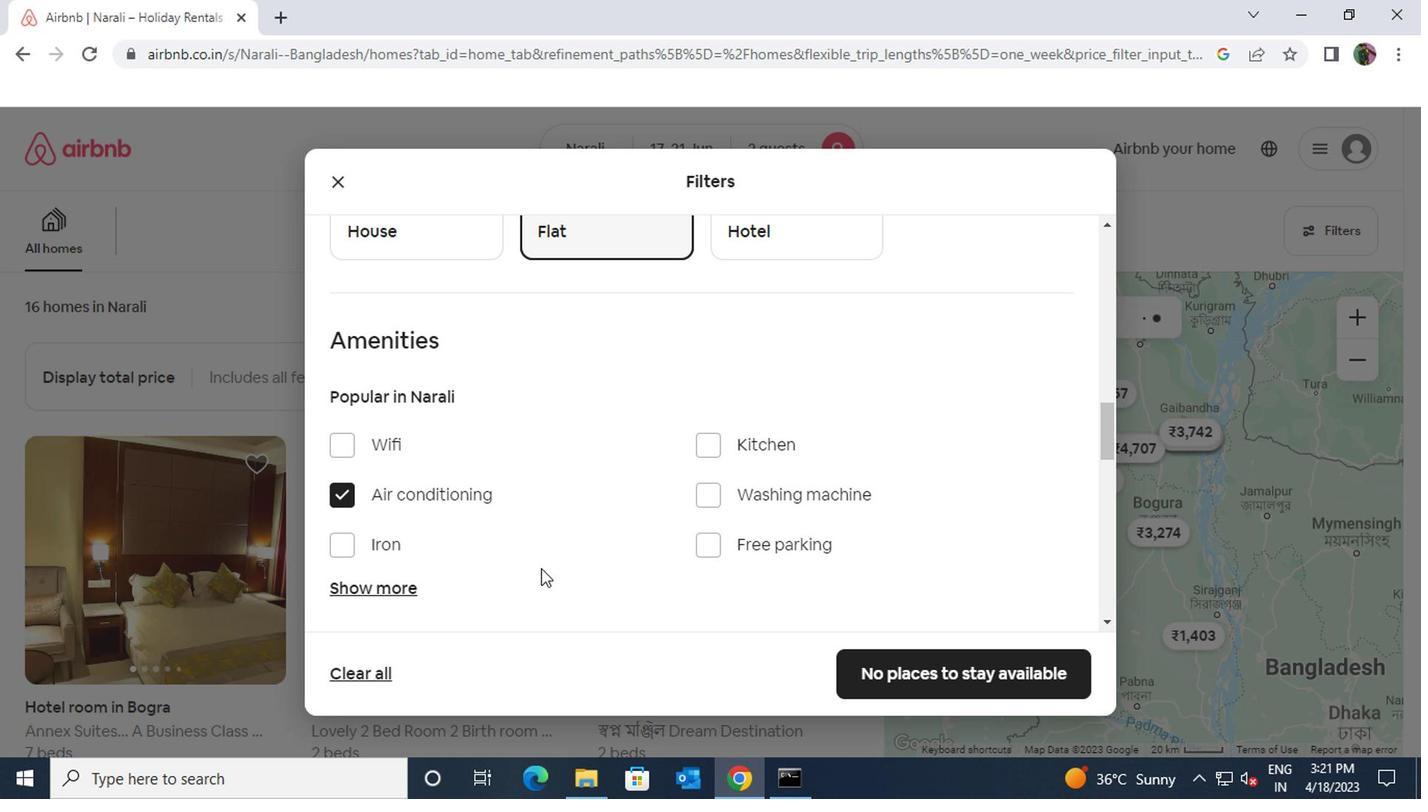 
Action: Mouse scrolled (544, 570) with delta (0, 0)
Screenshot: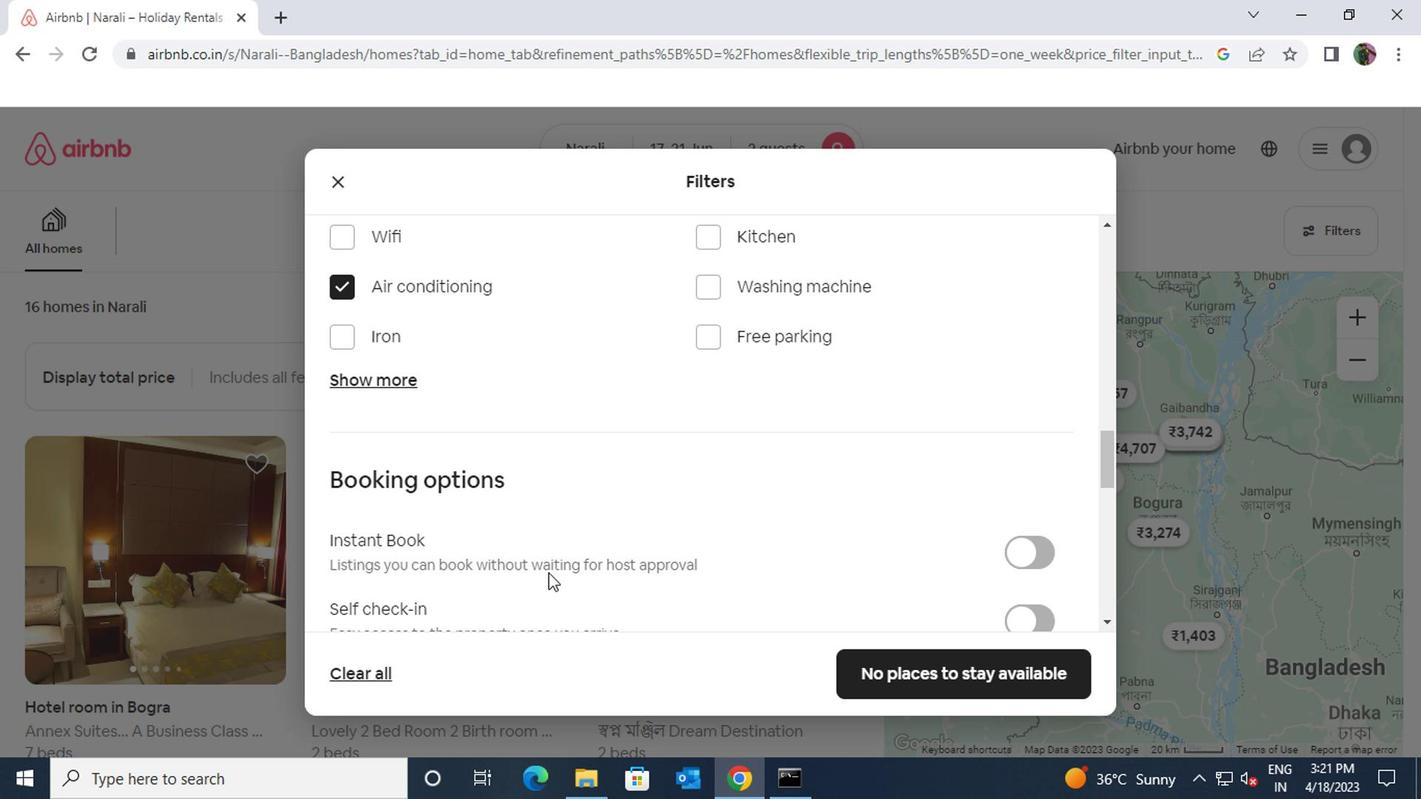
Action: Mouse moved to (1021, 521)
Screenshot: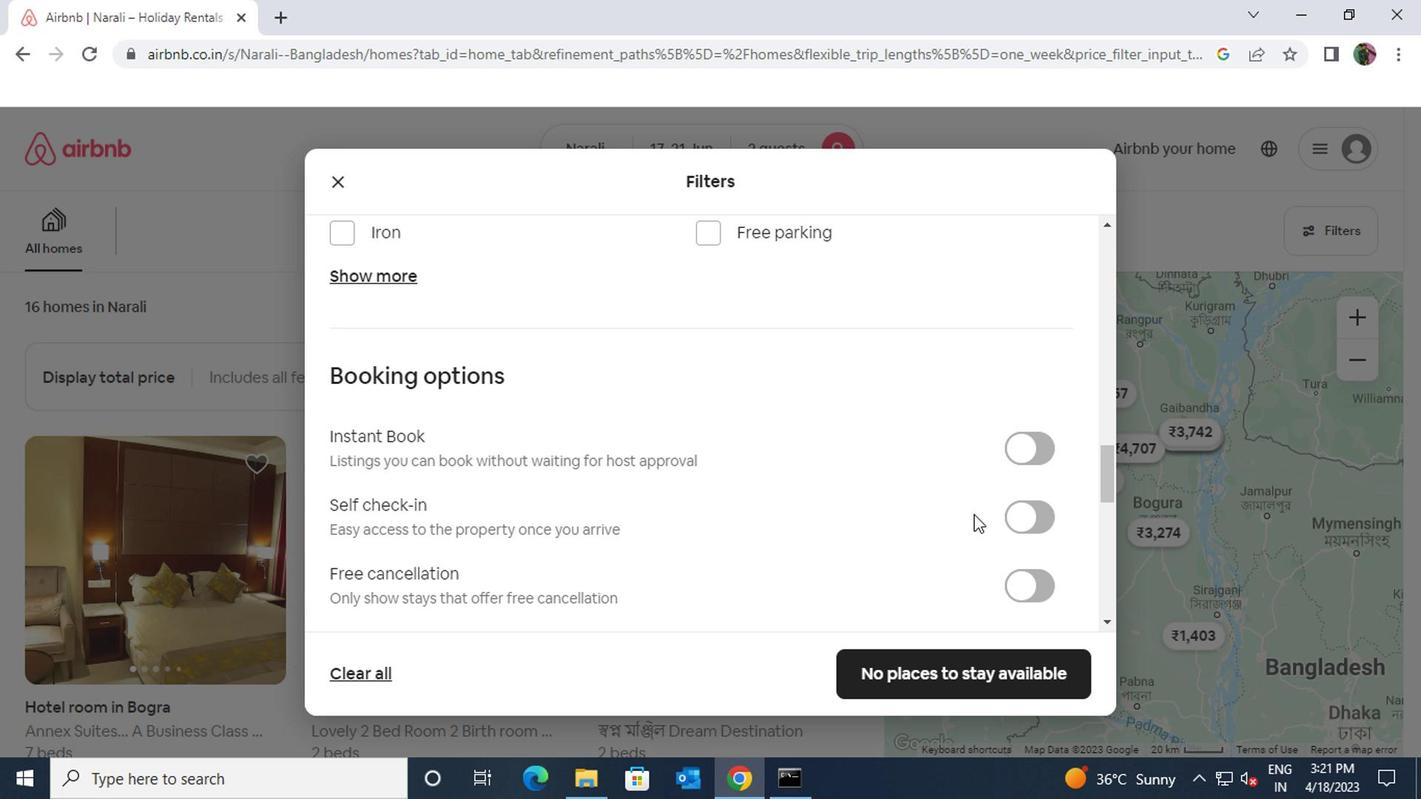 
Action: Mouse pressed left at (1021, 521)
Screenshot: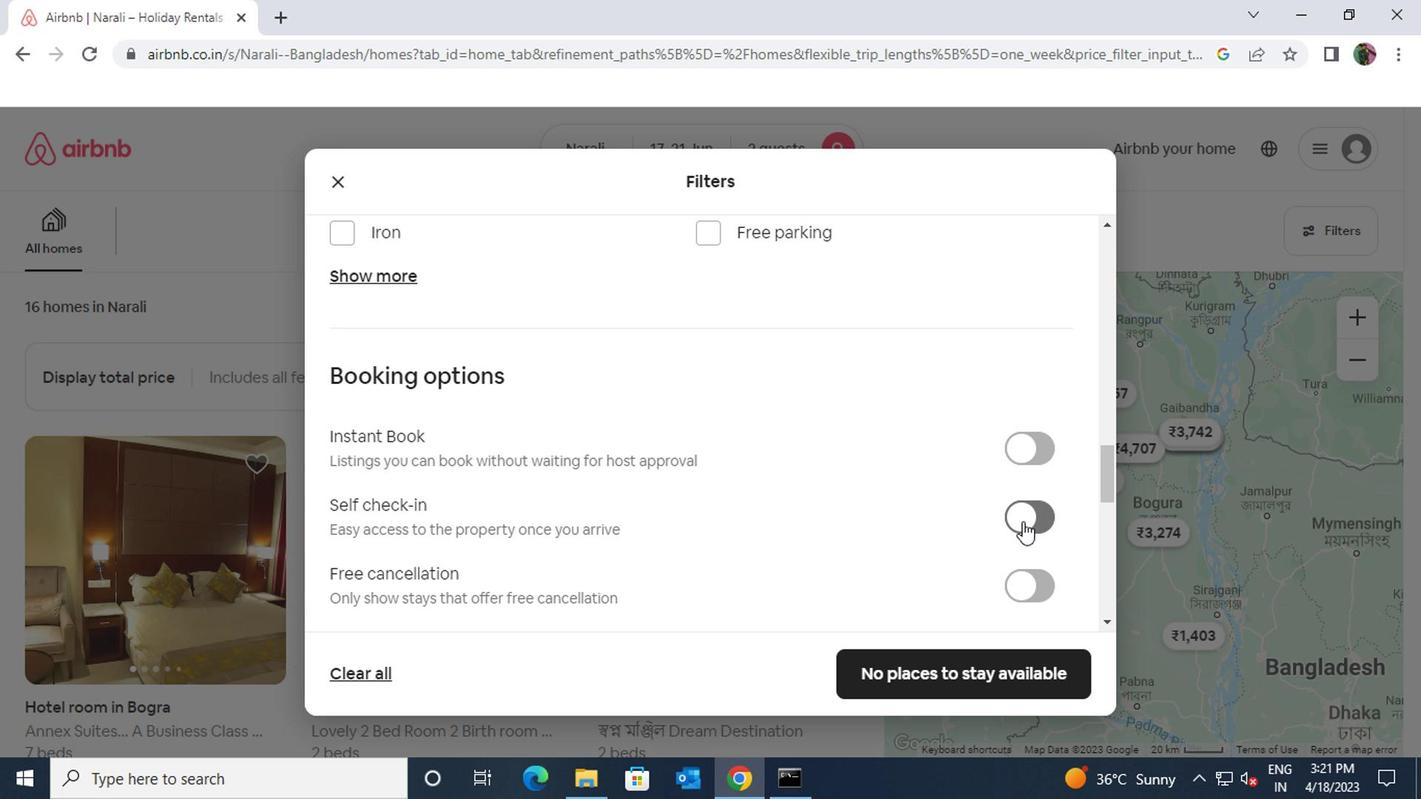 
Action: Mouse moved to (746, 549)
Screenshot: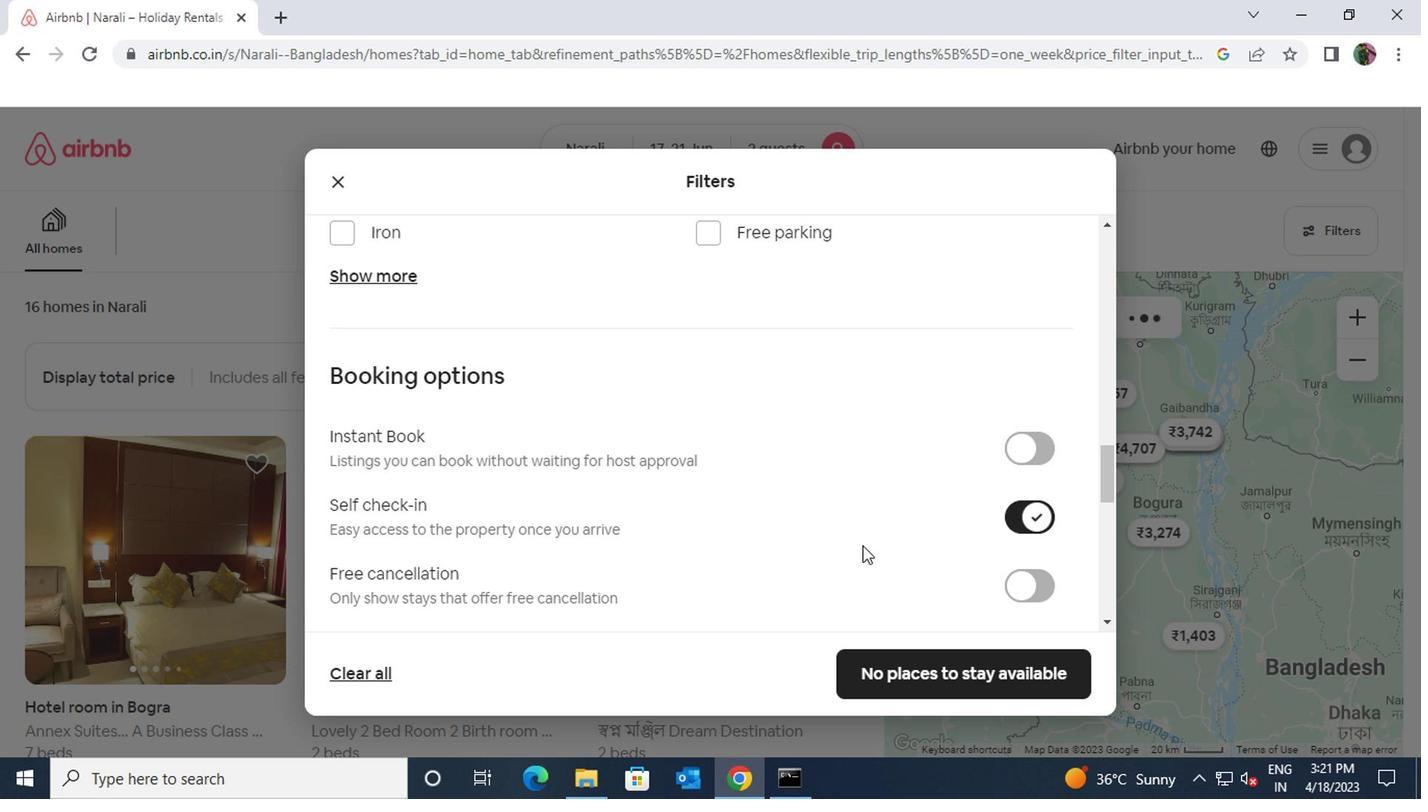 
Action: Mouse scrolled (746, 547) with delta (0, -1)
Screenshot: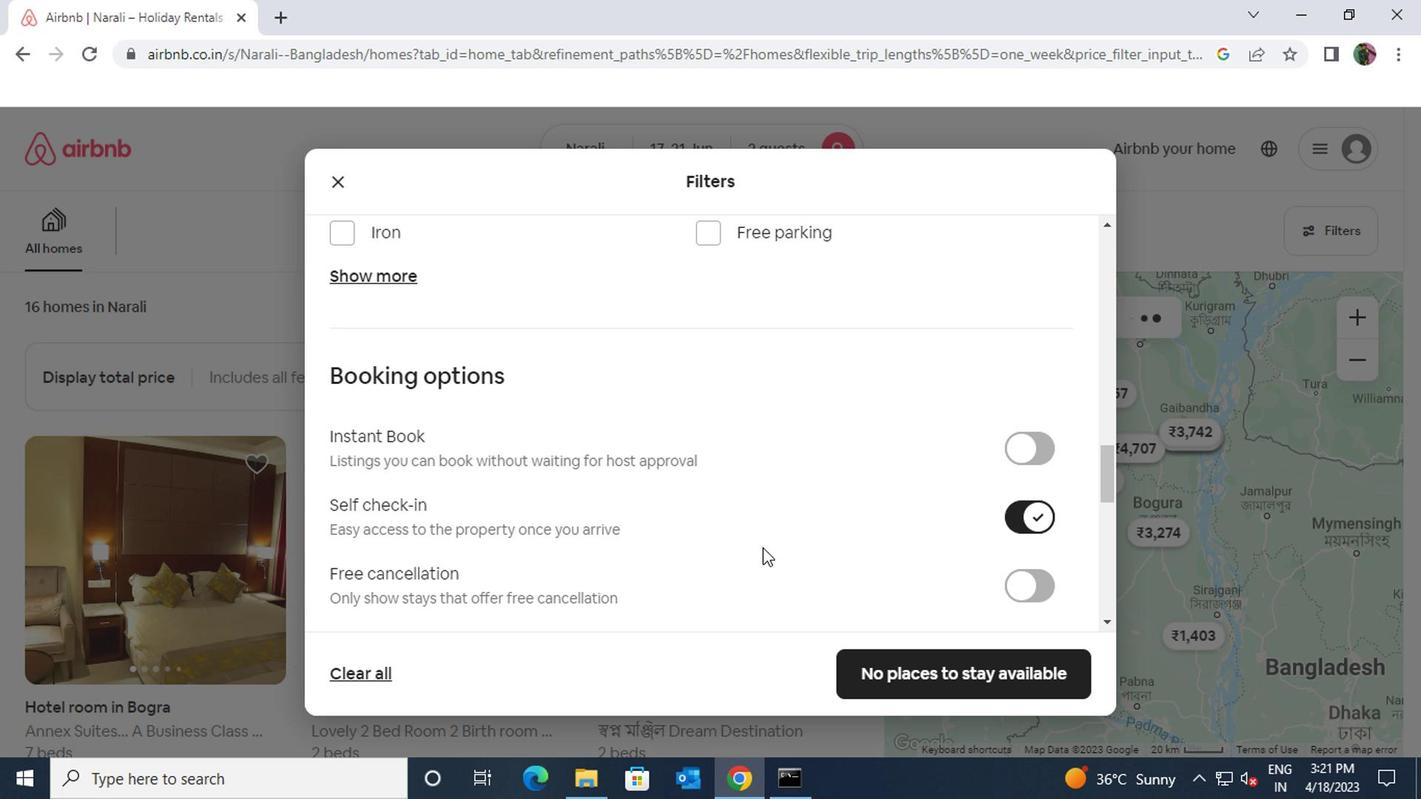 
Action: Mouse scrolled (746, 547) with delta (0, -1)
Screenshot: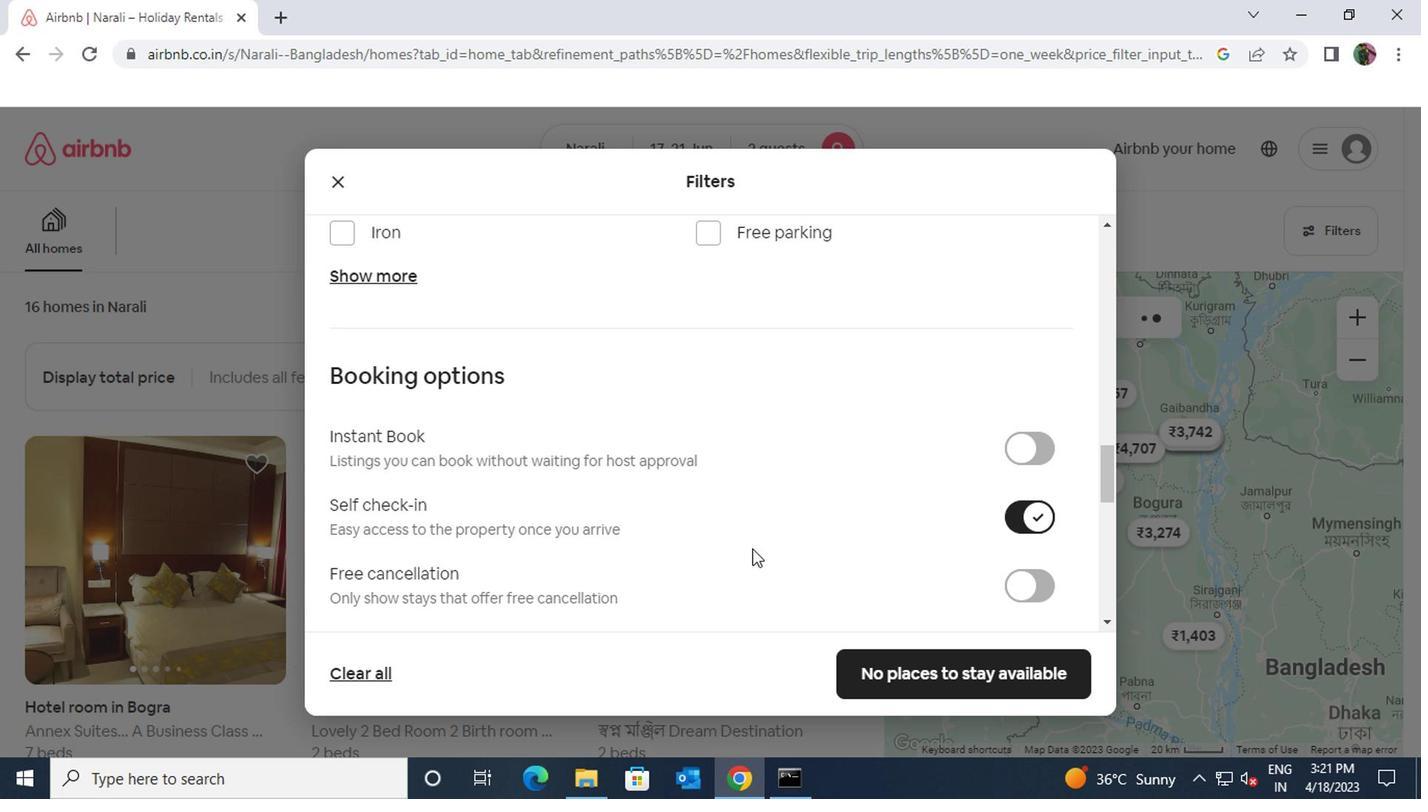 
Action: Mouse moved to (745, 542)
Screenshot: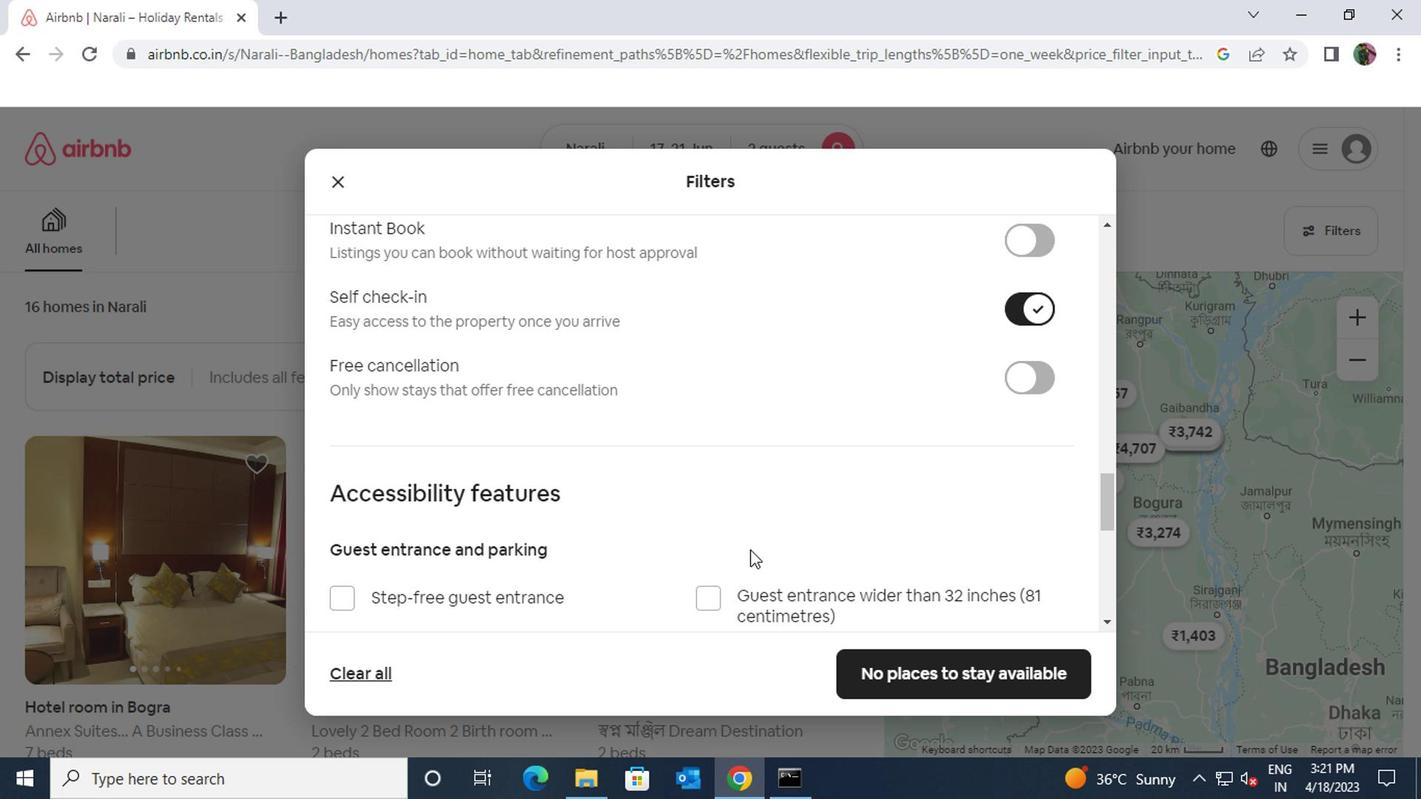 
Action: Mouse scrolled (745, 541) with delta (0, 0)
Screenshot: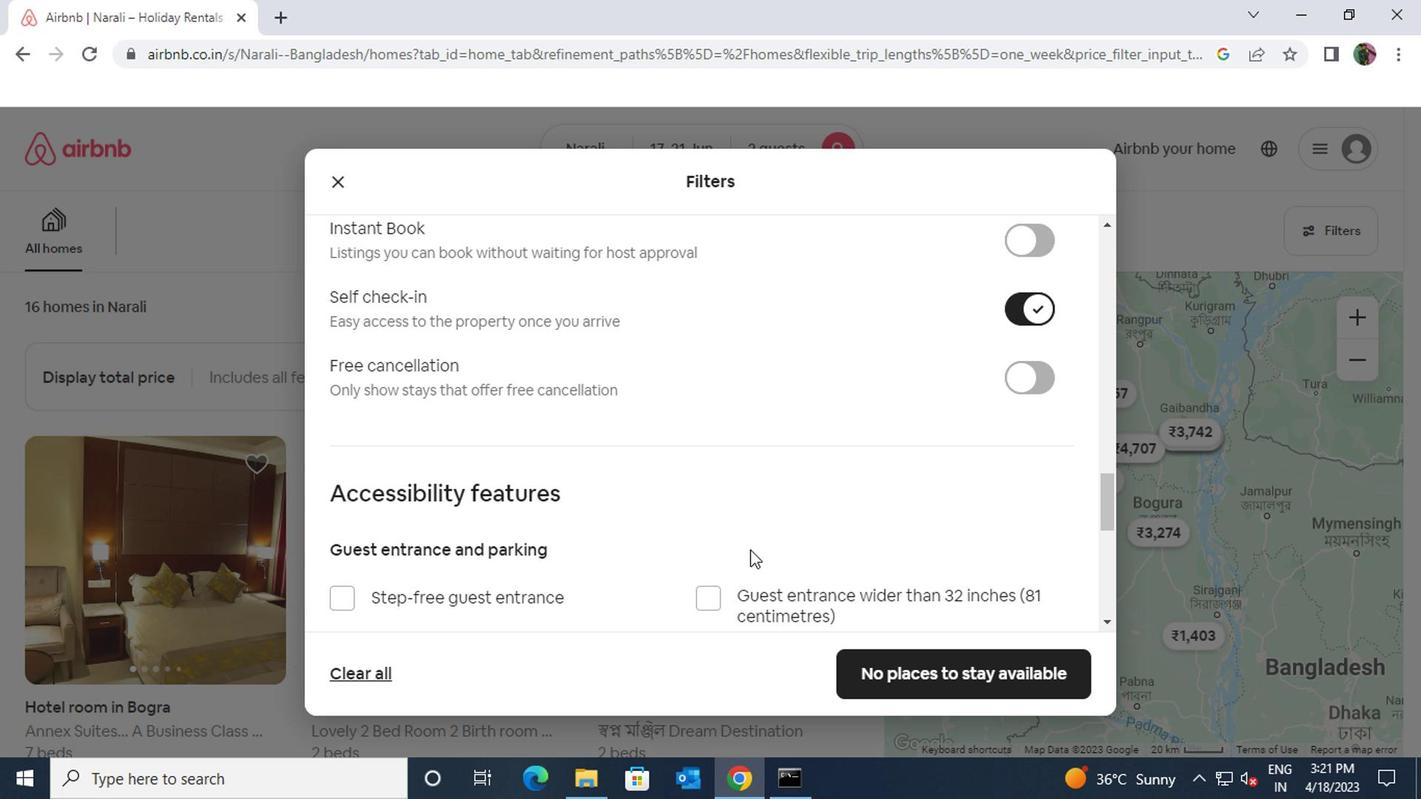 
Action: Mouse scrolled (745, 541) with delta (0, 0)
Screenshot: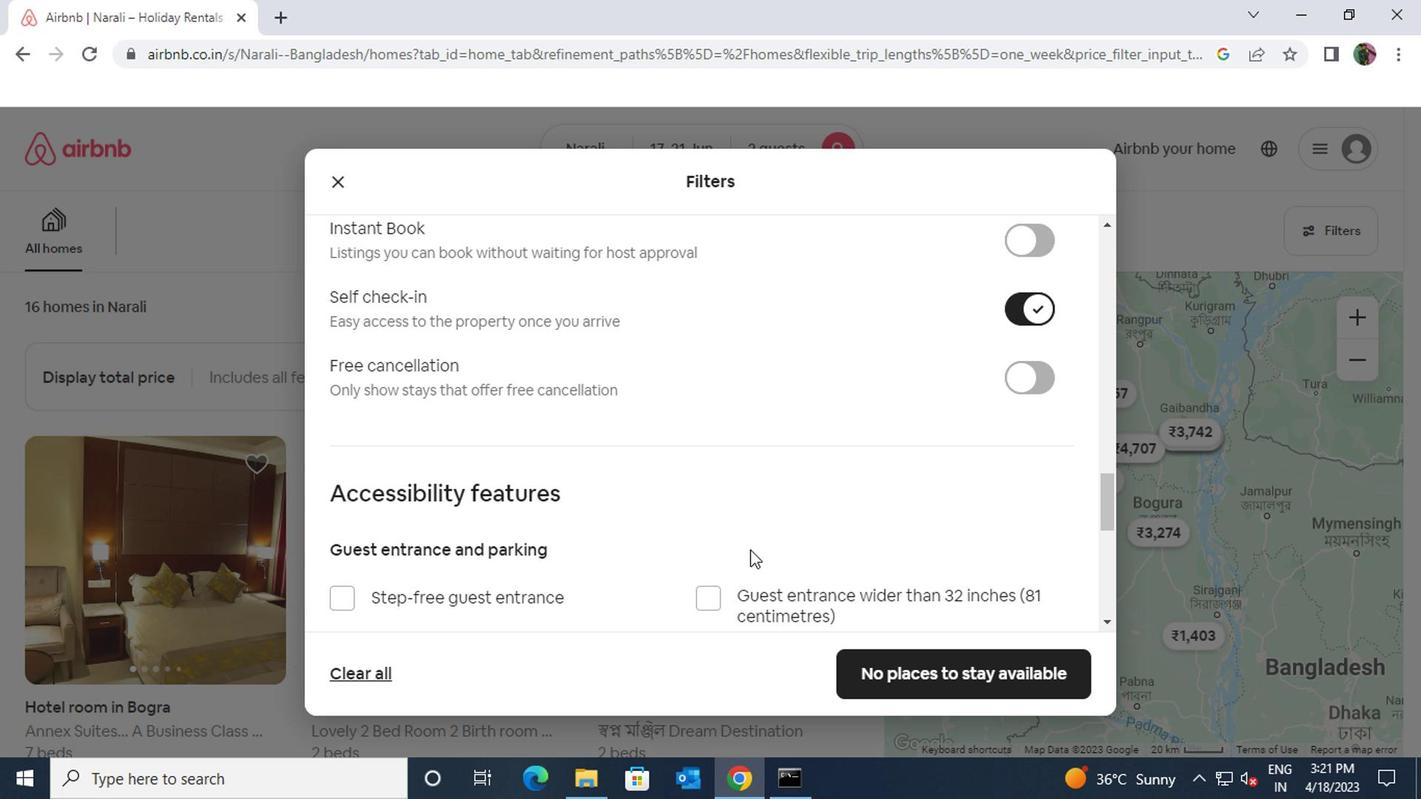 
Action: Mouse scrolled (745, 541) with delta (0, 0)
Screenshot: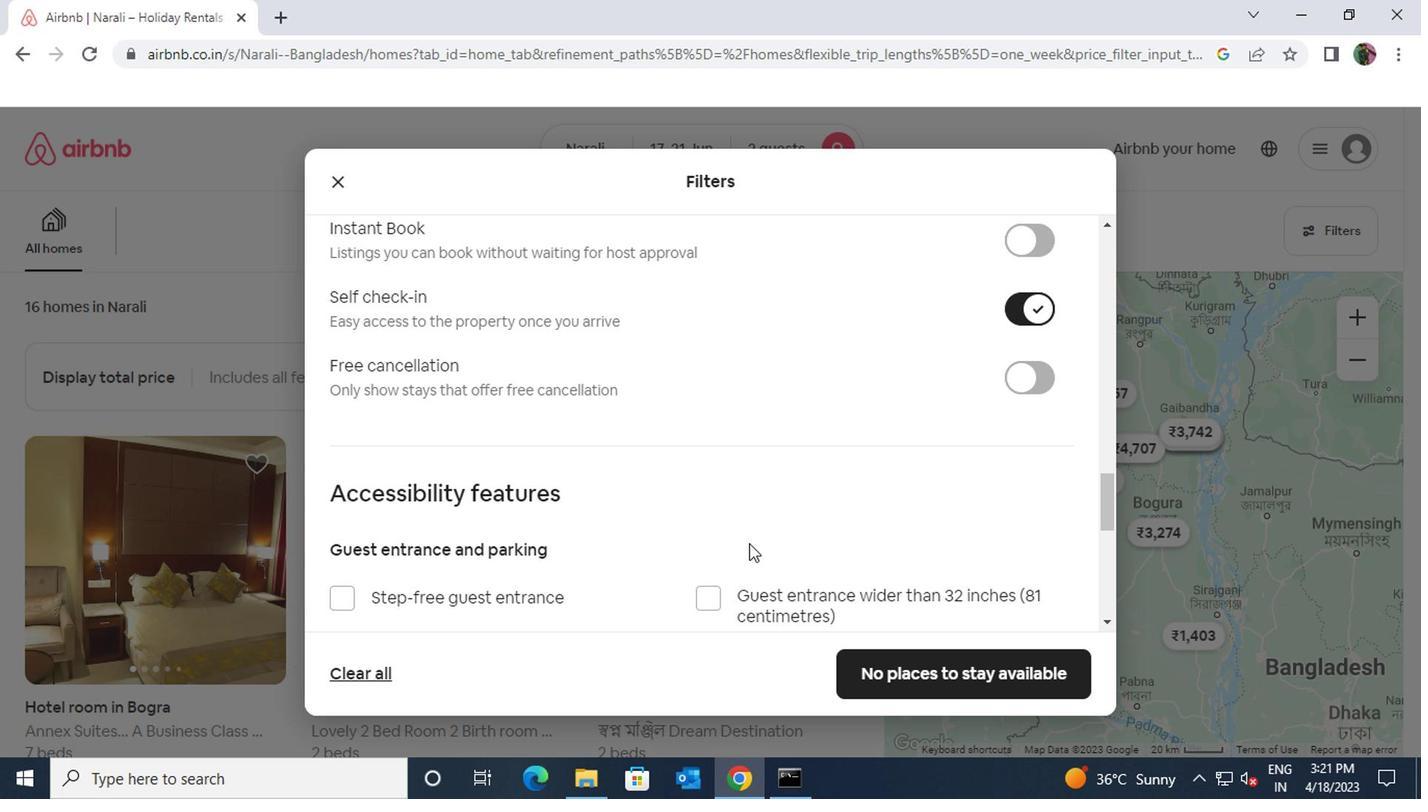 
Action: Mouse scrolled (745, 541) with delta (0, 0)
Screenshot: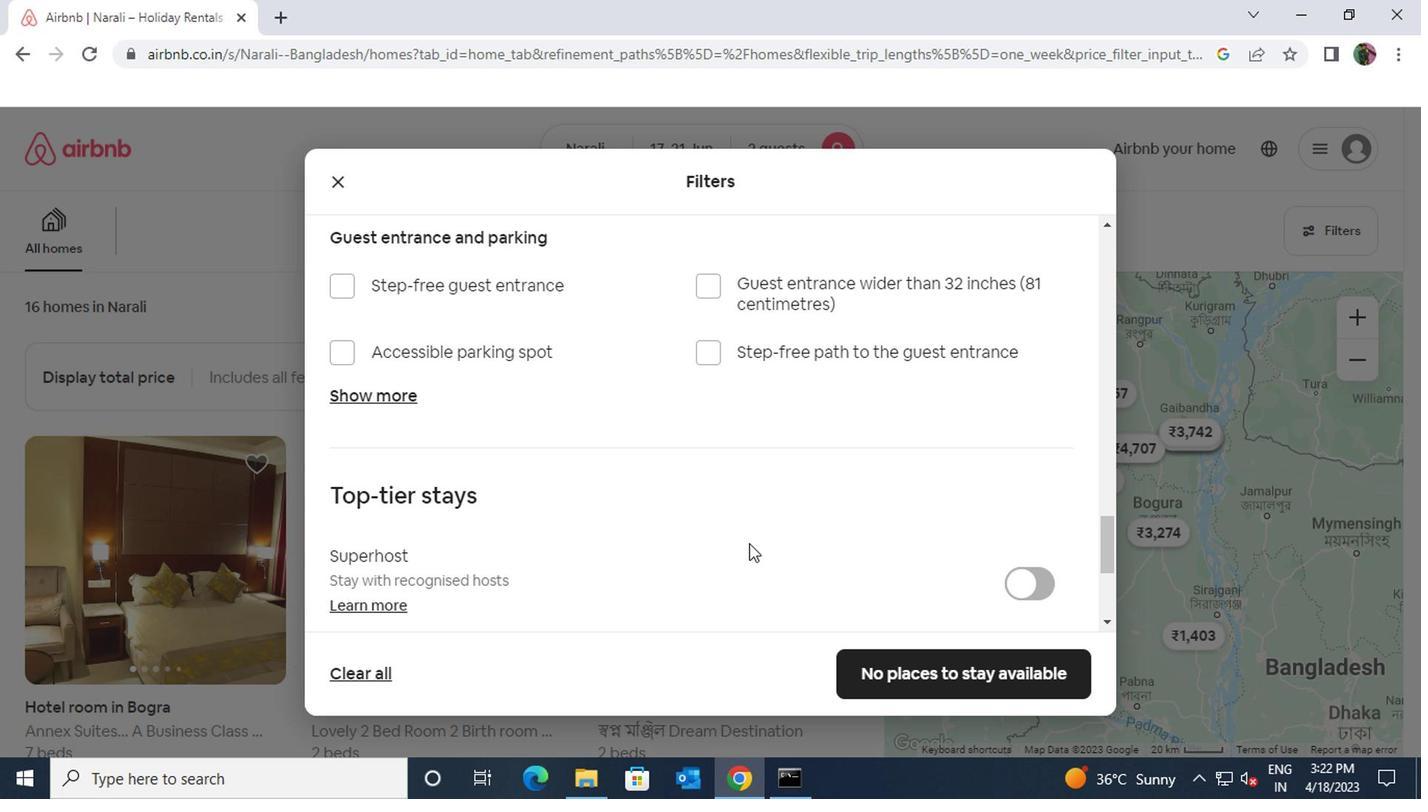 
Action: Mouse scrolled (745, 541) with delta (0, 0)
Screenshot: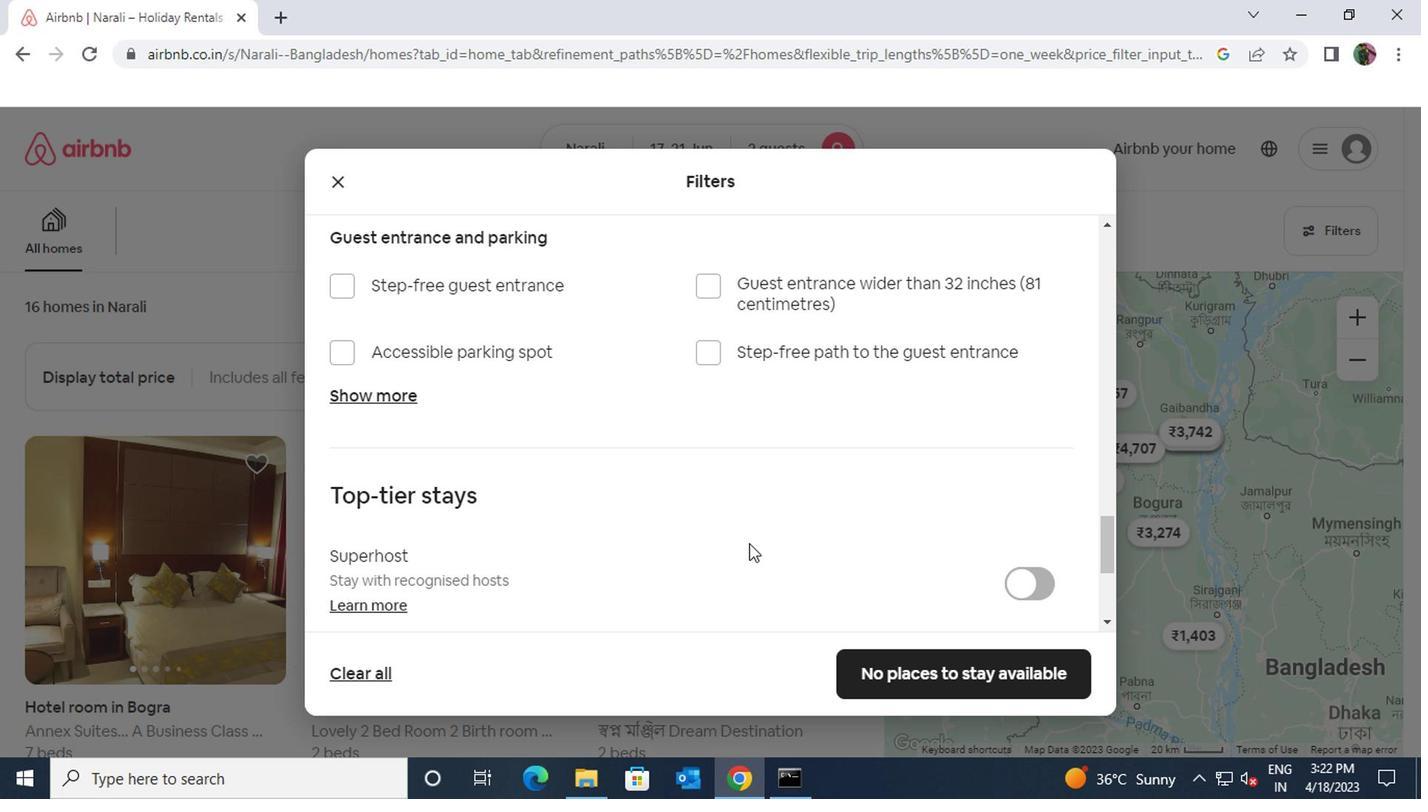 
Action: Mouse moved to (339, 561)
Screenshot: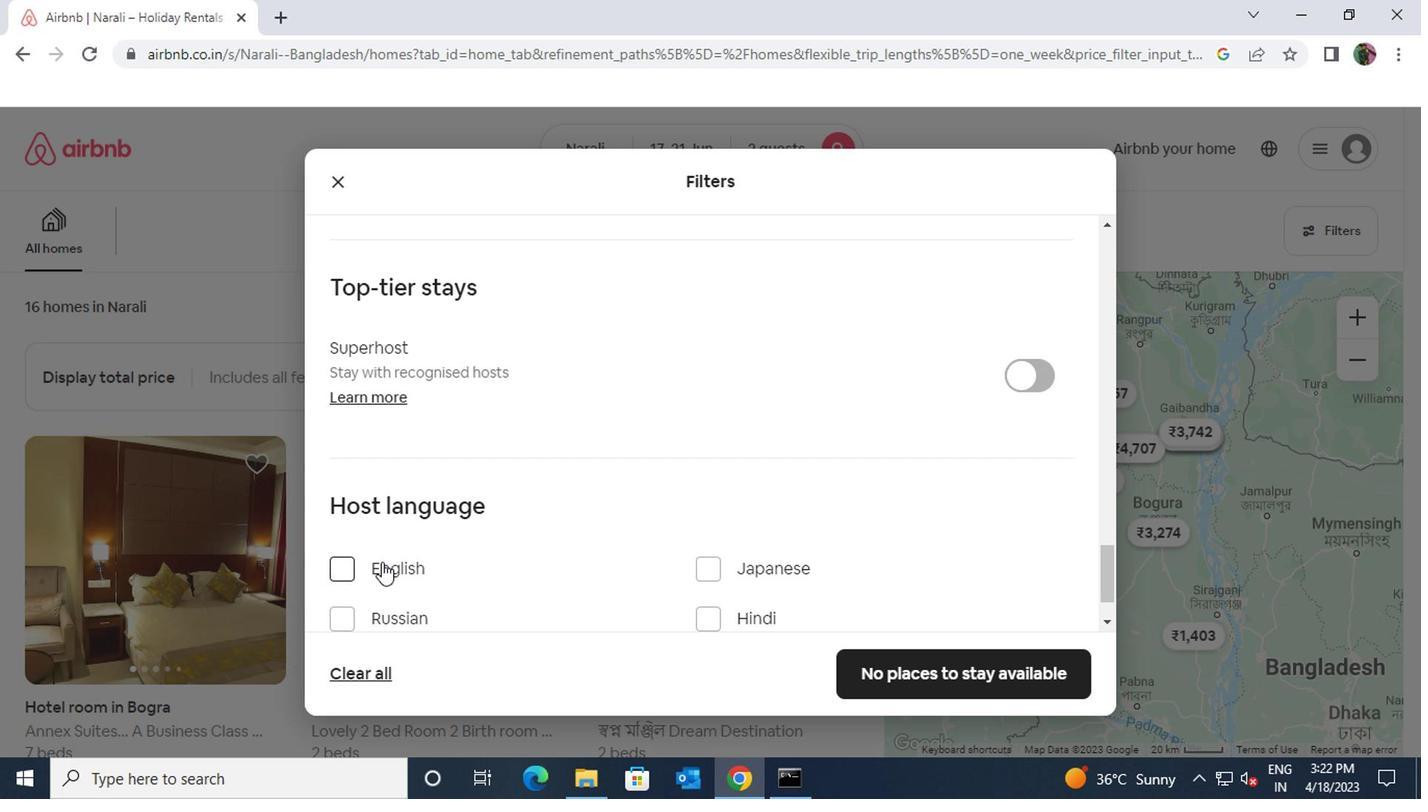 
Action: Mouse pressed left at (339, 561)
Screenshot: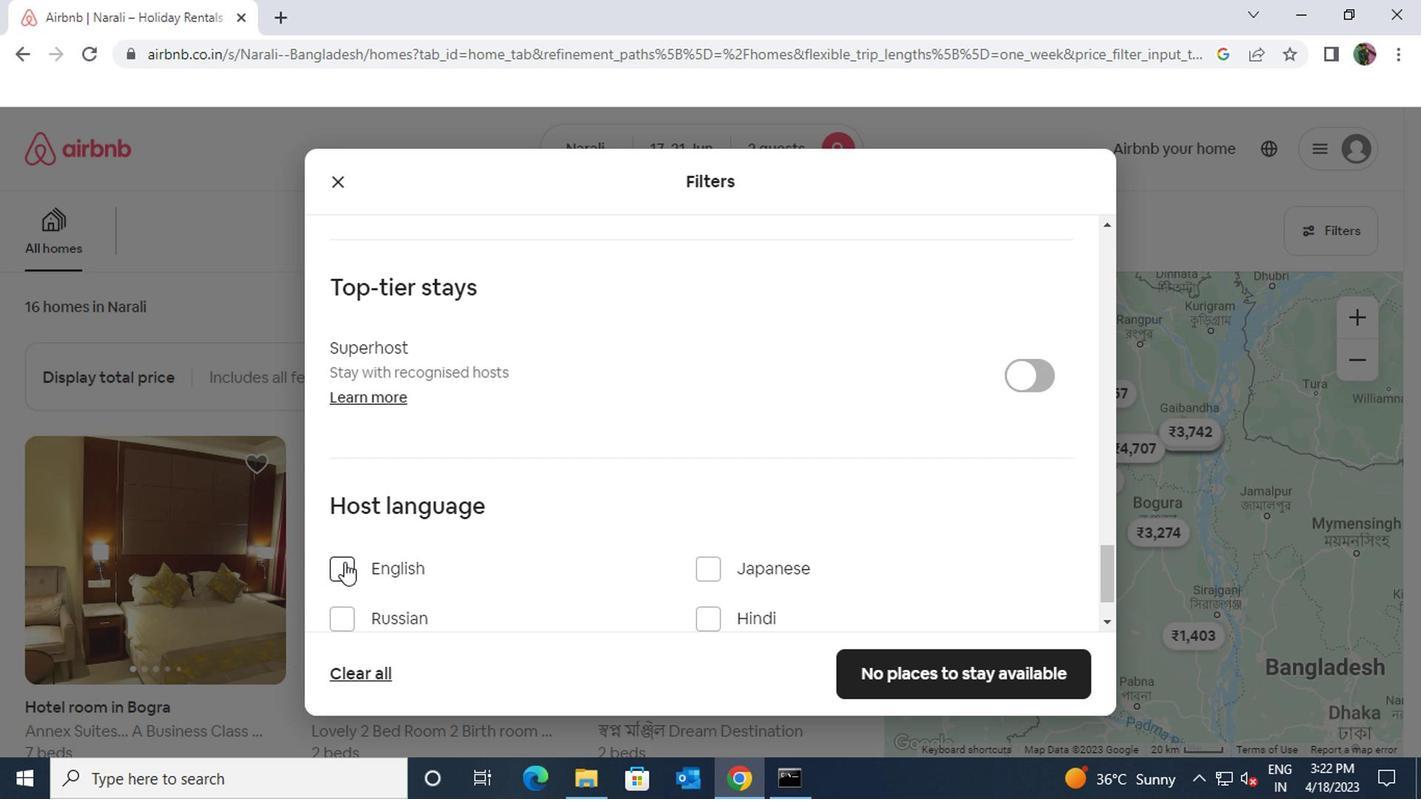 
Action: Mouse moved to (878, 657)
Screenshot: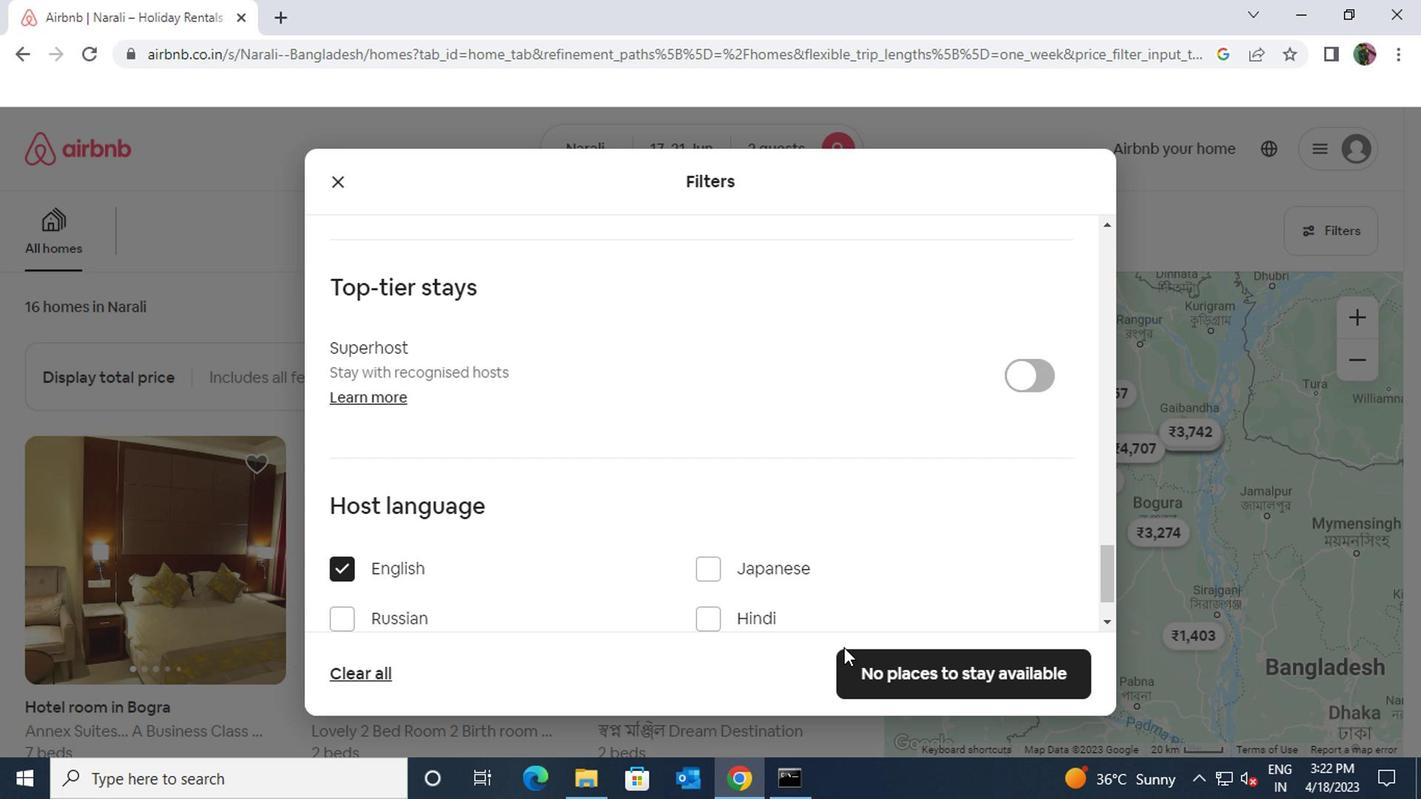 
Action: Mouse pressed left at (878, 657)
Screenshot: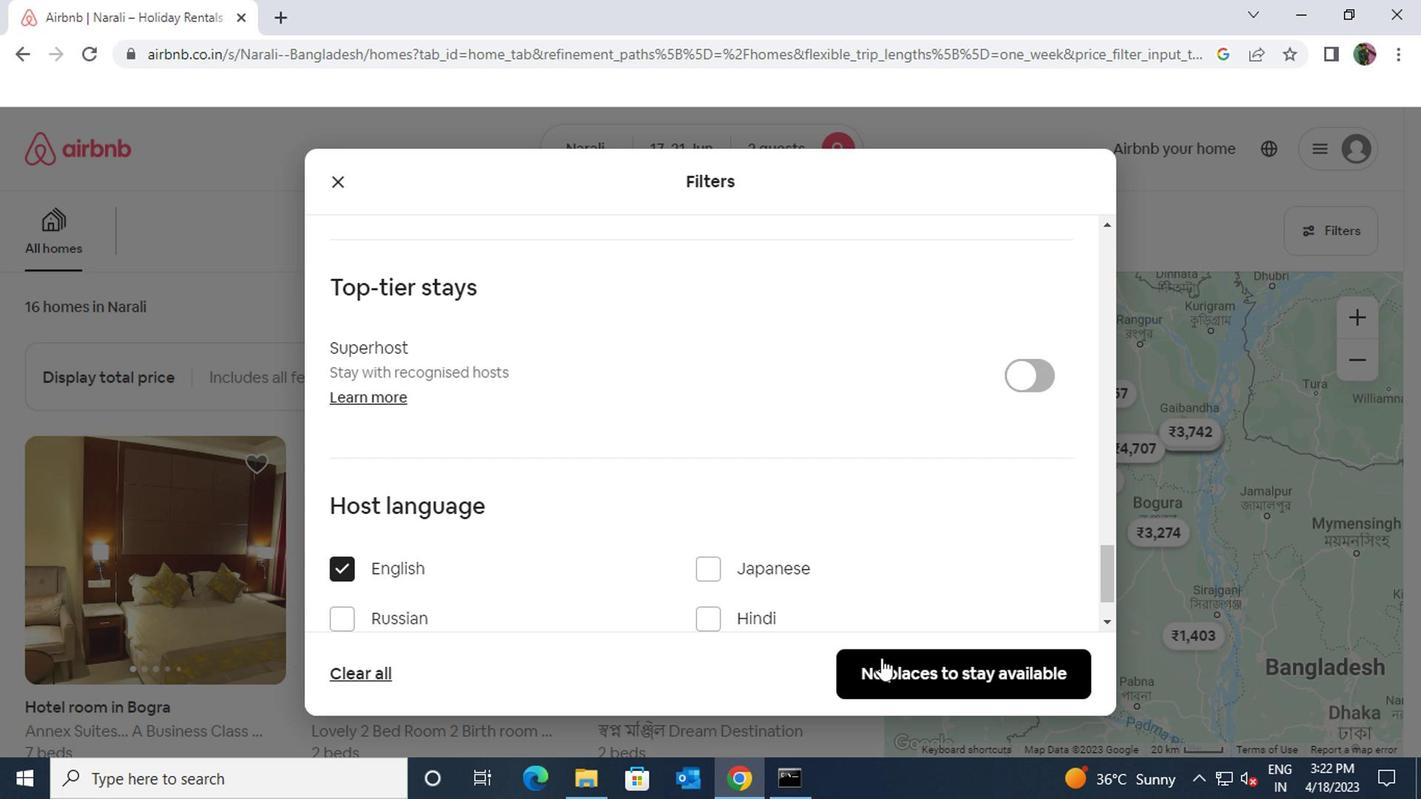 
